 Task: Look for space in Guelmim, Morocco from 21st June, 2023 to 29th June, 2023 for 4 adults in price range Rs.7000 to Rs.12000. Place can be entire place with 2 bedrooms having 2 beds and 2 bathrooms. Property type can be house, flat, guest house. Booking option can be shelf check-in. Required host language is English.
Action: Mouse moved to (548, 67)
Screenshot: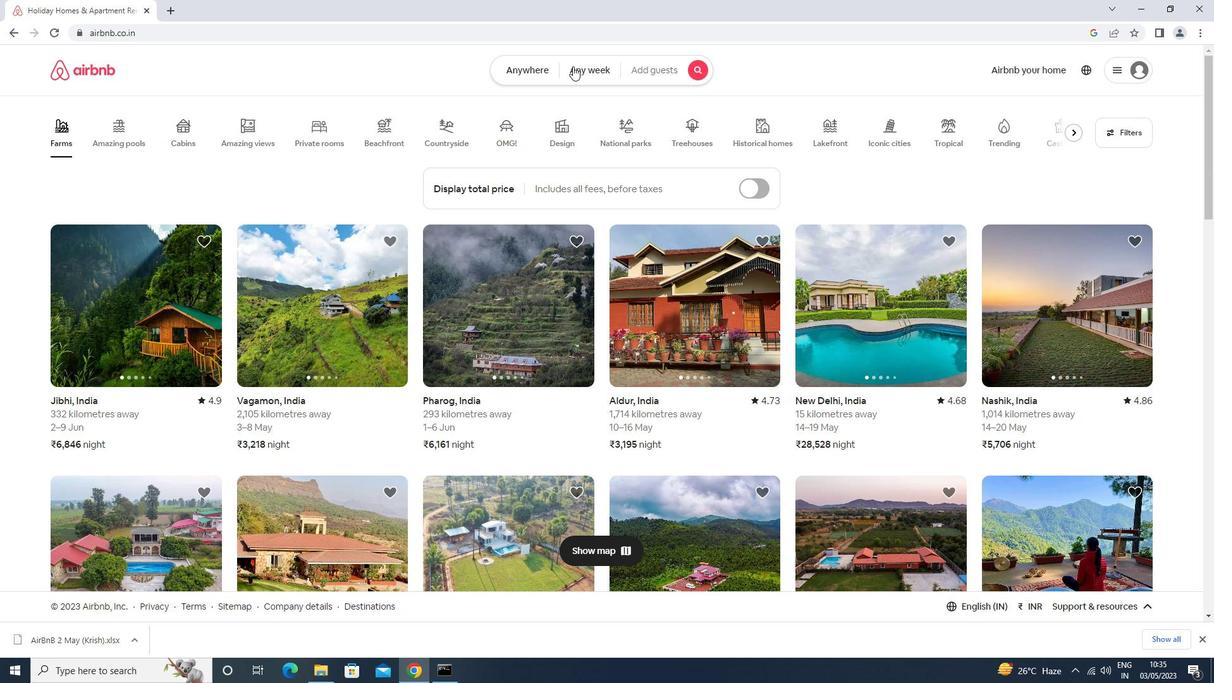 
Action: Mouse pressed left at (548, 67)
Screenshot: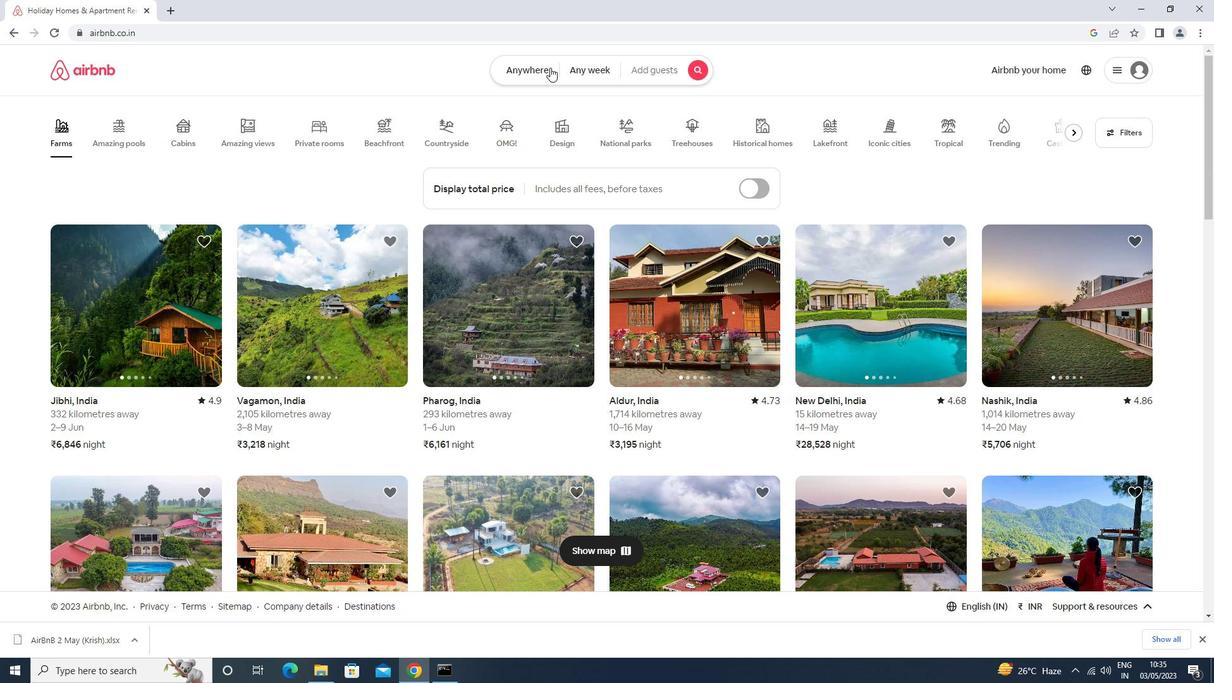
Action: Mouse moved to (518, 120)
Screenshot: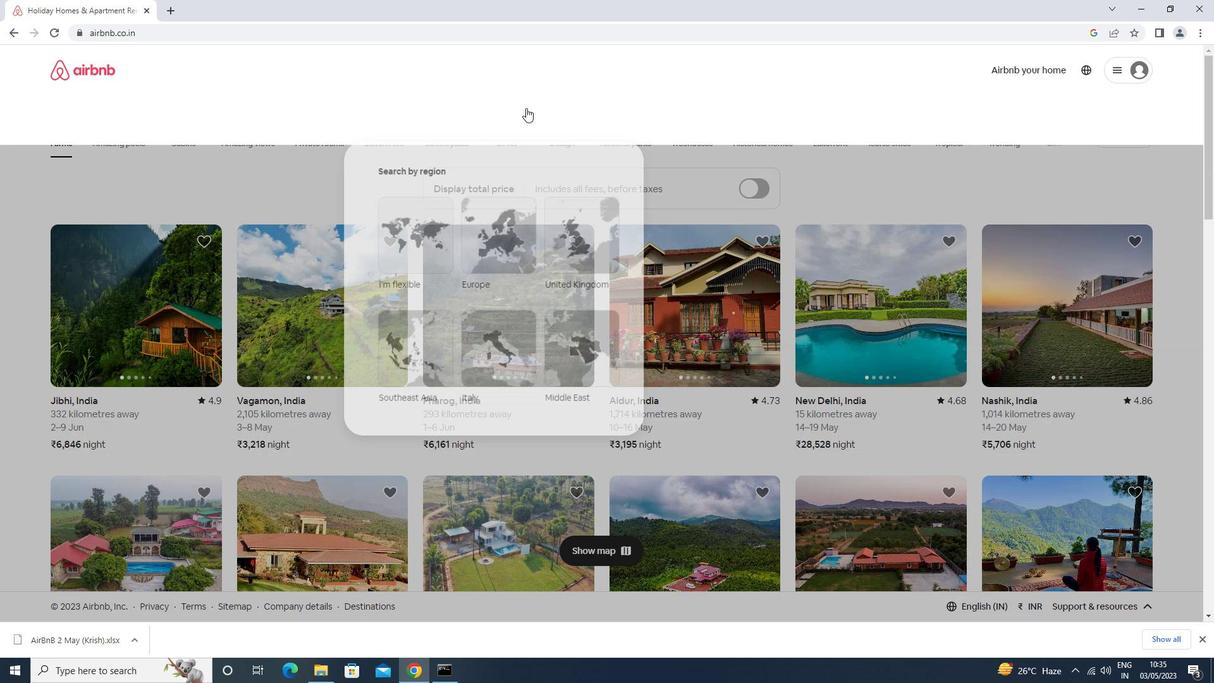 
Action: Mouse pressed left at (518, 120)
Screenshot: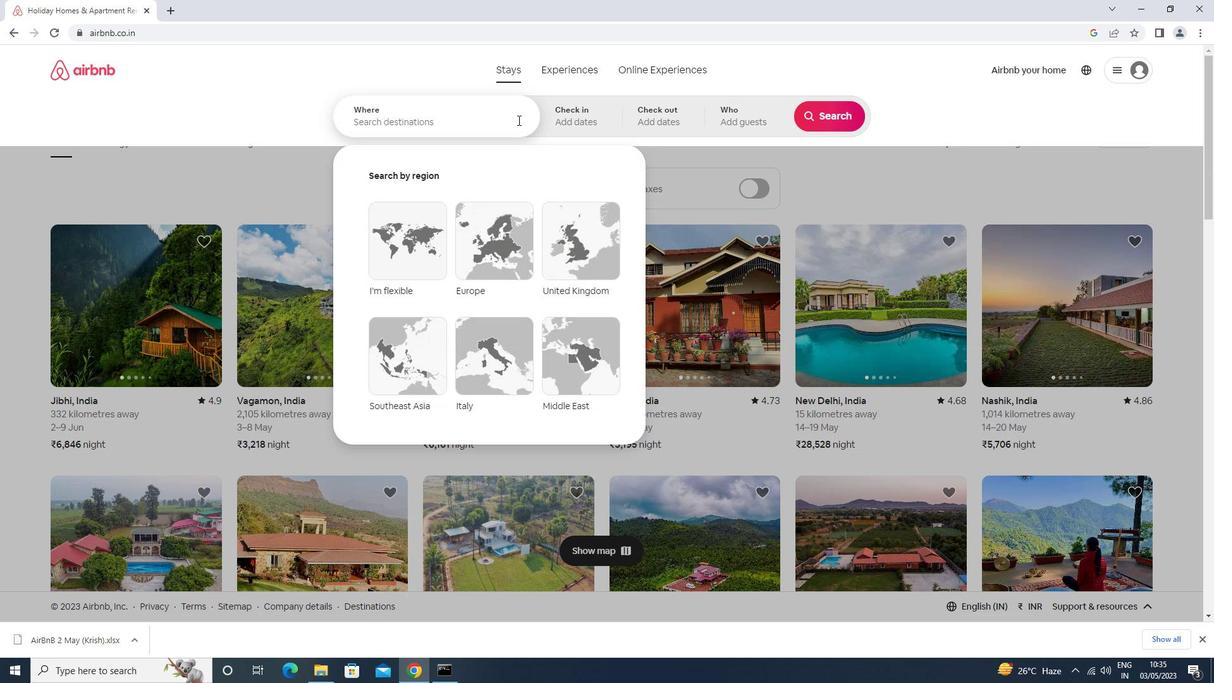
Action: Key pressed guelmim<Key.down><Key.enter>
Screenshot: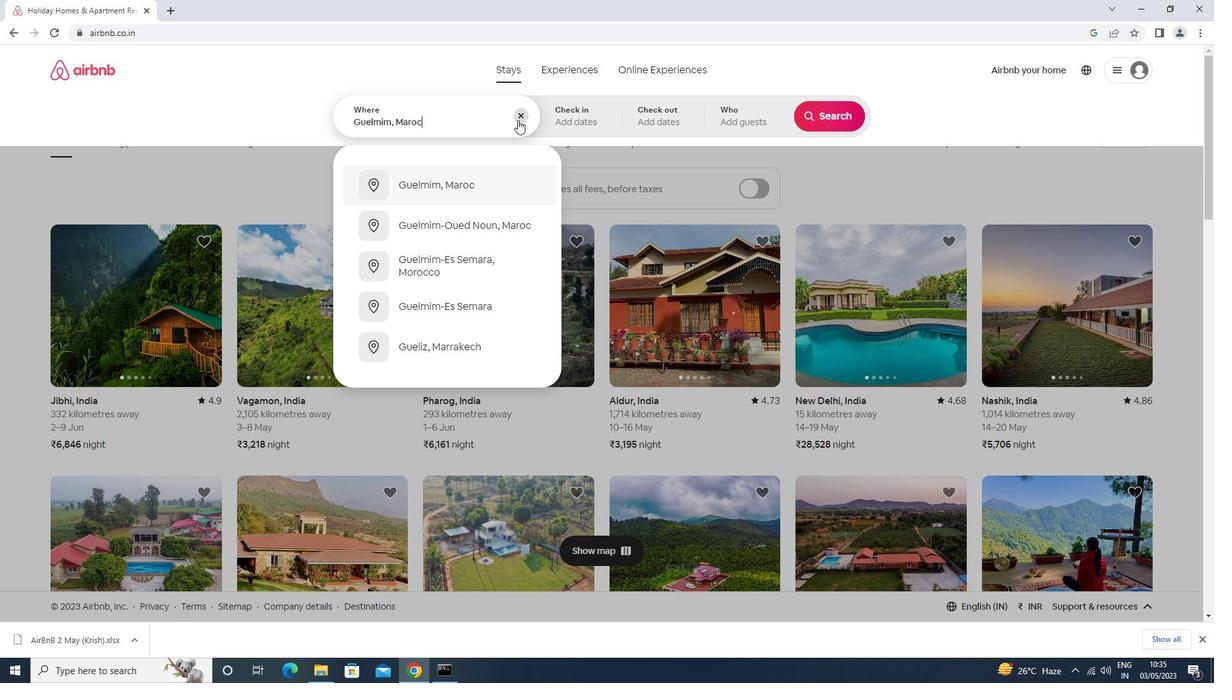 
Action: Mouse moved to (719, 361)
Screenshot: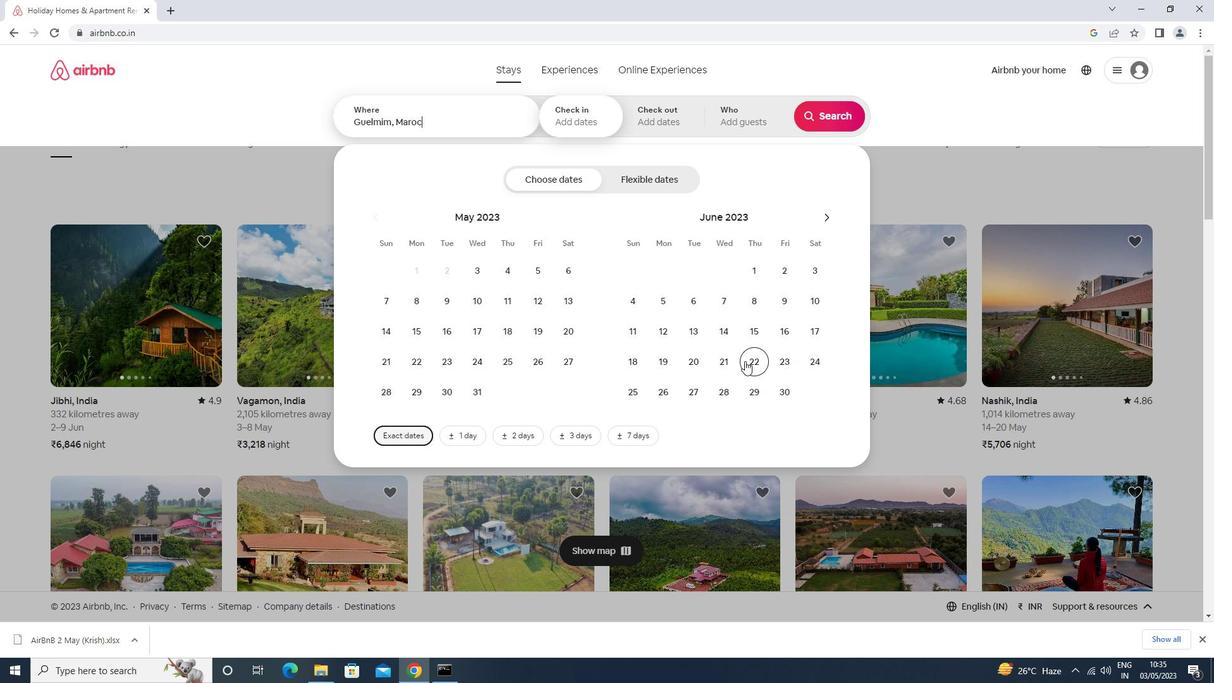 
Action: Mouse pressed left at (719, 361)
Screenshot: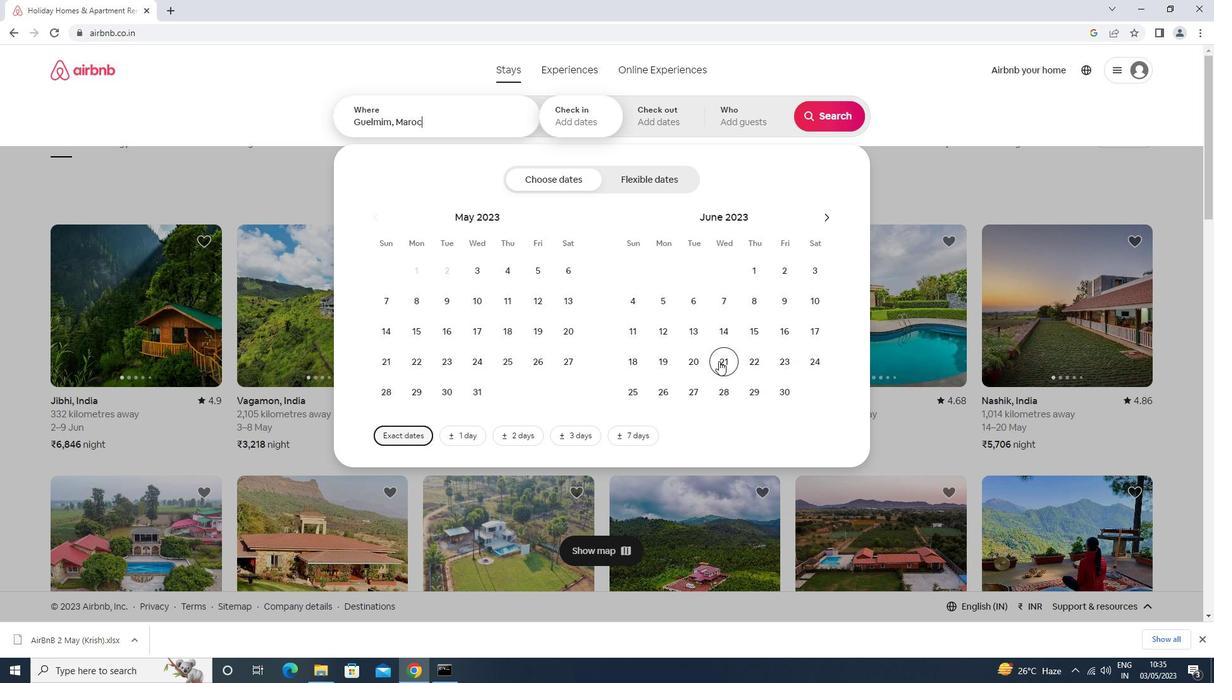 
Action: Mouse moved to (755, 395)
Screenshot: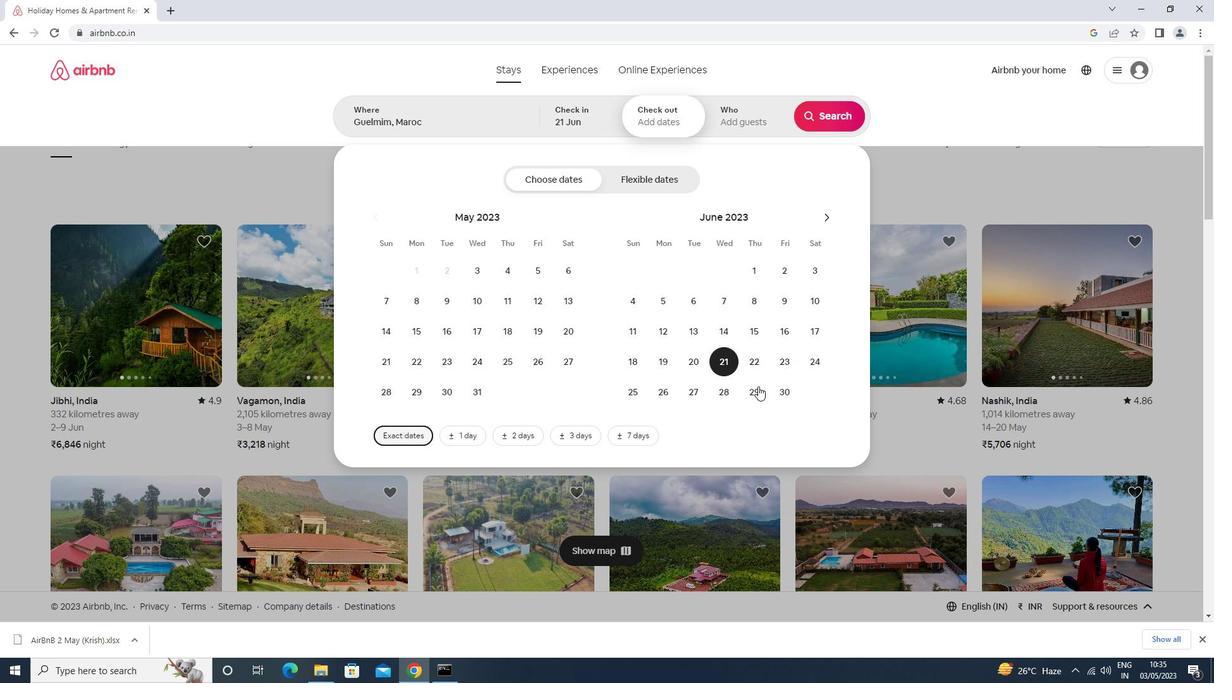 
Action: Mouse pressed left at (755, 395)
Screenshot: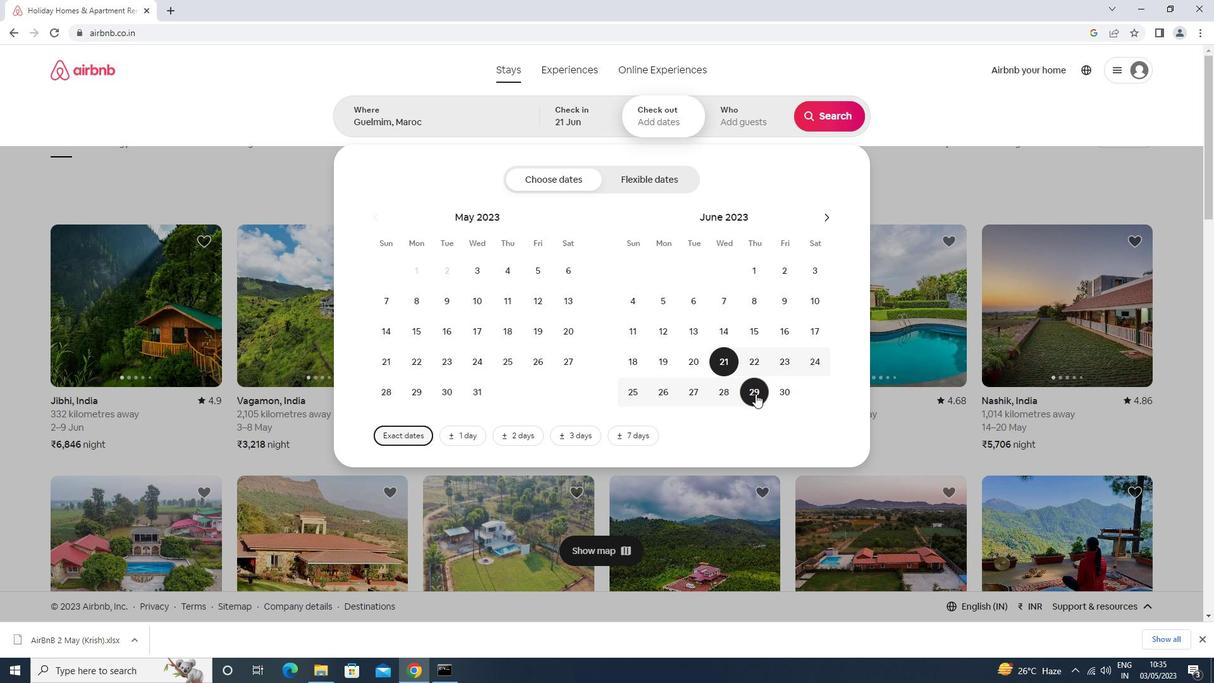 
Action: Mouse moved to (720, 130)
Screenshot: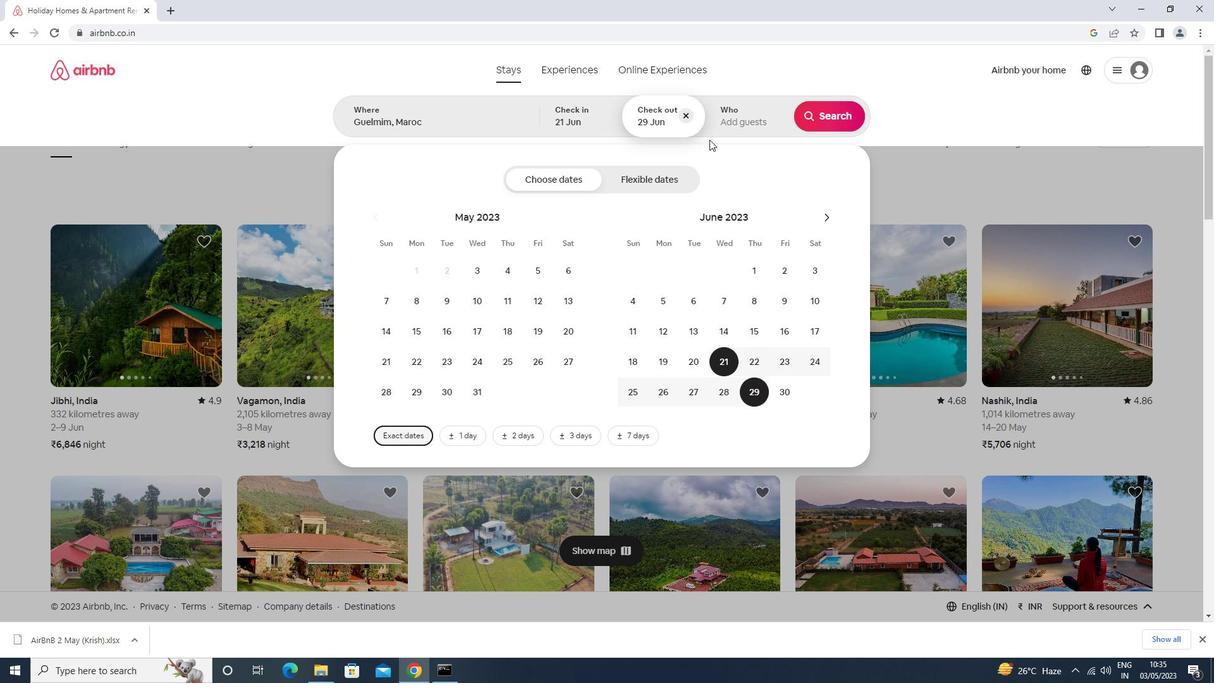 
Action: Mouse pressed left at (720, 130)
Screenshot: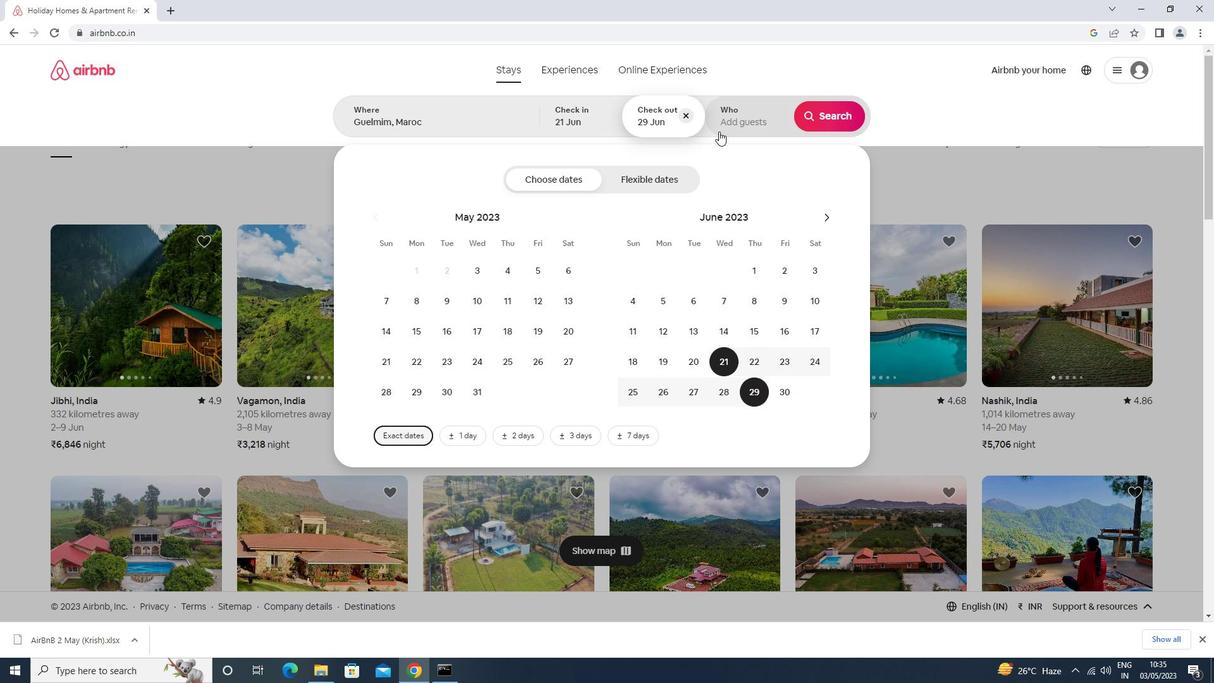 
Action: Mouse moved to (835, 188)
Screenshot: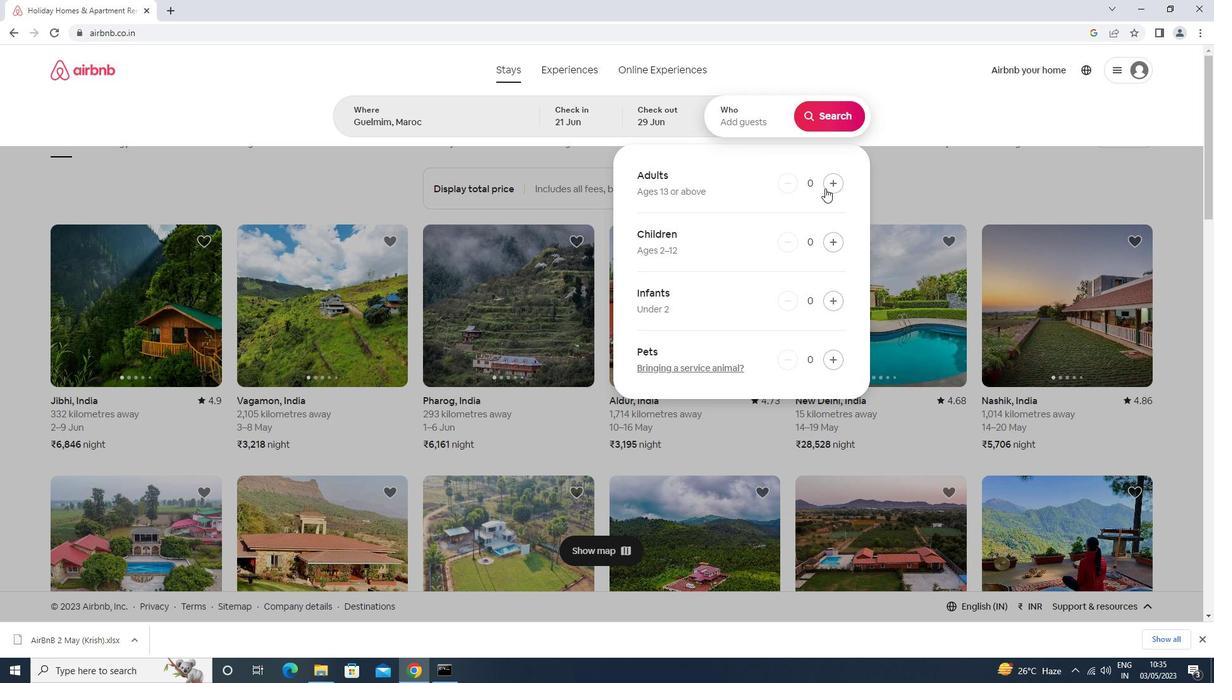 
Action: Mouse pressed left at (835, 188)
Screenshot: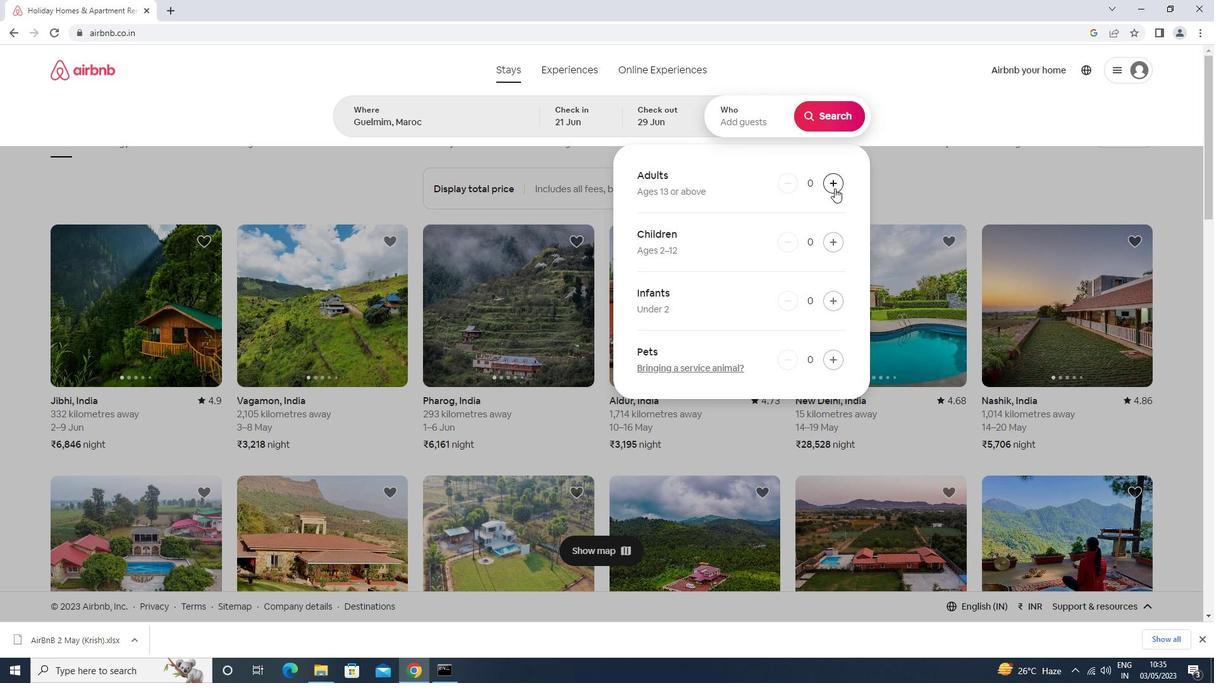 
Action: Mouse pressed left at (835, 188)
Screenshot: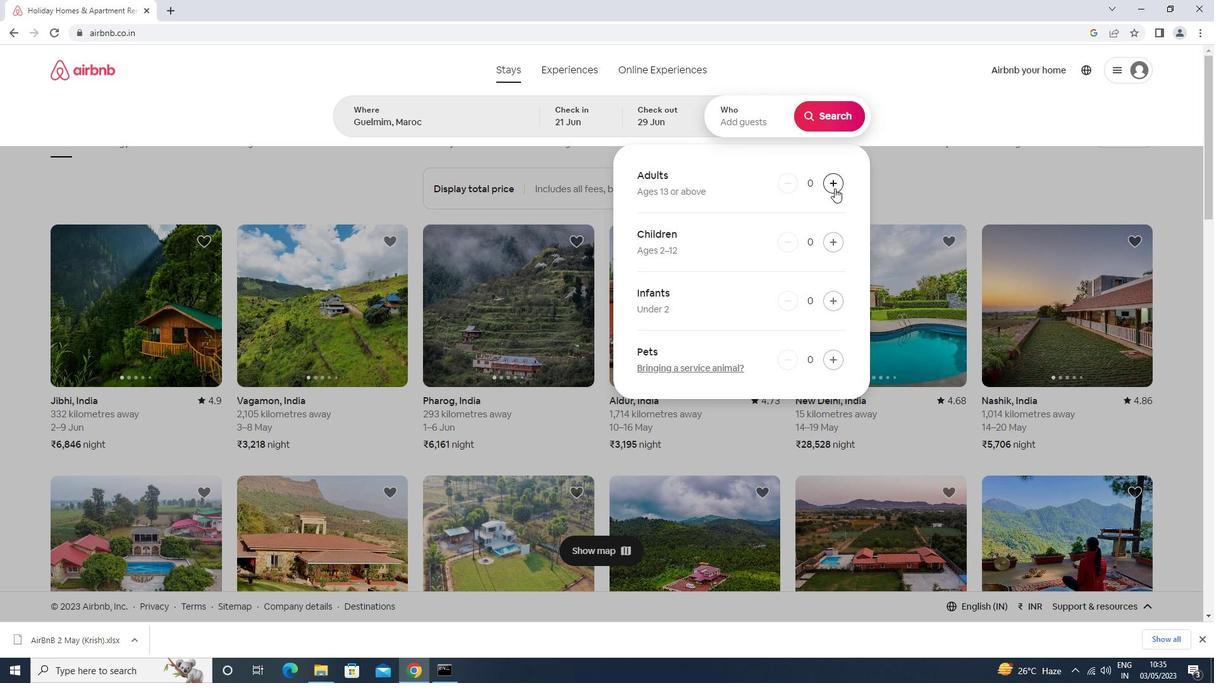 
Action: Mouse pressed left at (835, 188)
Screenshot: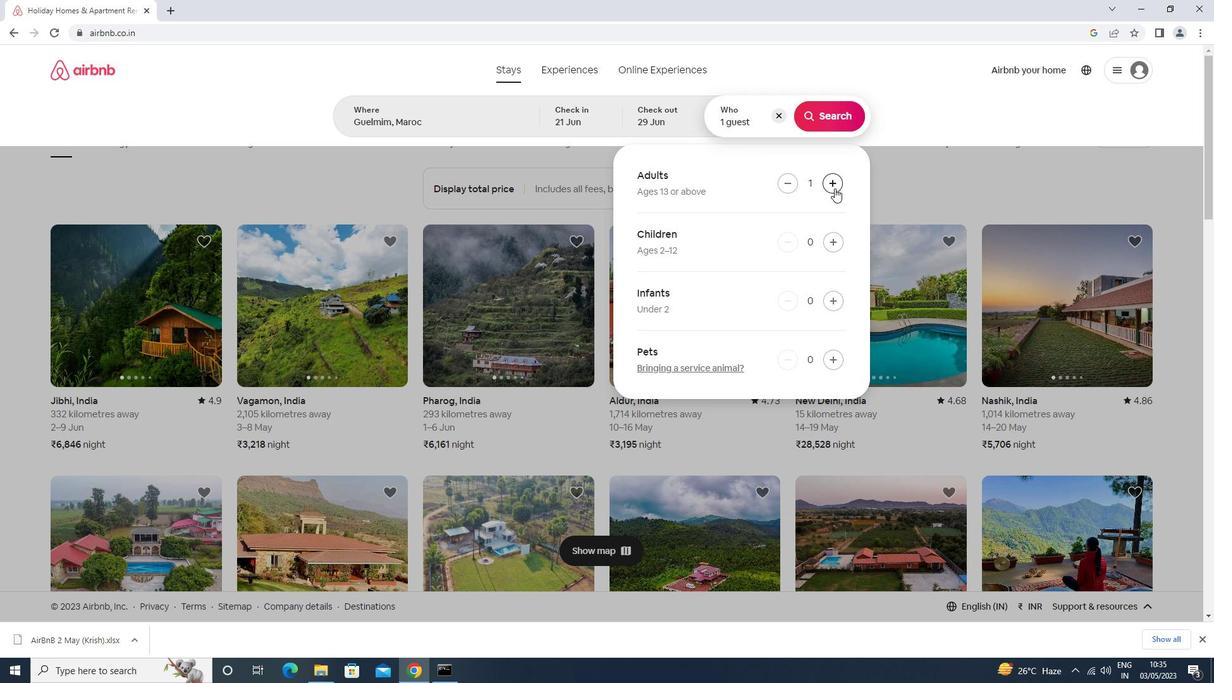 
Action: Mouse moved to (835, 188)
Screenshot: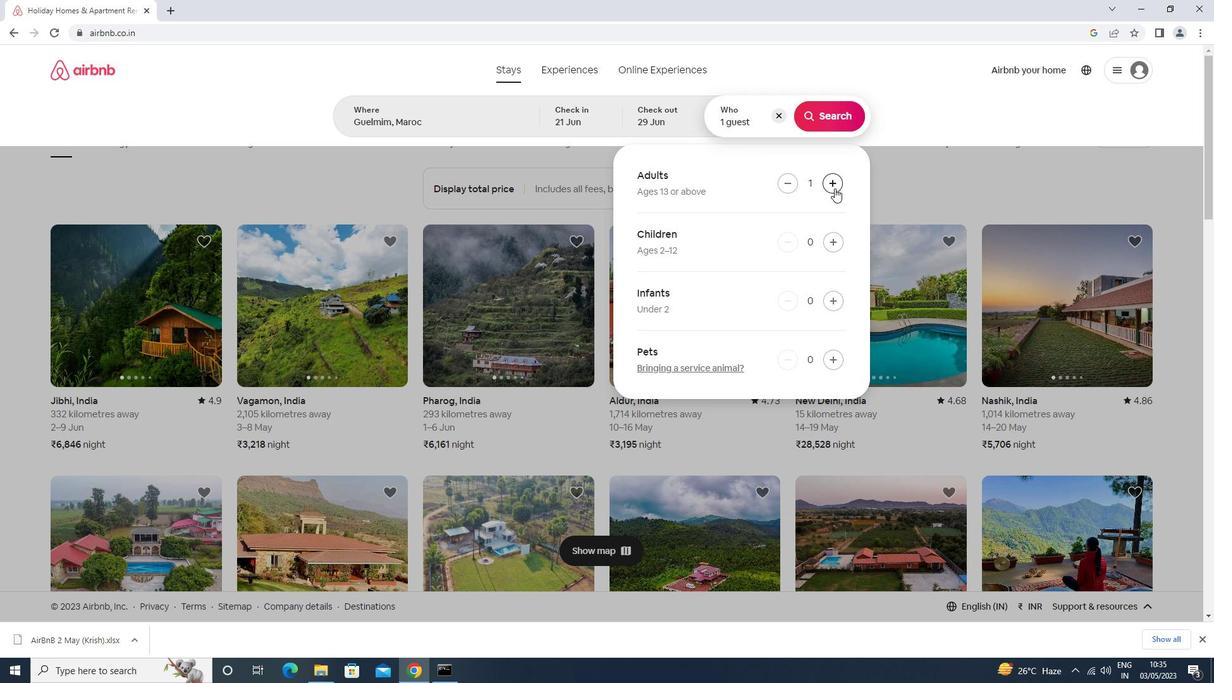 
Action: Mouse pressed left at (835, 188)
Screenshot: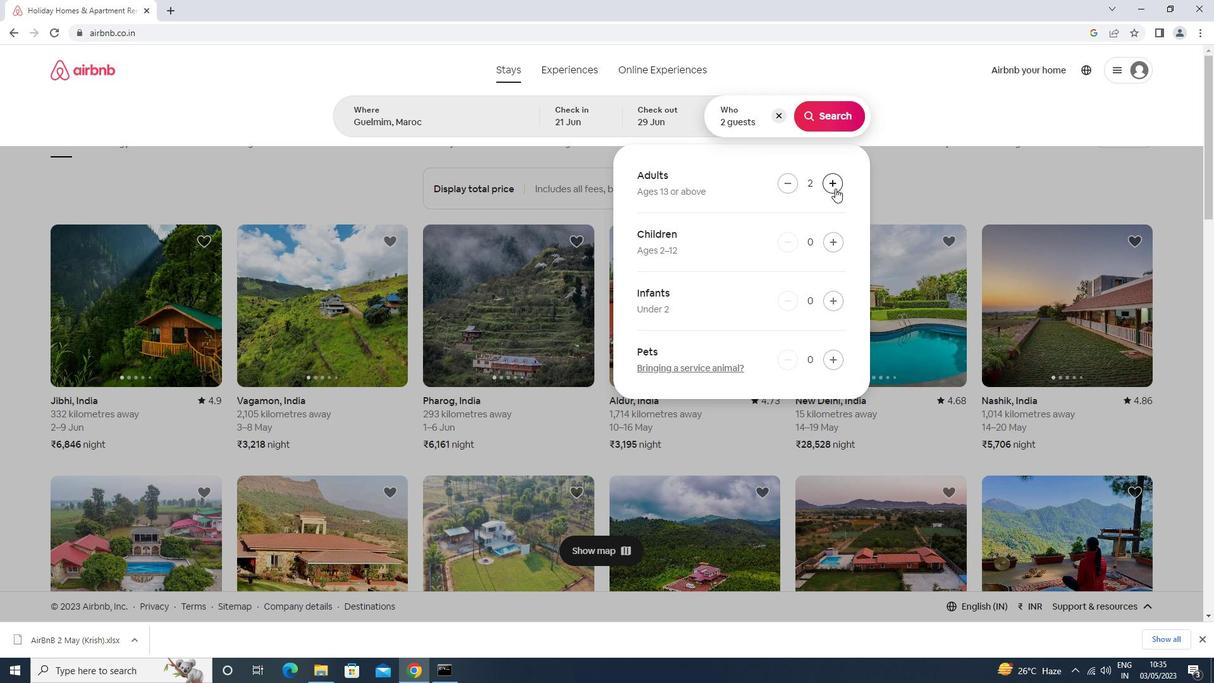 
Action: Mouse moved to (821, 115)
Screenshot: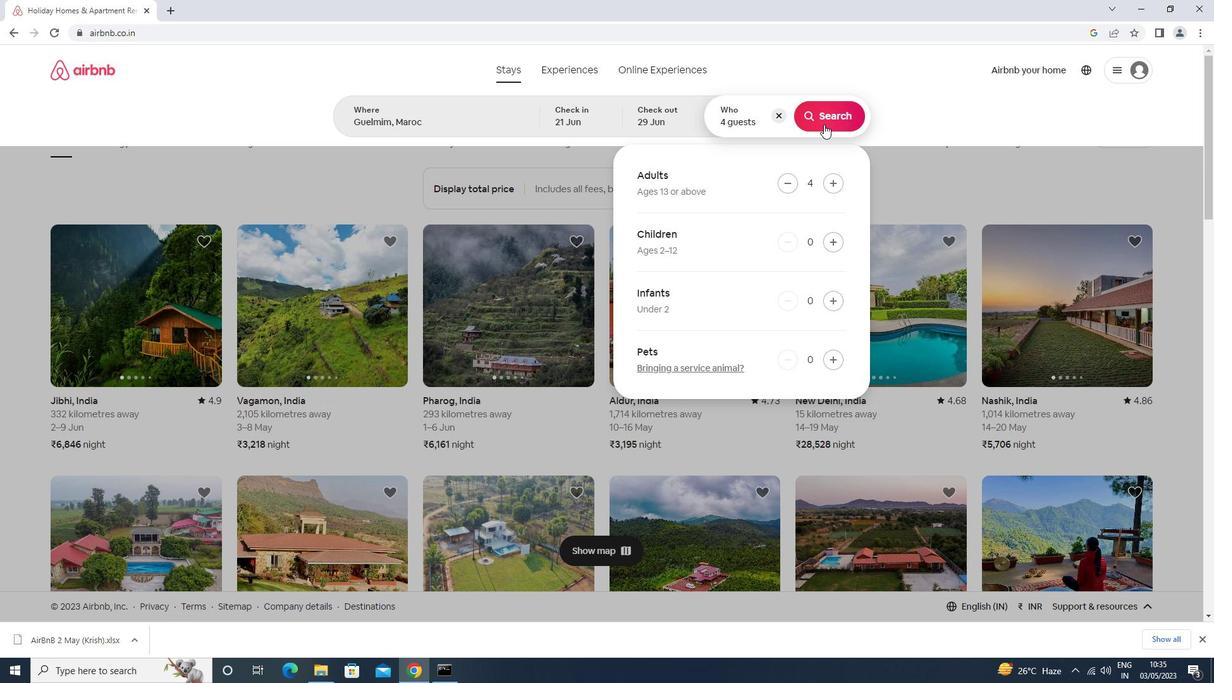 
Action: Mouse pressed left at (821, 115)
Screenshot: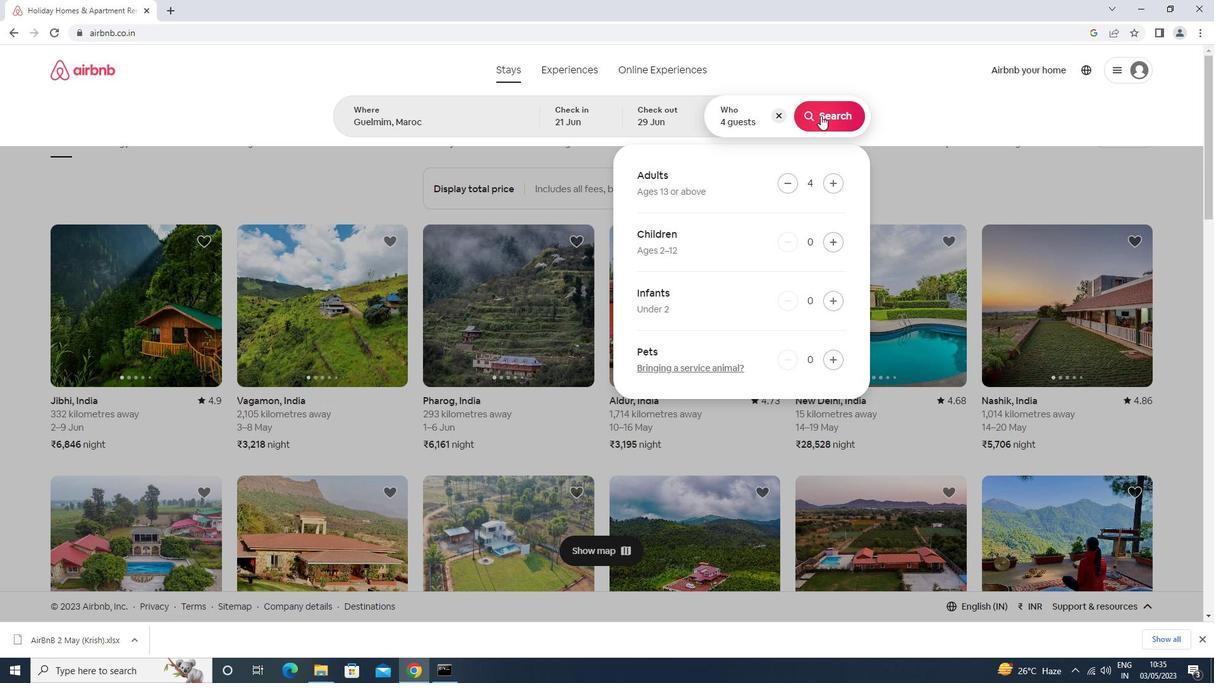 
Action: Mouse moved to (1162, 125)
Screenshot: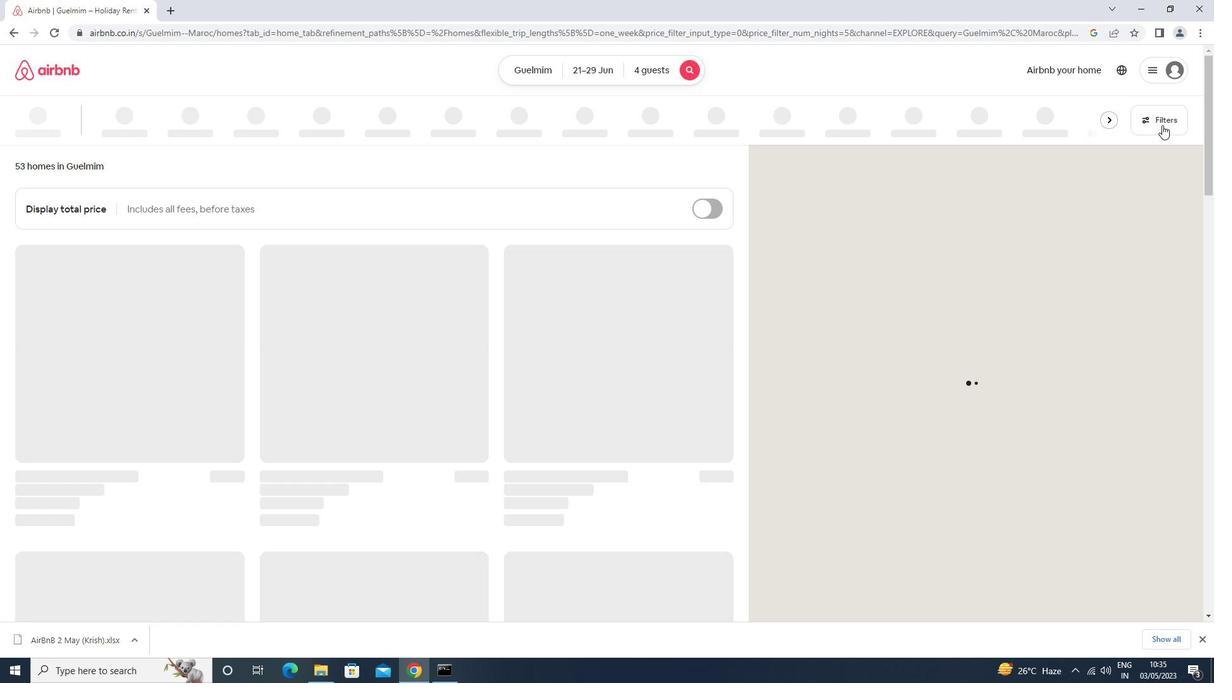 
Action: Mouse pressed left at (1162, 125)
Screenshot: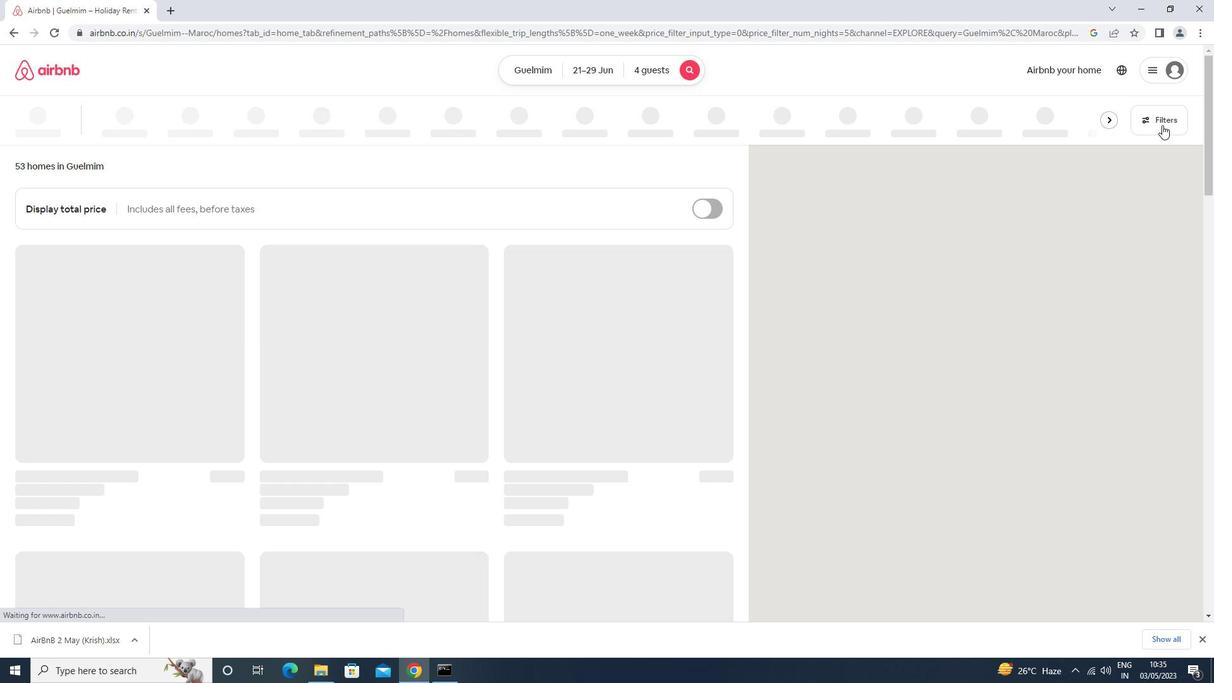 
Action: Mouse moved to (487, 277)
Screenshot: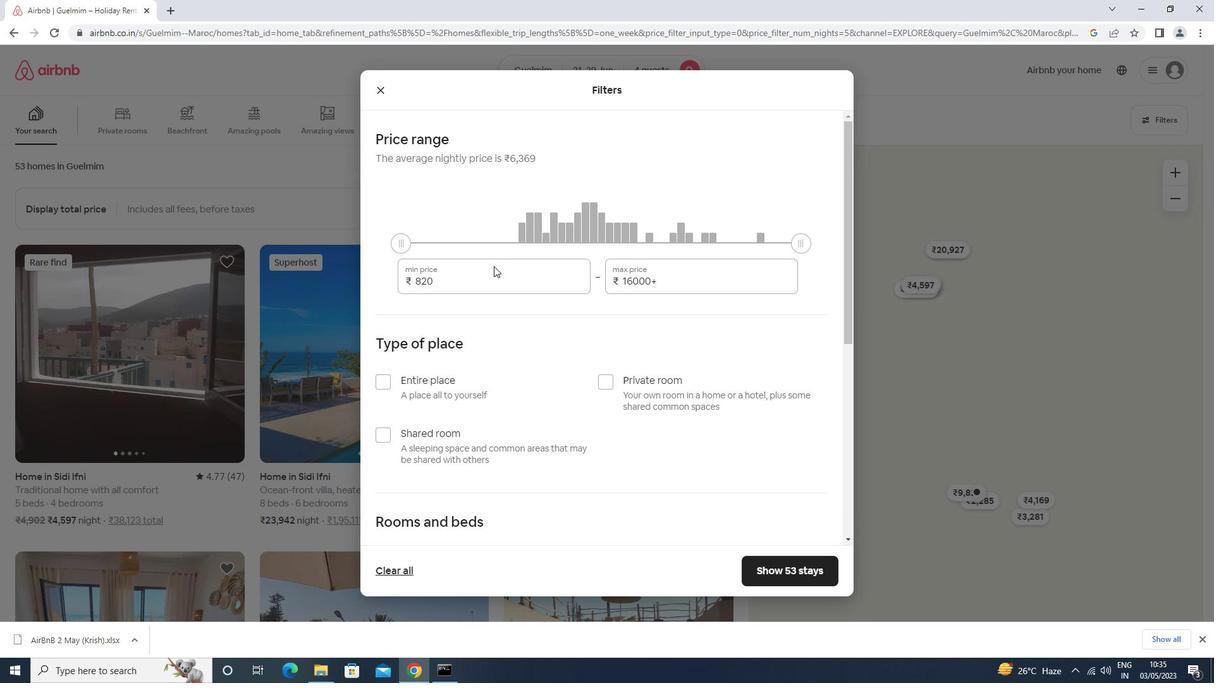 
Action: Mouse pressed left at (487, 277)
Screenshot: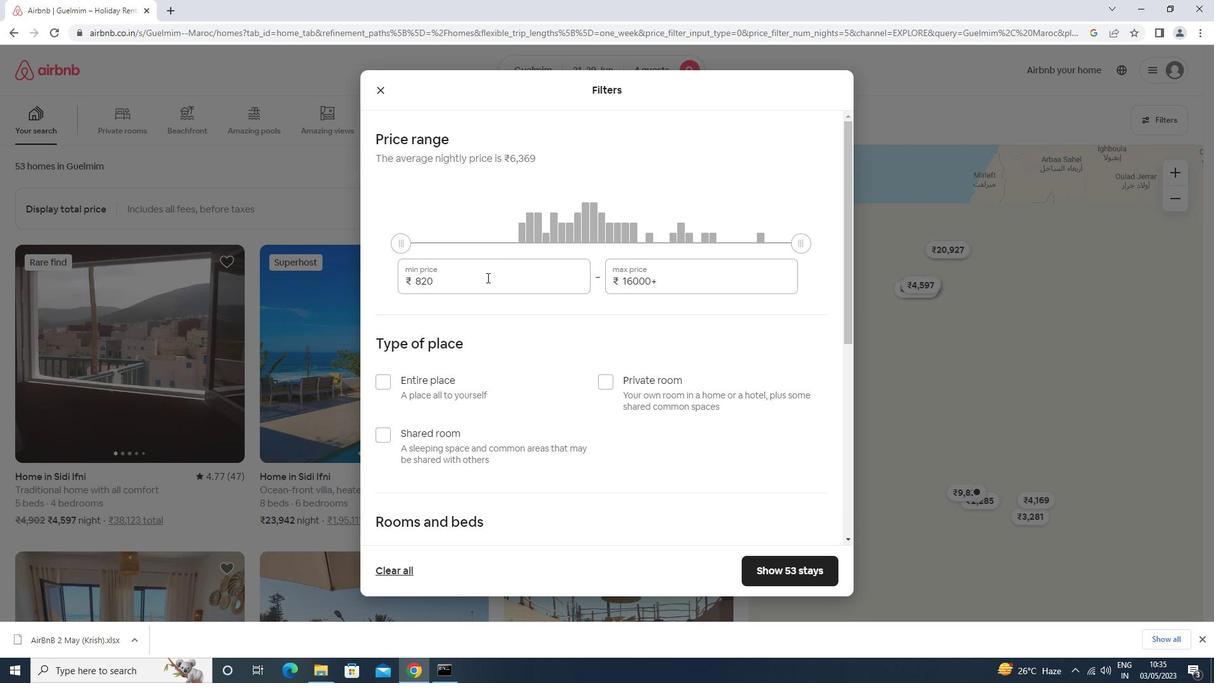 
Action: Key pressed <Key.backspace><Key.backspace><Key.backspace><Key.backspace><Key.backspace><Key.backspace><Key.backspace><Key.backspace><Key.backspace><Key.backspace><Key.backspace><Key.backspace><Key.backspace><Key.backspace><Key.backspace><Key.backspace><Key.backspace>7000<Key.tab>12000<Key.backspace><Key.backspace><Key.backspace><Key.backspace><Key.backspace>2000
Screenshot: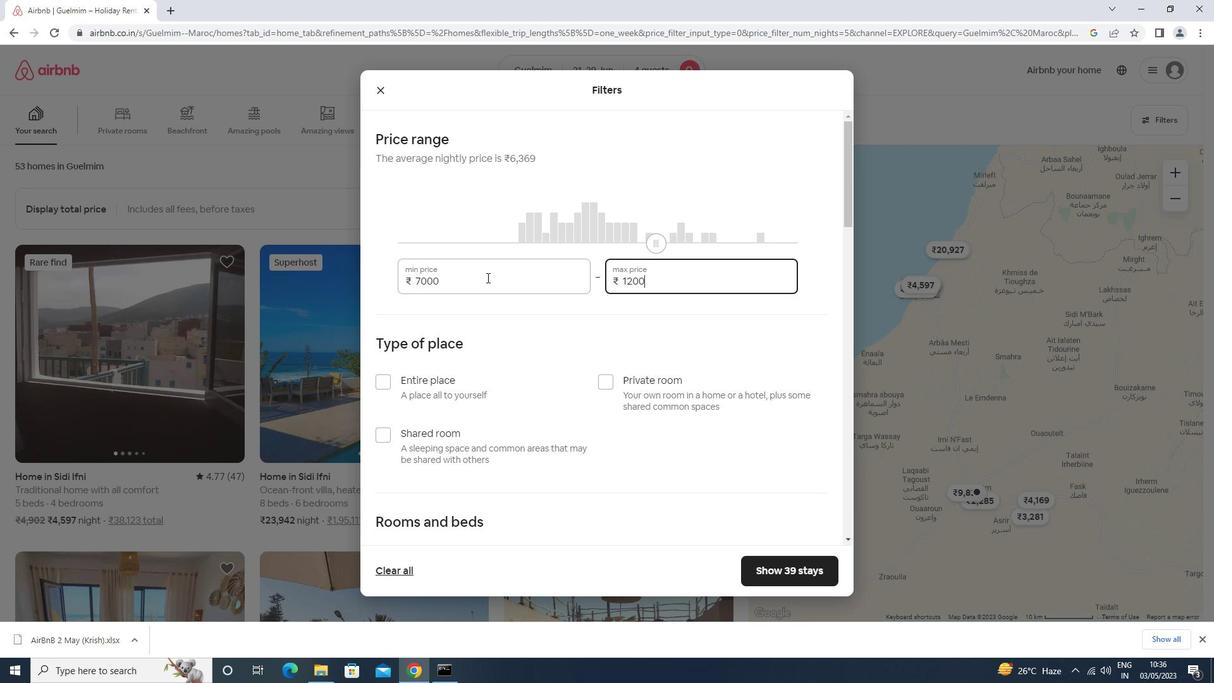 
Action: Mouse scrolled (487, 277) with delta (0, 0)
Screenshot: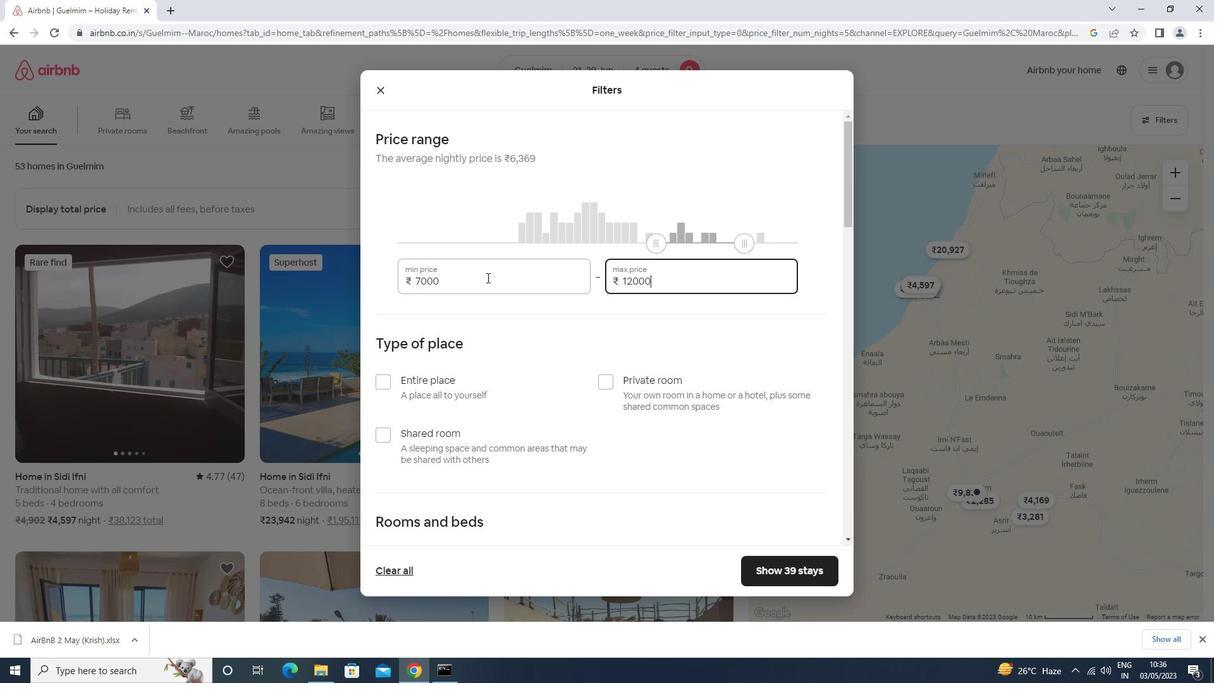 
Action: Mouse scrolled (487, 277) with delta (0, 0)
Screenshot: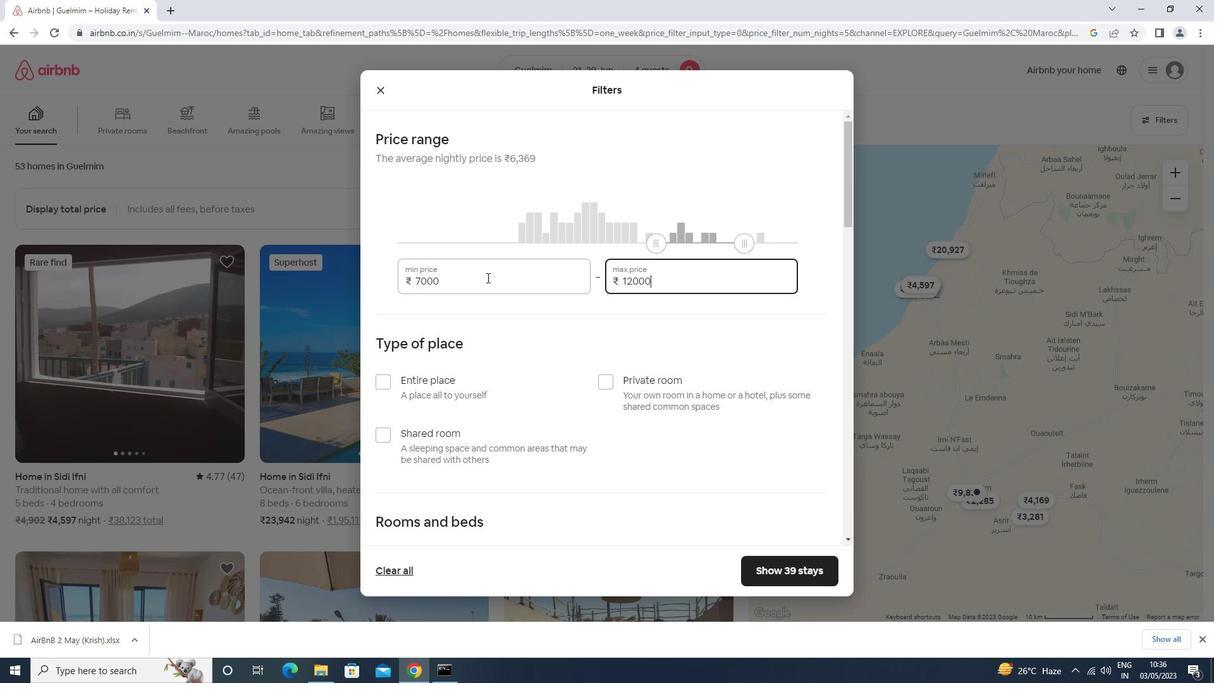 
Action: Mouse scrolled (487, 277) with delta (0, 0)
Screenshot: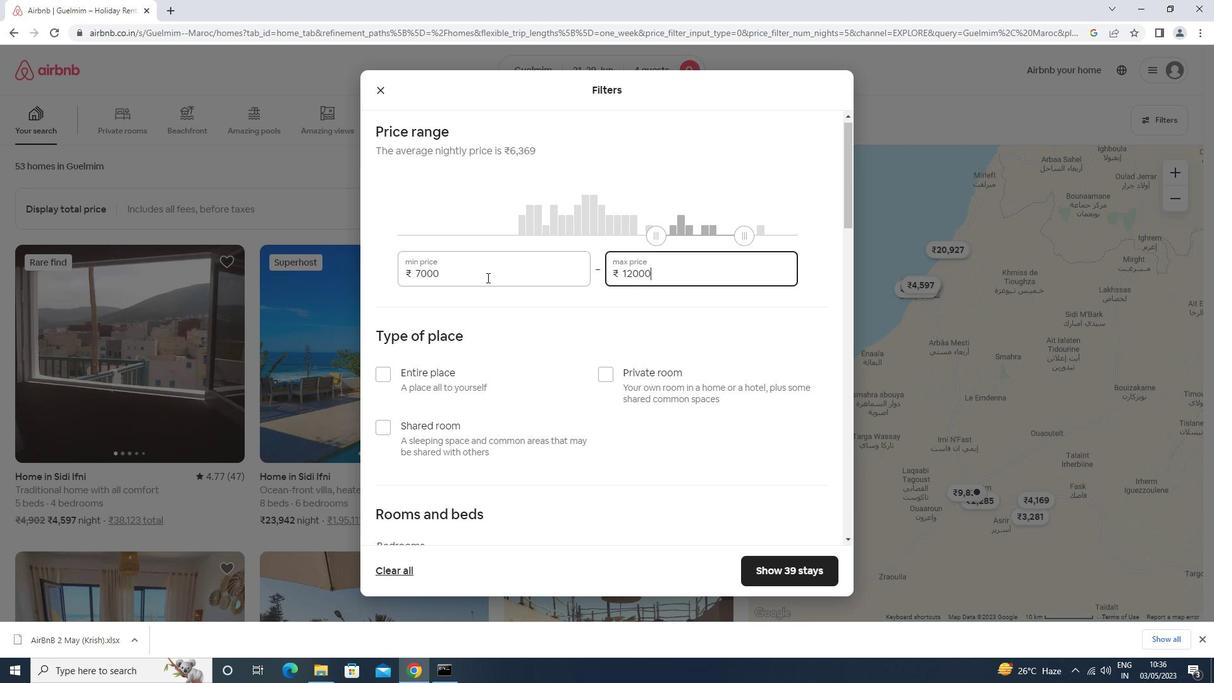
Action: Mouse moved to (429, 194)
Screenshot: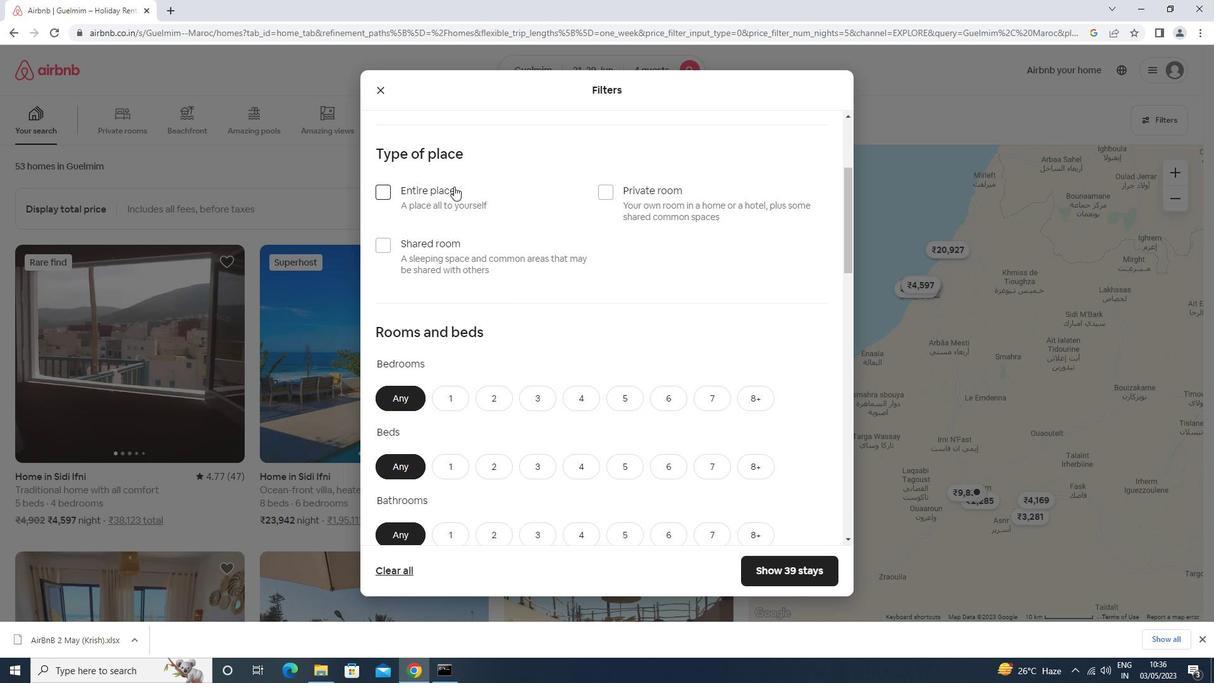 
Action: Mouse pressed left at (429, 194)
Screenshot: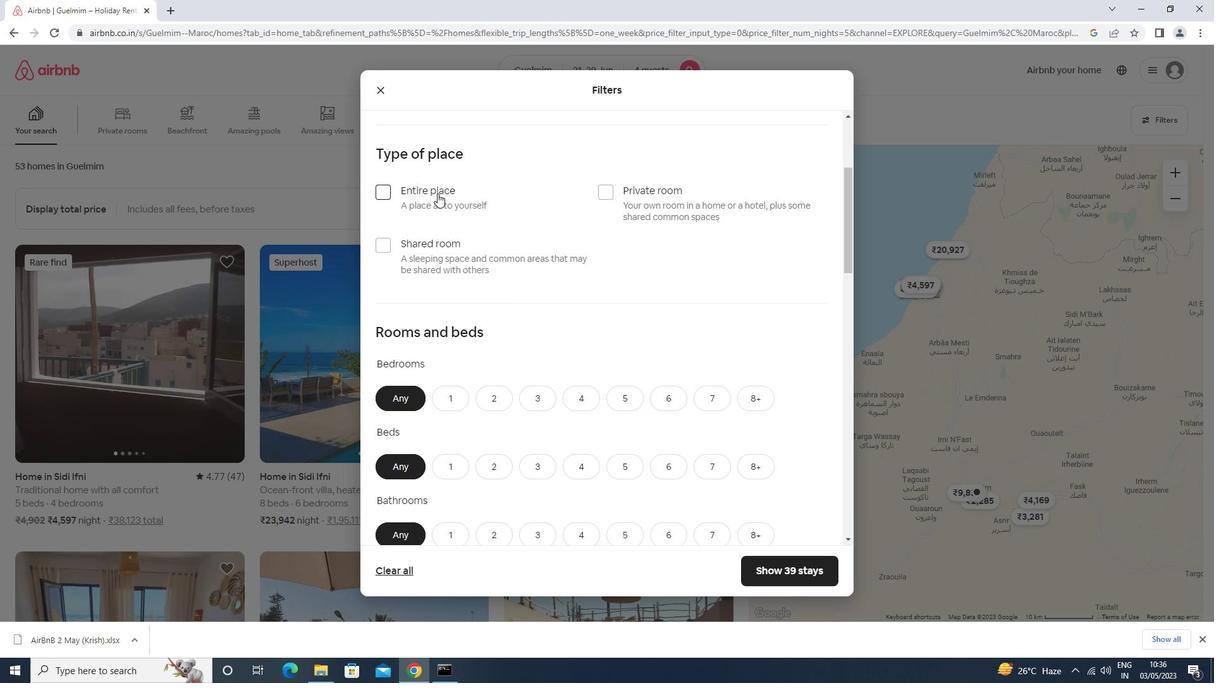 
Action: Mouse moved to (494, 391)
Screenshot: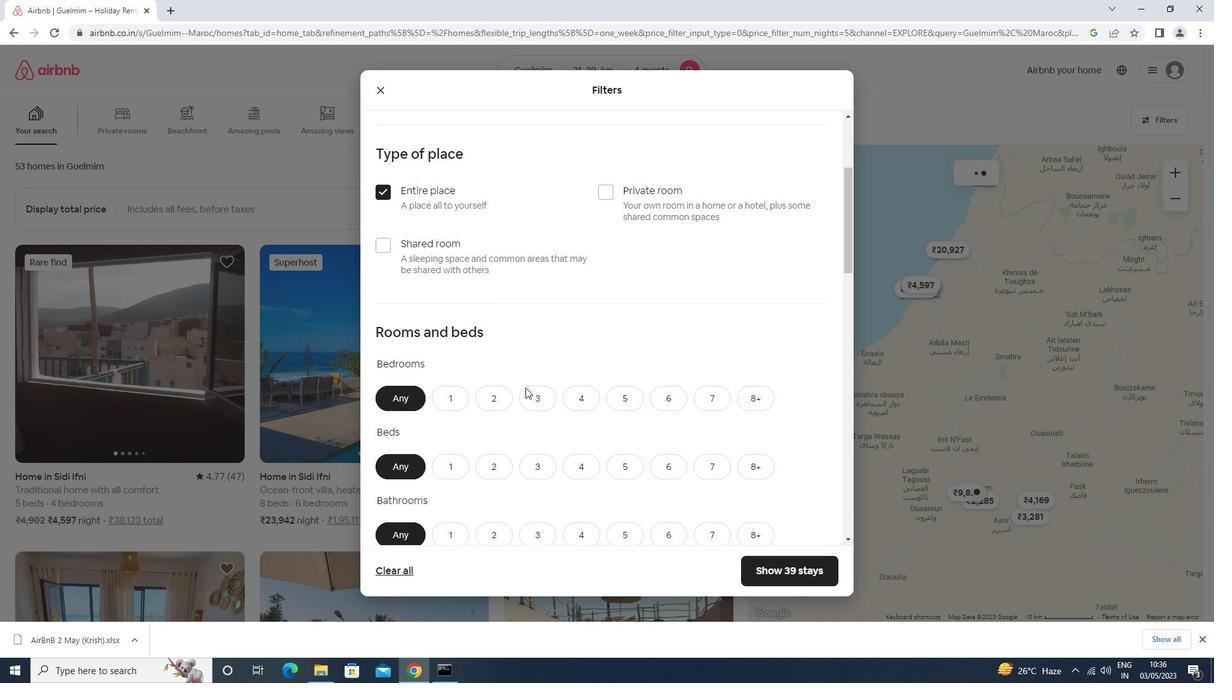 
Action: Mouse pressed left at (494, 391)
Screenshot: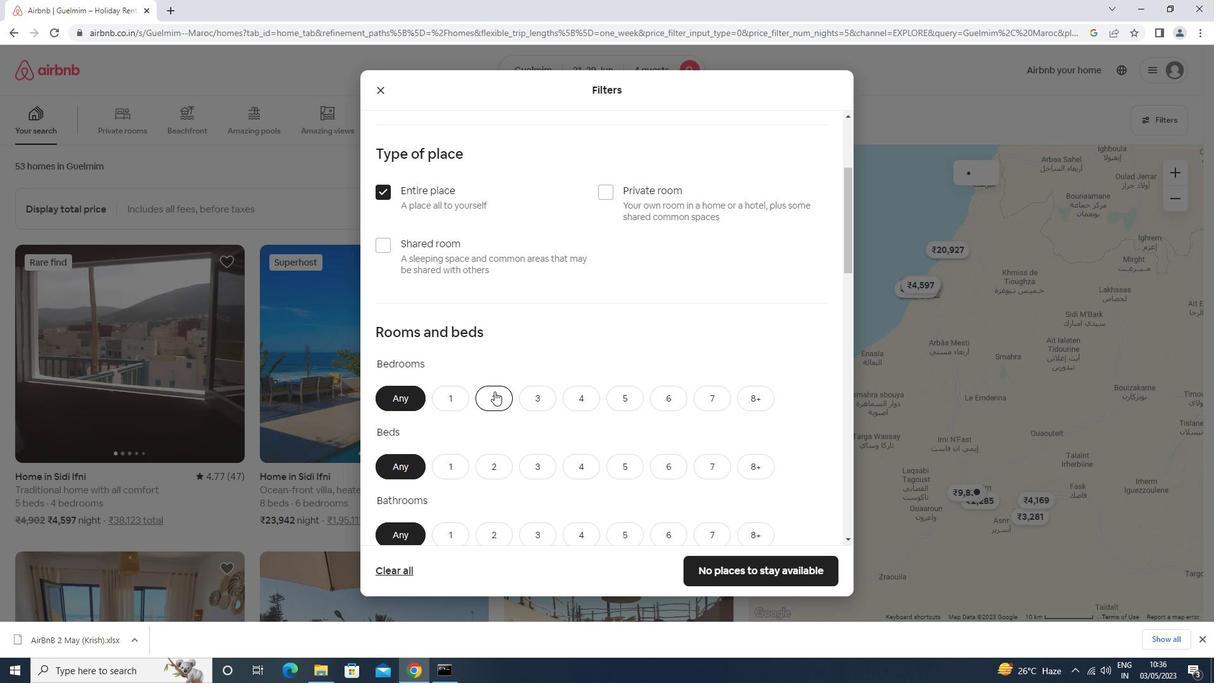 
Action: Mouse scrolled (494, 391) with delta (0, 0)
Screenshot: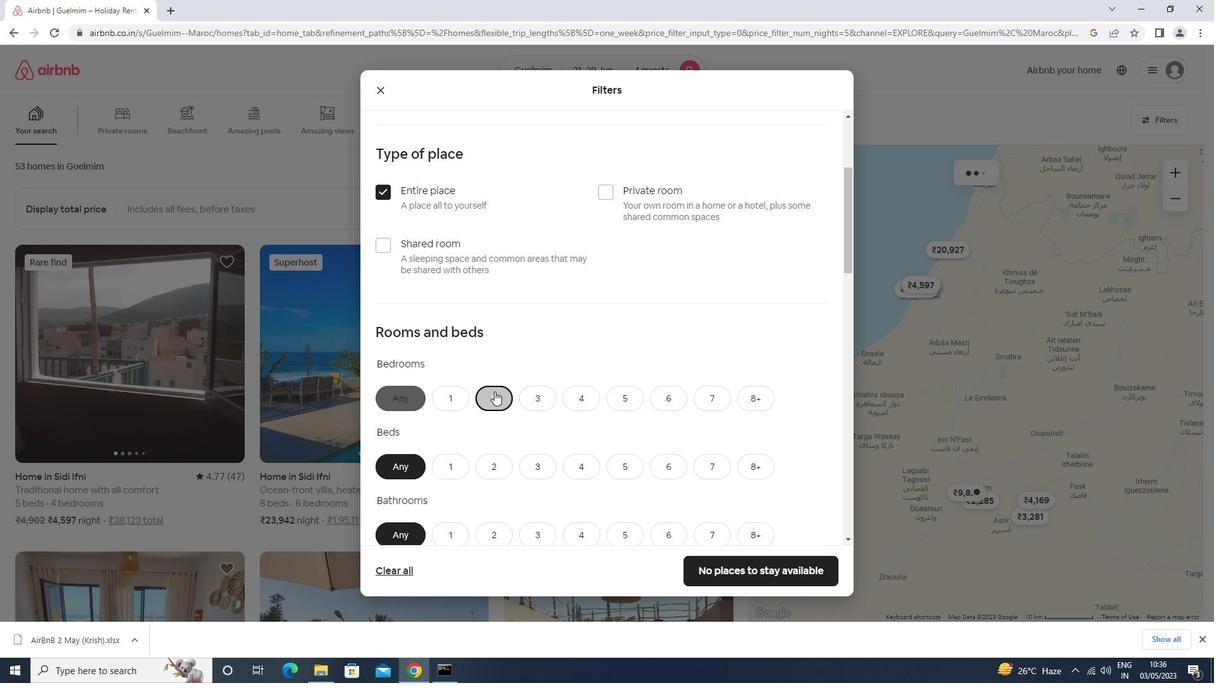 
Action: Mouse scrolled (494, 391) with delta (0, 0)
Screenshot: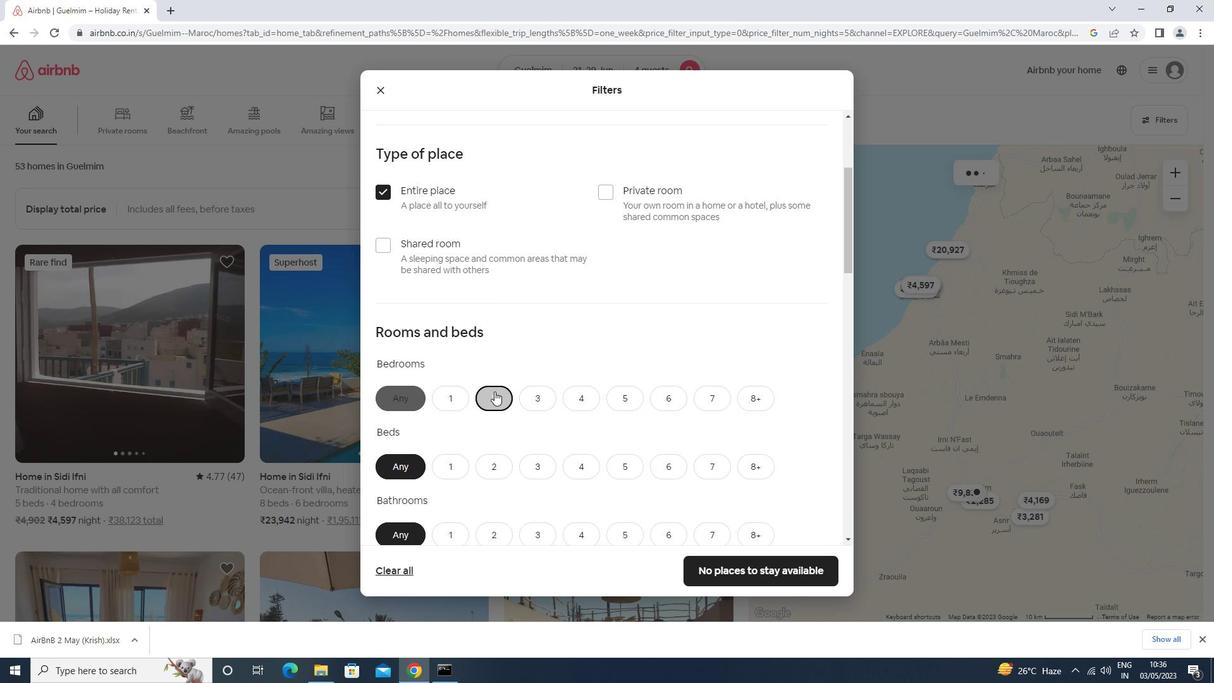 
Action: Mouse moved to (490, 337)
Screenshot: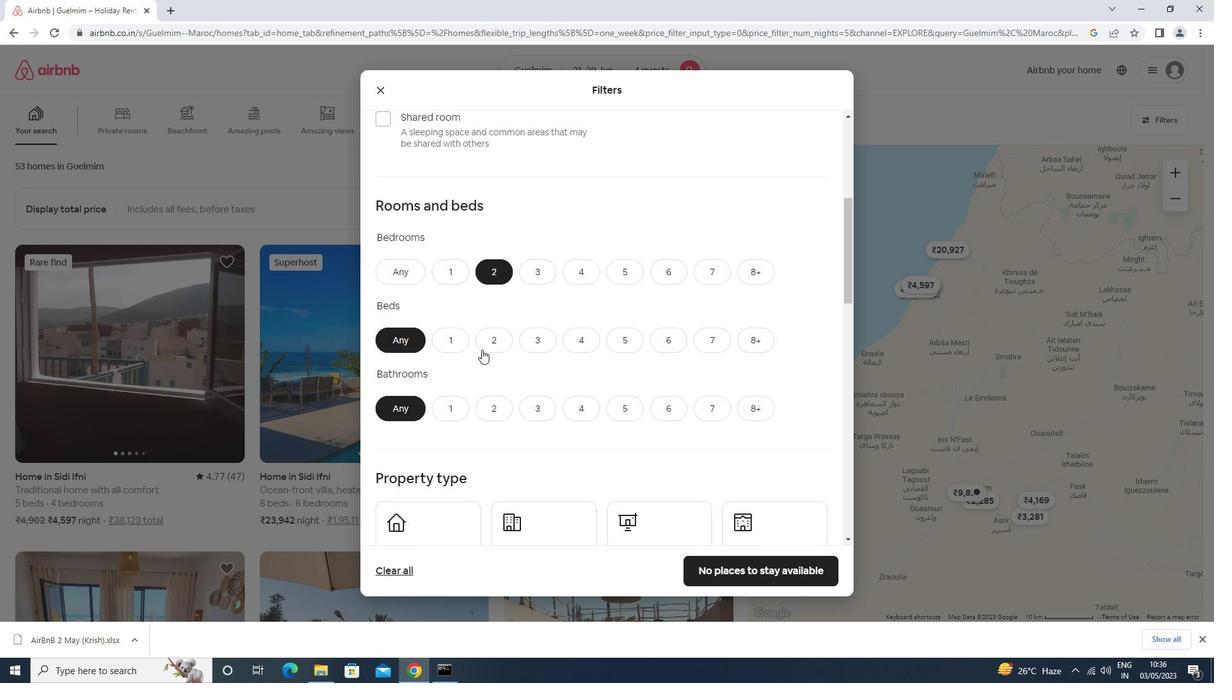 
Action: Mouse pressed left at (490, 337)
Screenshot: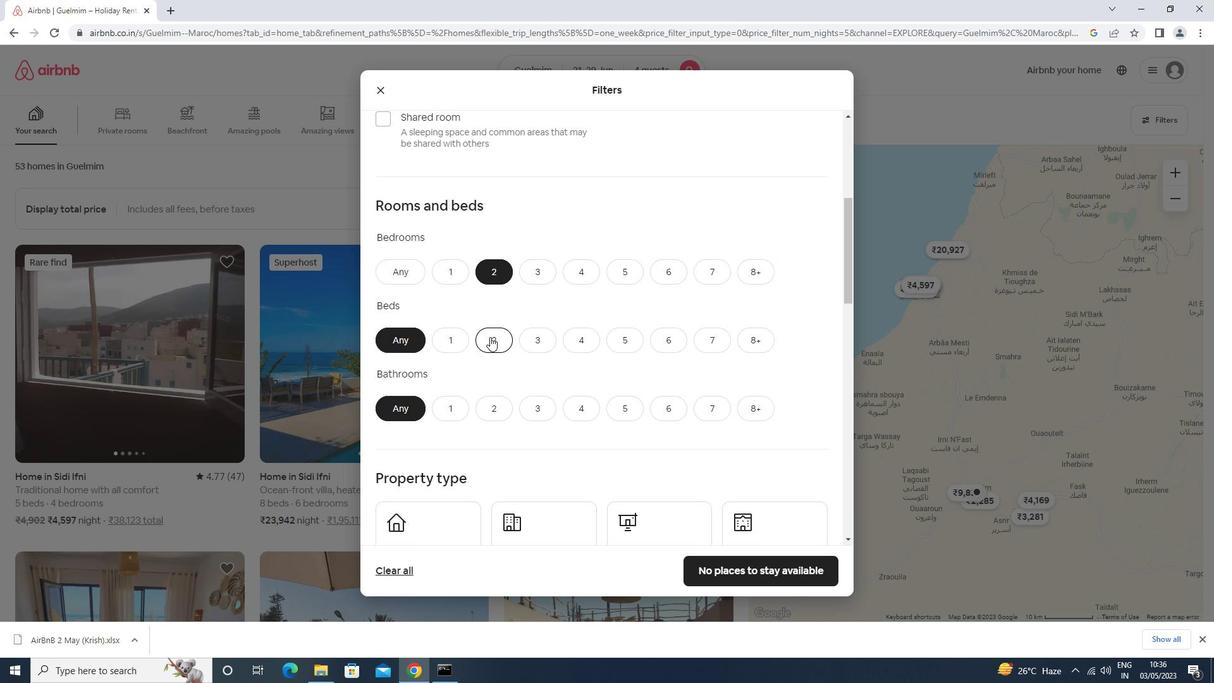 
Action: Mouse moved to (490, 337)
Screenshot: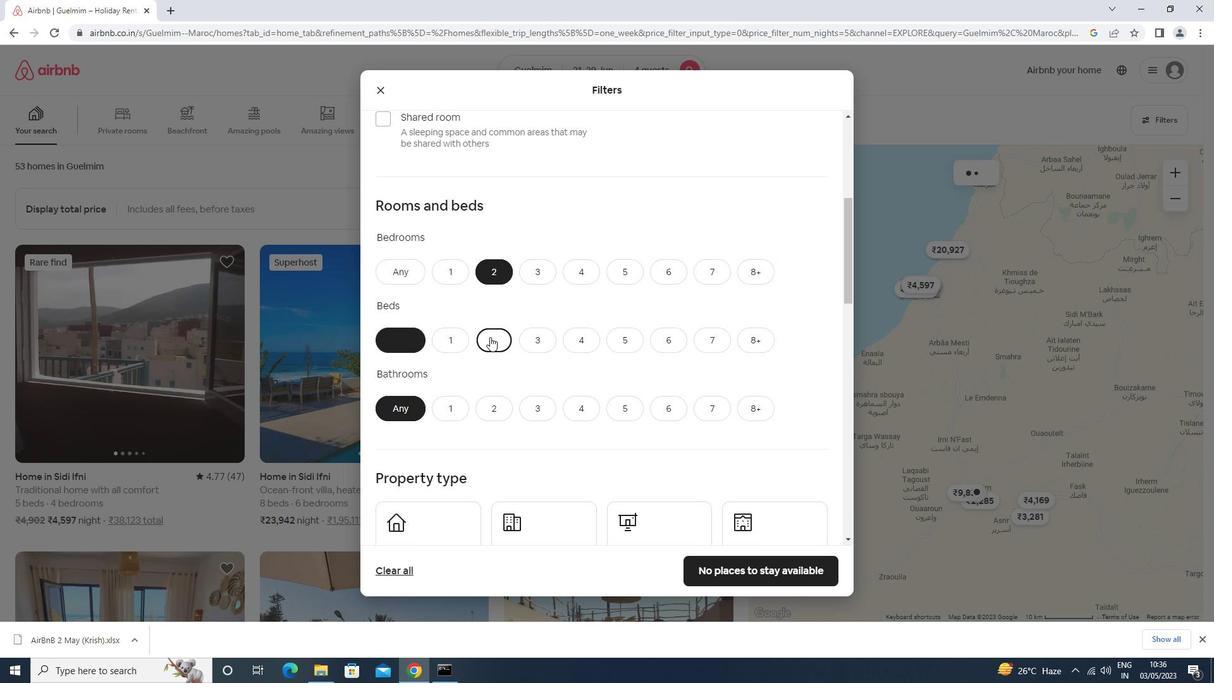 
Action: Mouse scrolled (490, 337) with delta (0, 0)
Screenshot: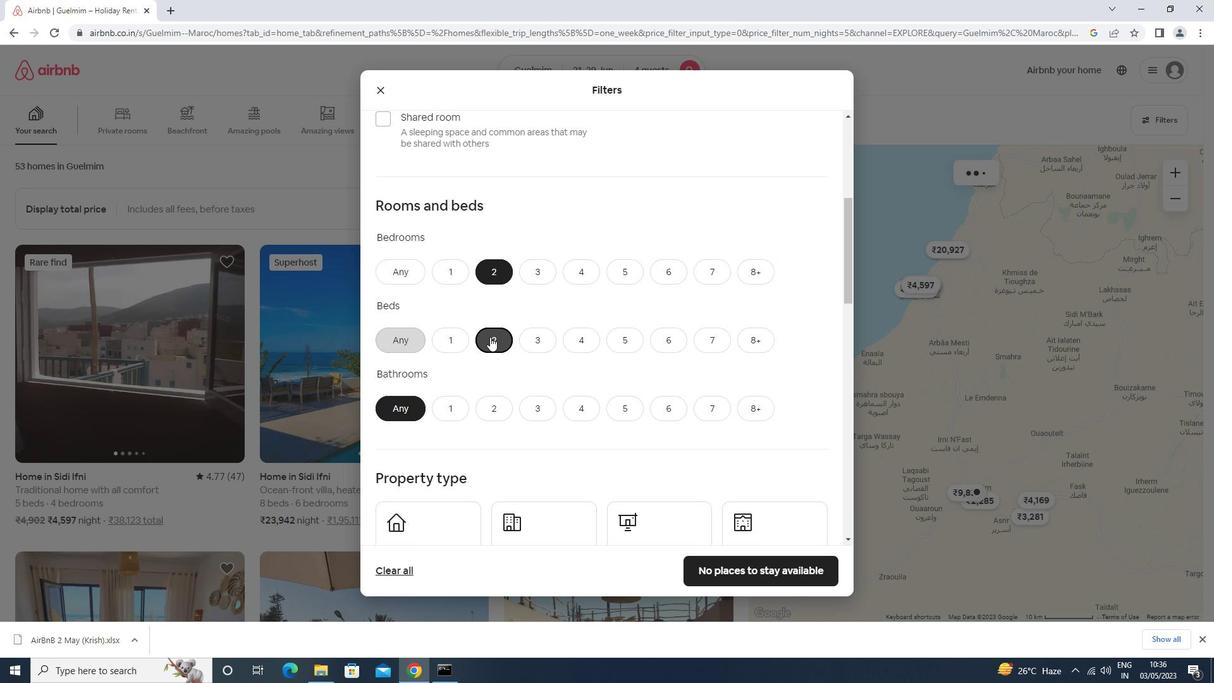 
Action: Mouse moved to (492, 339)
Screenshot: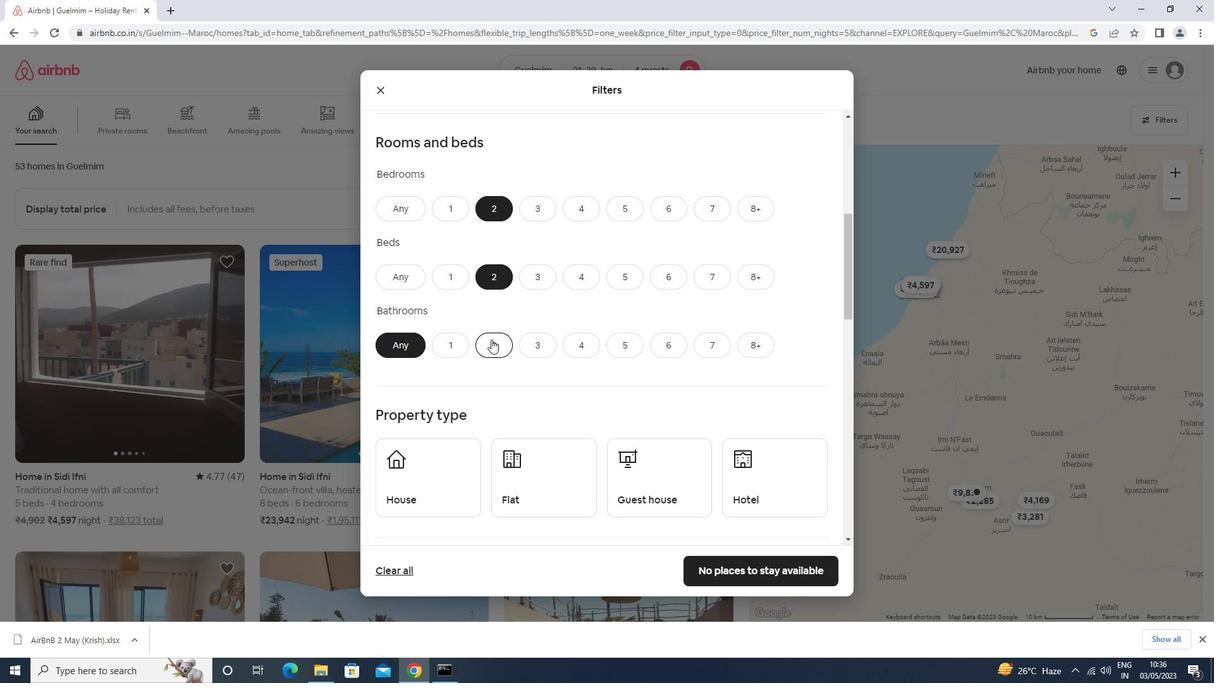 
Action: Mouse pressed left at (492, 339)
Screenshot: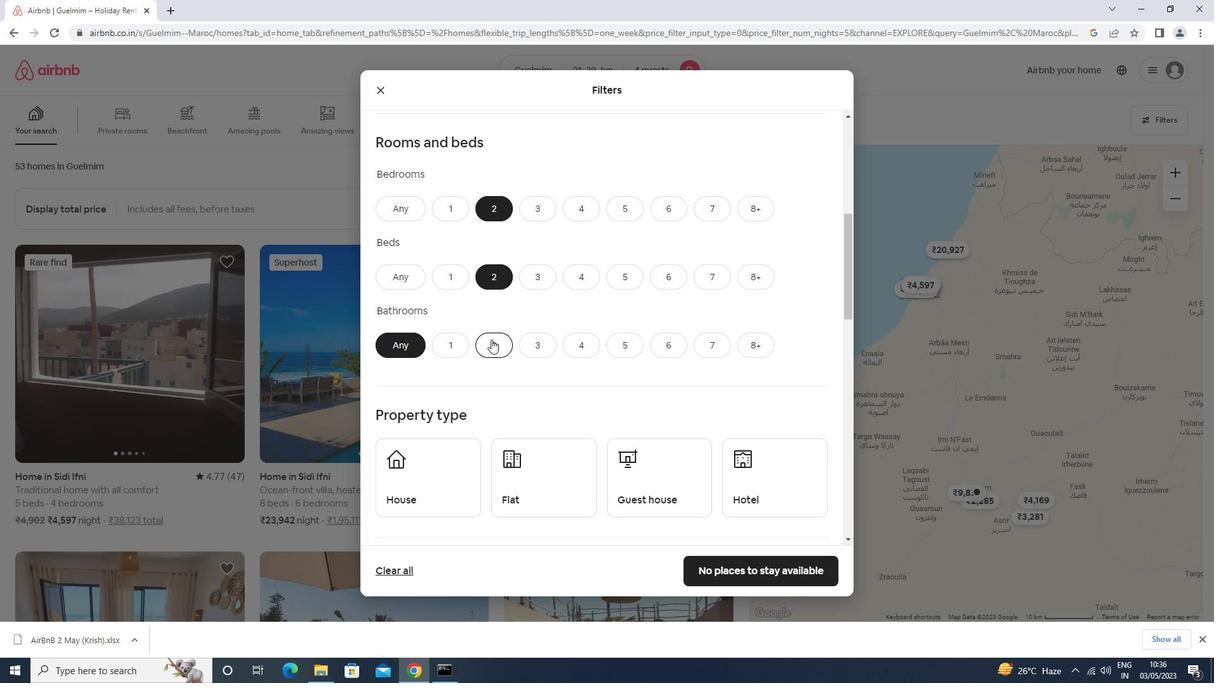 
Action: Mouse moved to (492, 339)
Screenshot: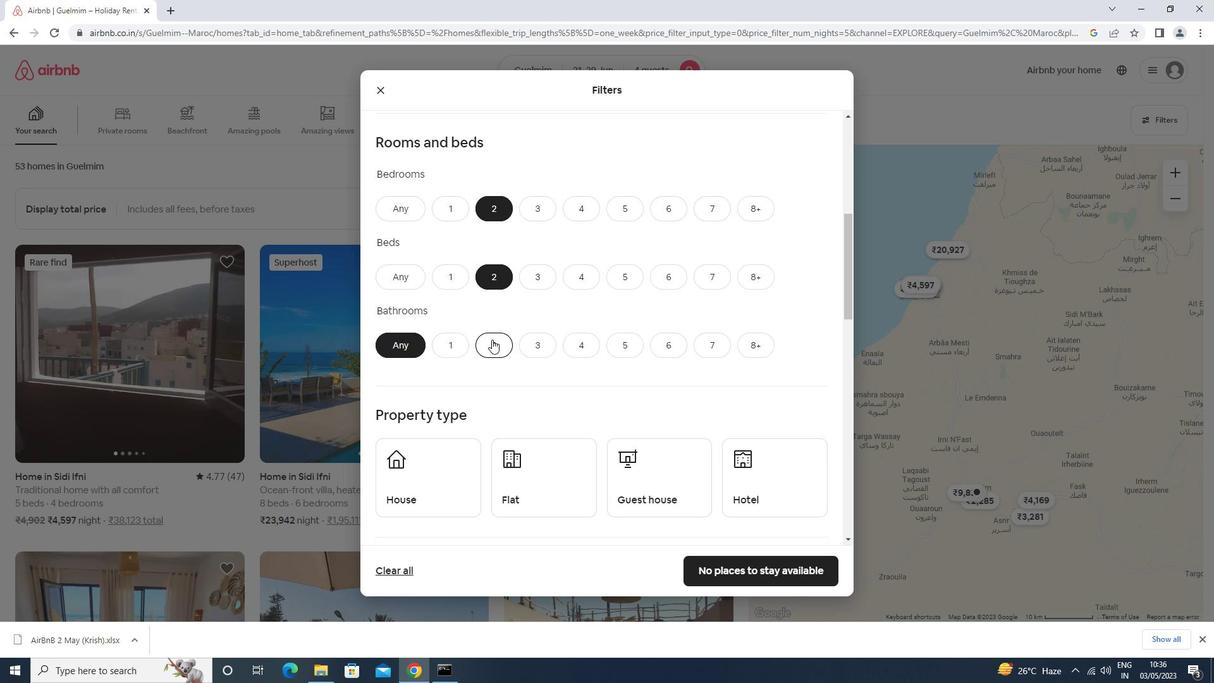 
Action: Mouse scrolled (492, 339) with delta (0, 0)
Screenshot: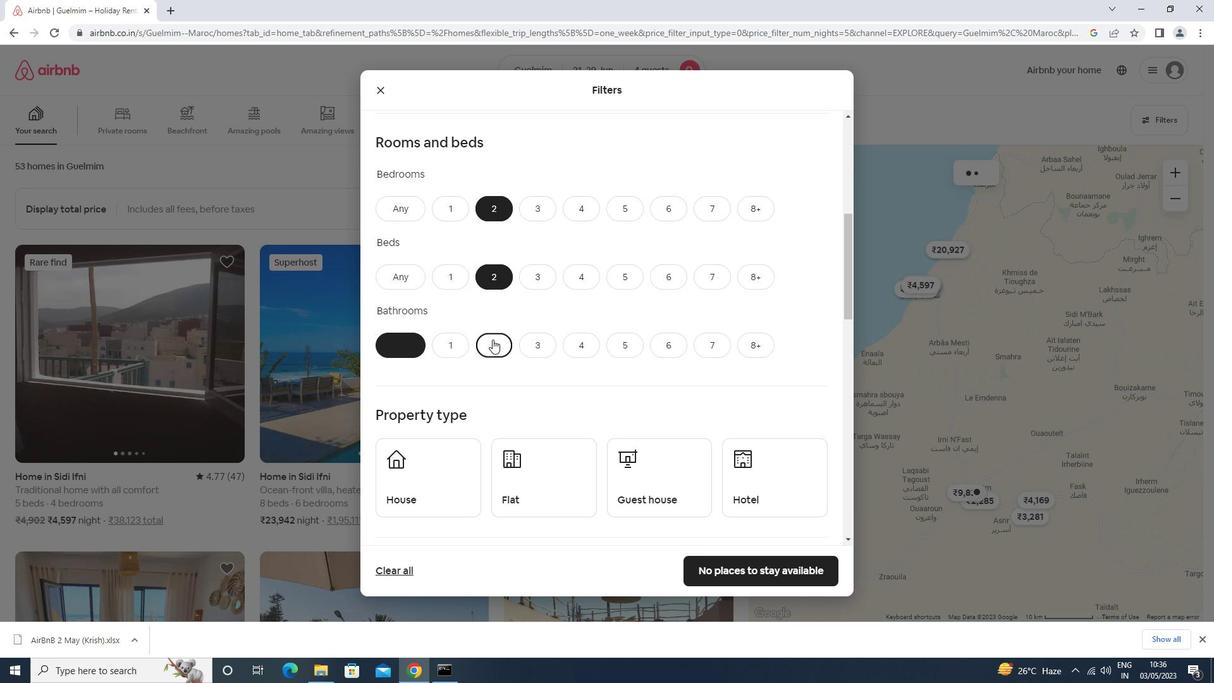 
Action: Mouse scrolled (492, 339) with delta (0, 0)
Screenshot: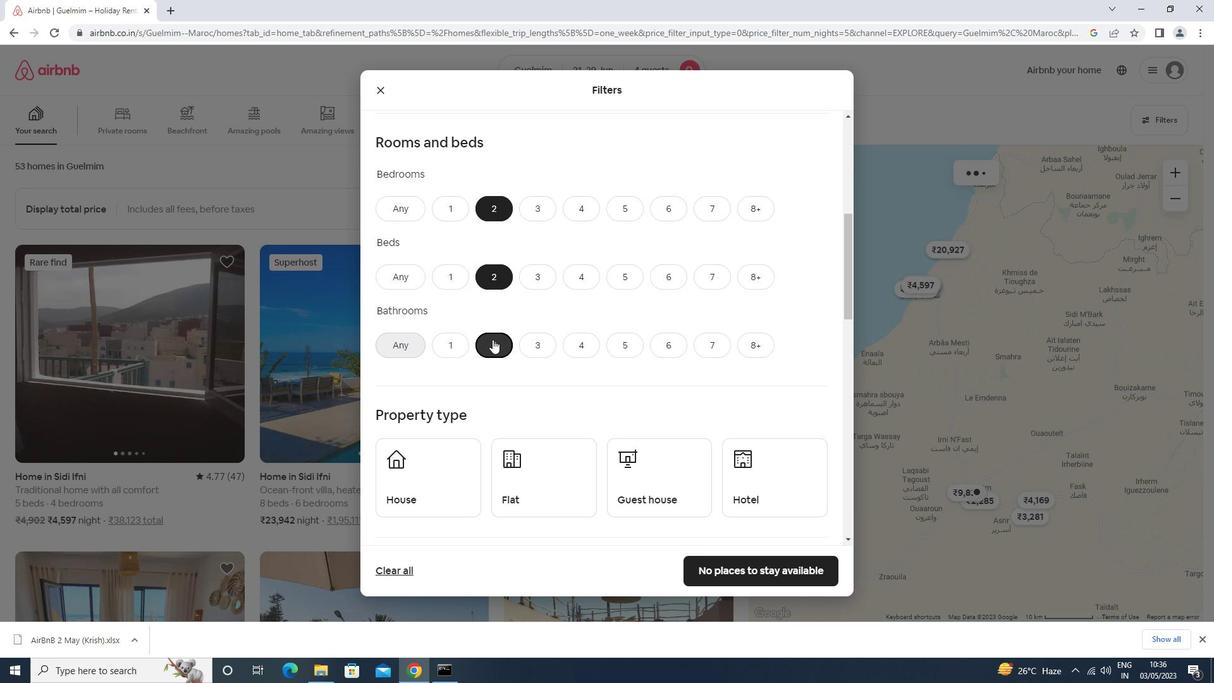
Action: Mouse moved to (437, 335)
Screenshot: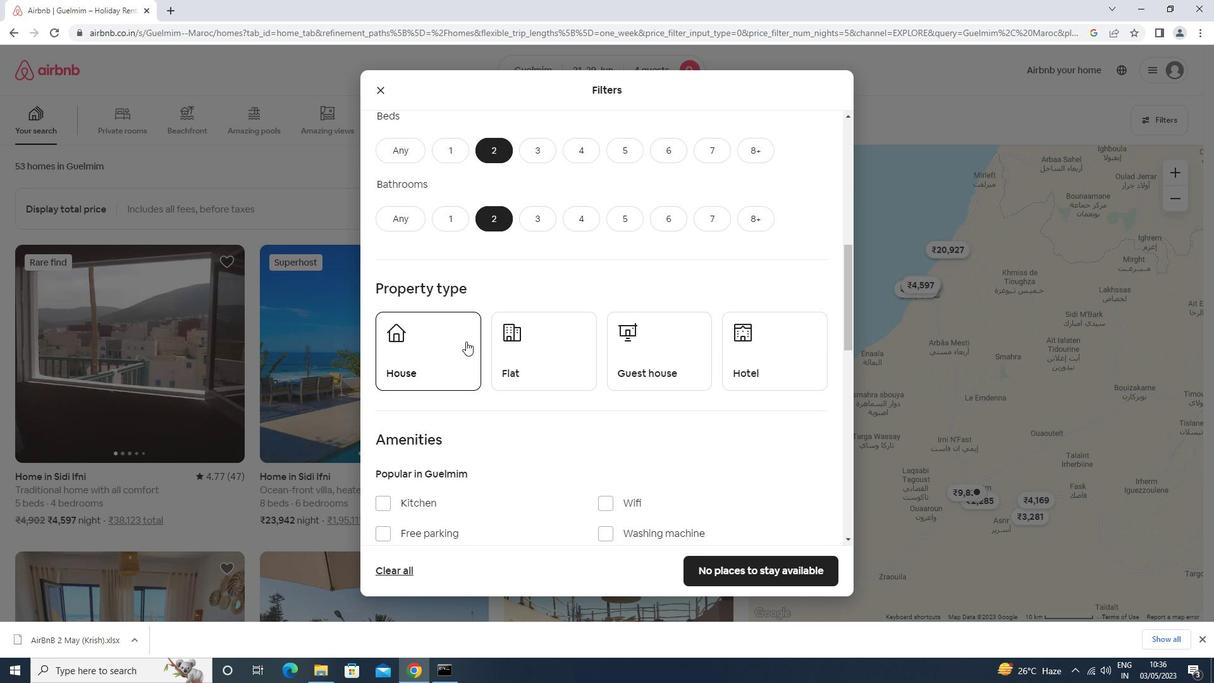 
Action: Mouse pressed left at (437, 335)
Screenshot: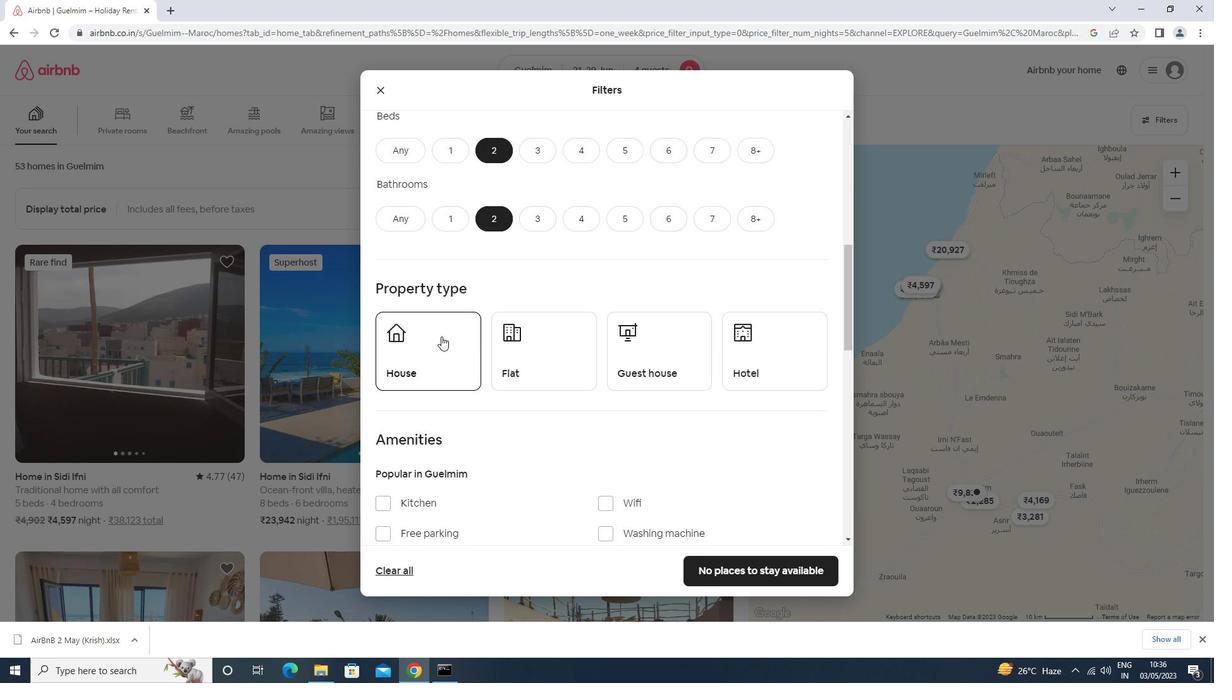 
Action: Mouse moved to (512, 337)
Screenshot: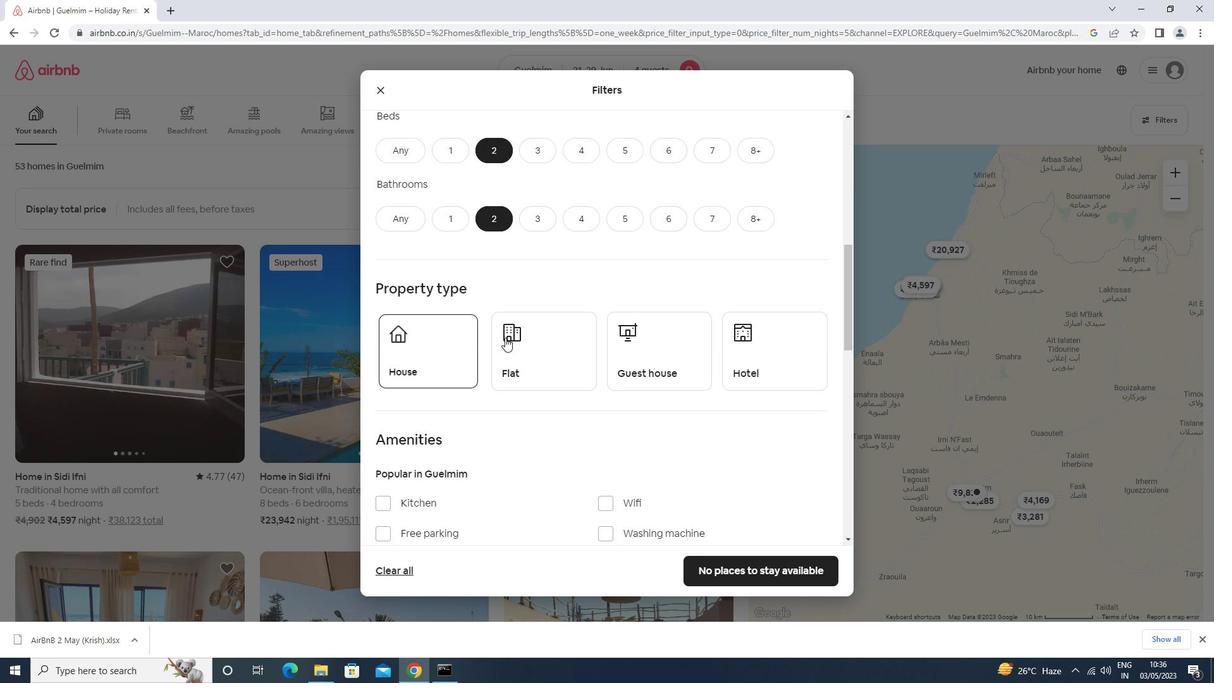 
Action: Mouse pressed left at (512, 337)
Screenshot: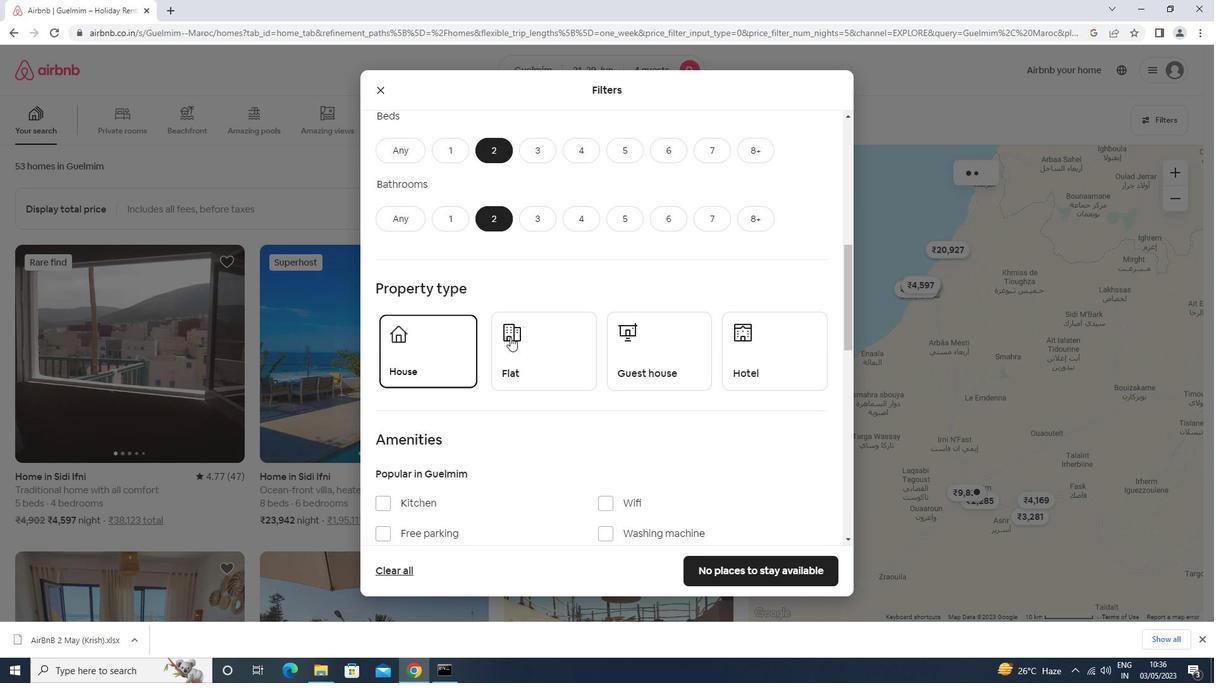 
Action: Mouse moved to (646, 373)
Screenshot: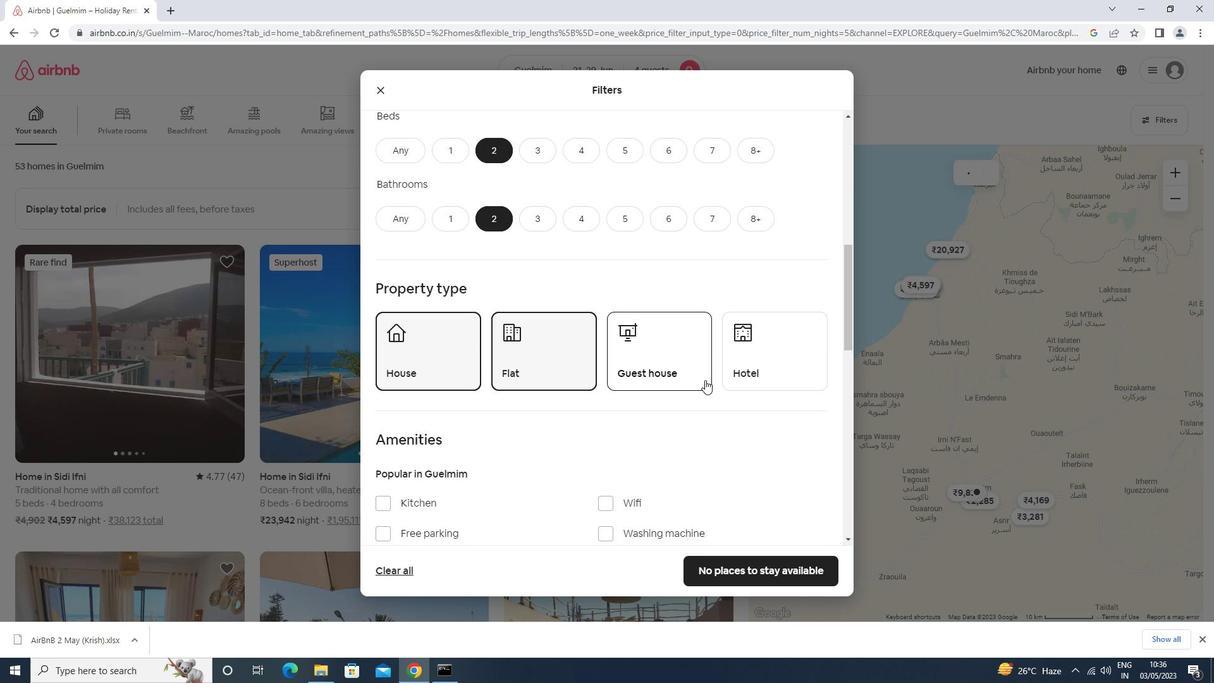 
Action: Mouse pressed left at (646, 373)
Screenshot: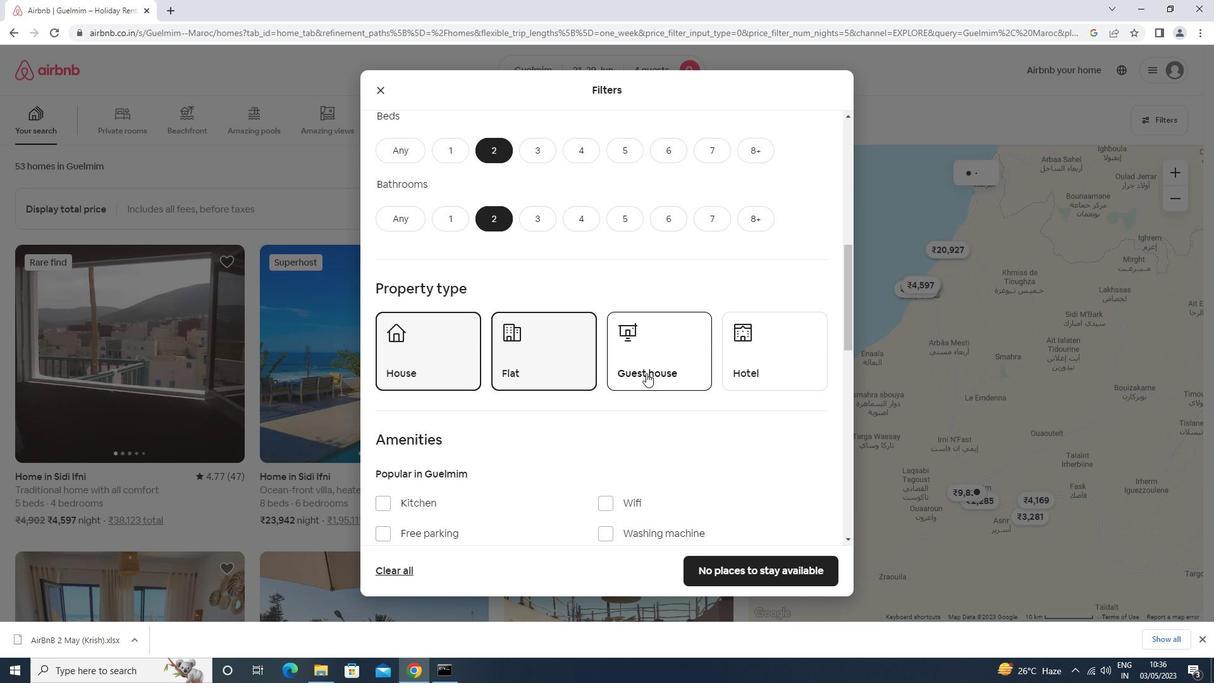 
Action: Mouse moved to (645, 372)
Screenshot: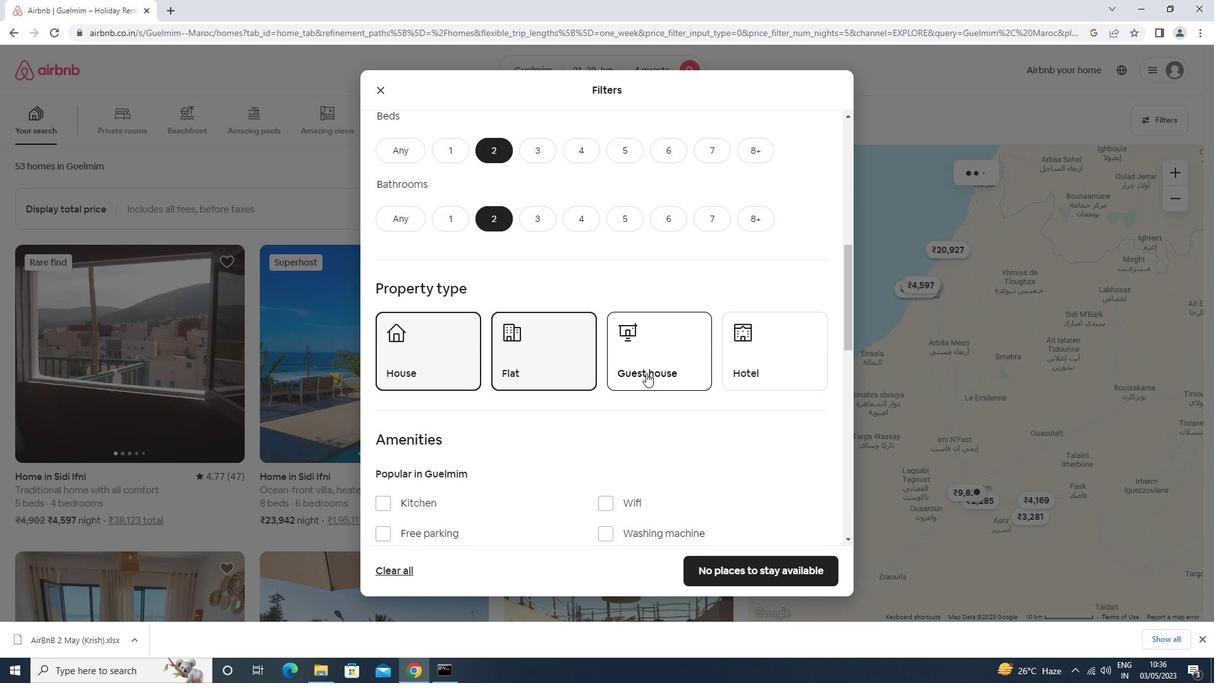 
Action: Mouse scrolled (645, 372) with delta (0, 0)
Screenshot: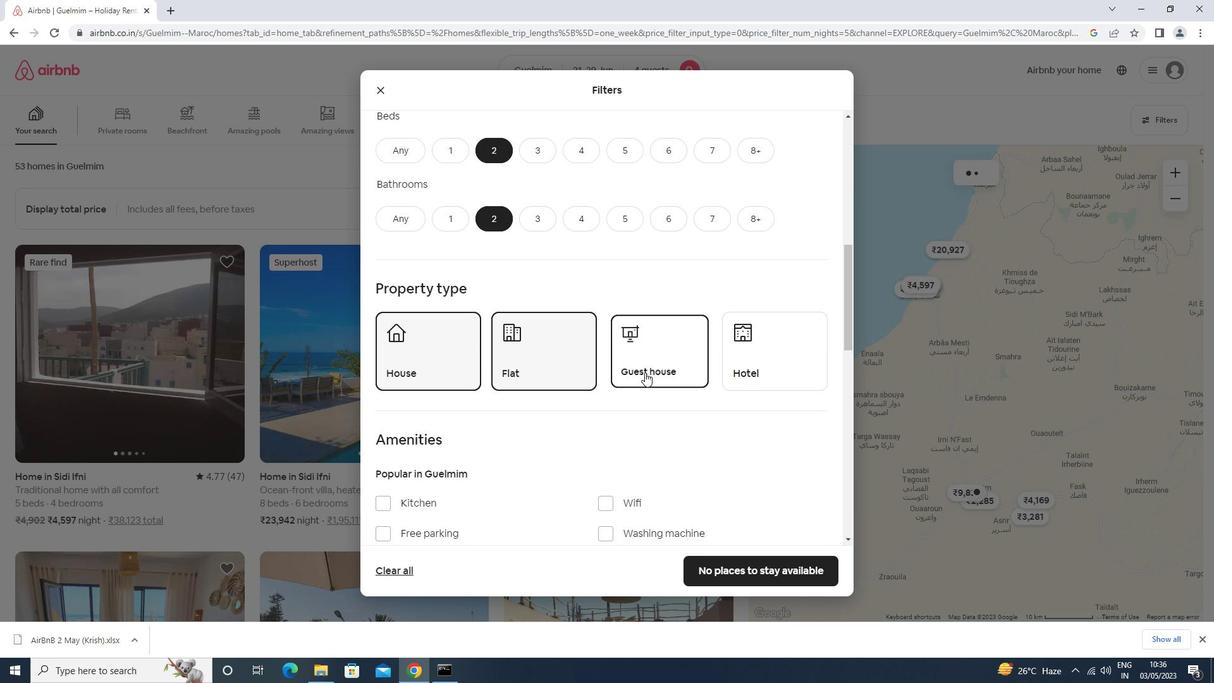 
Action: Mouse moved to (644, 372)
Screenshot: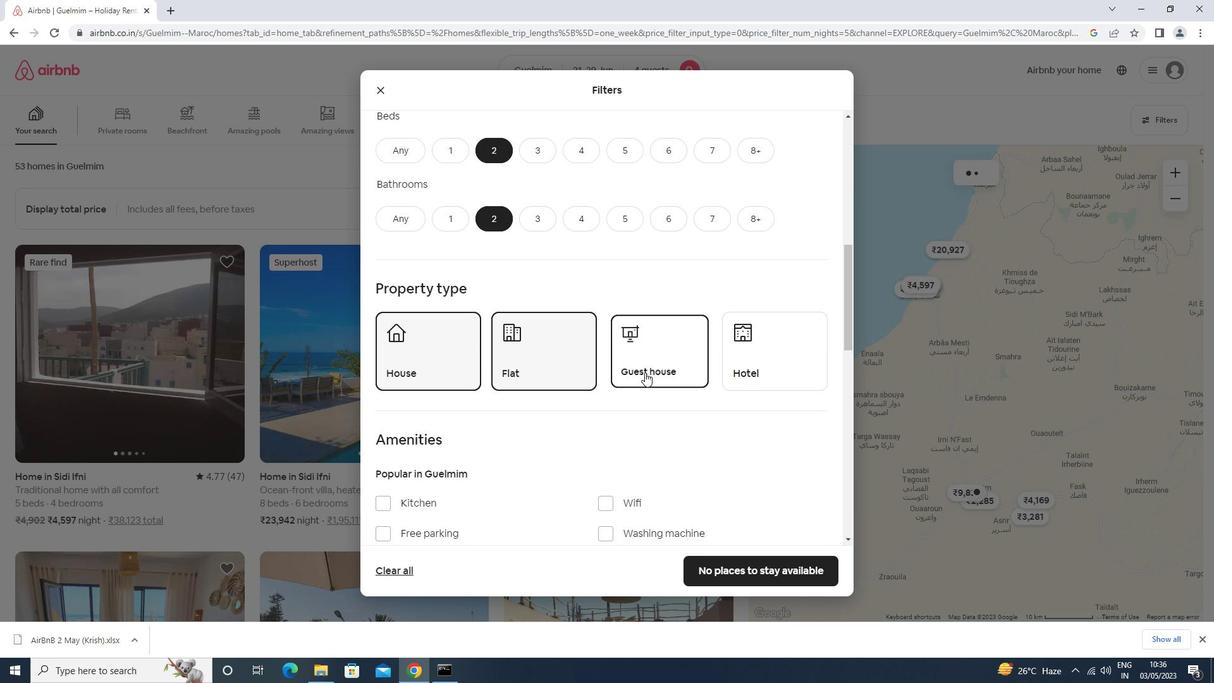 
Action: Mouse scrolled (644, 372) with delta (0, 0)
Screenshot: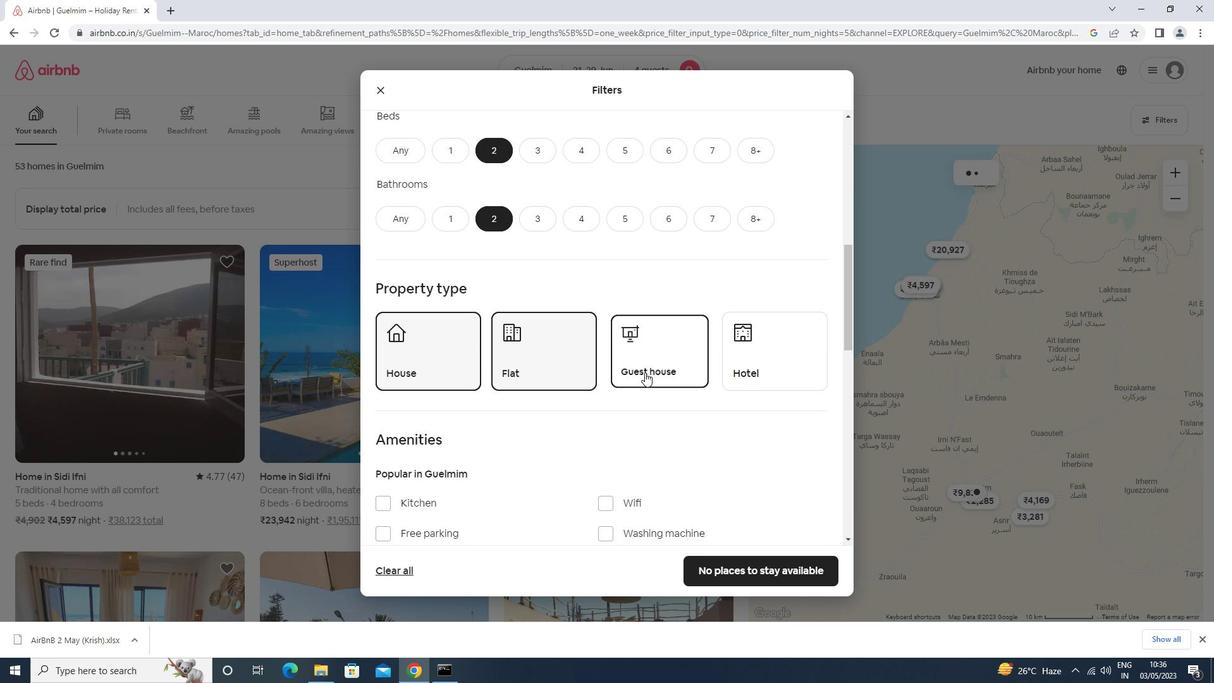 
Action: Mouse moved to (644, 372)
Screenshot: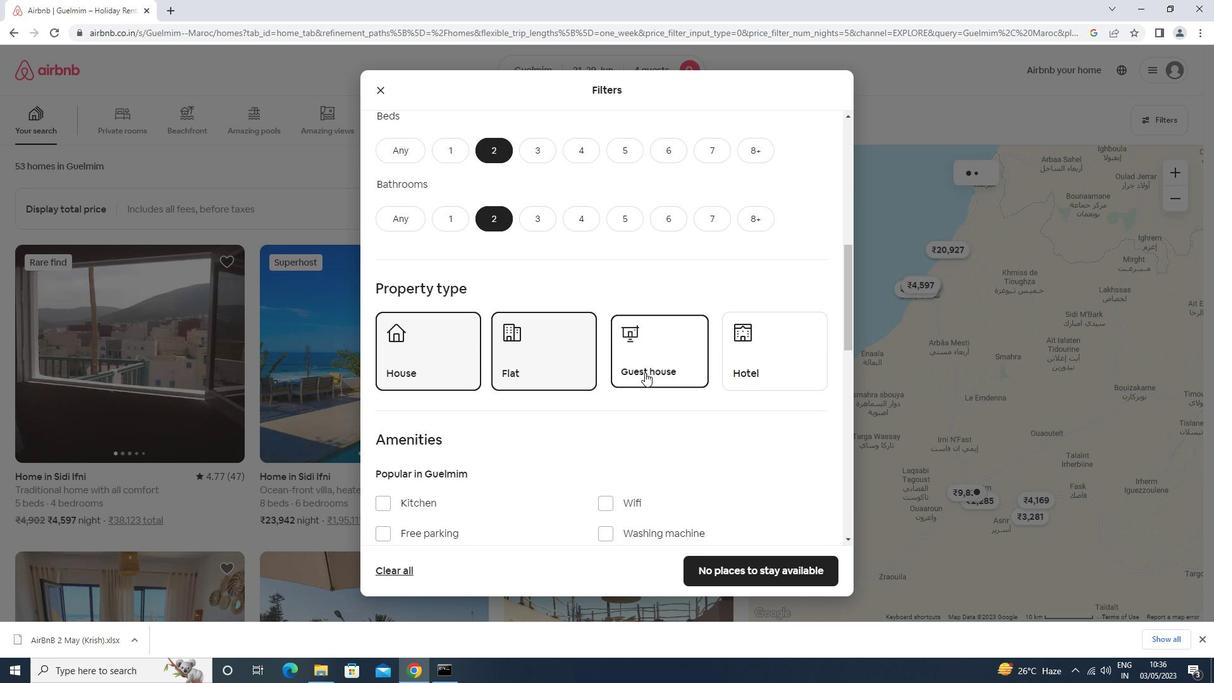 
Action: Mouse scrolled (644, 372) with delta (0, 0)
Screenshot: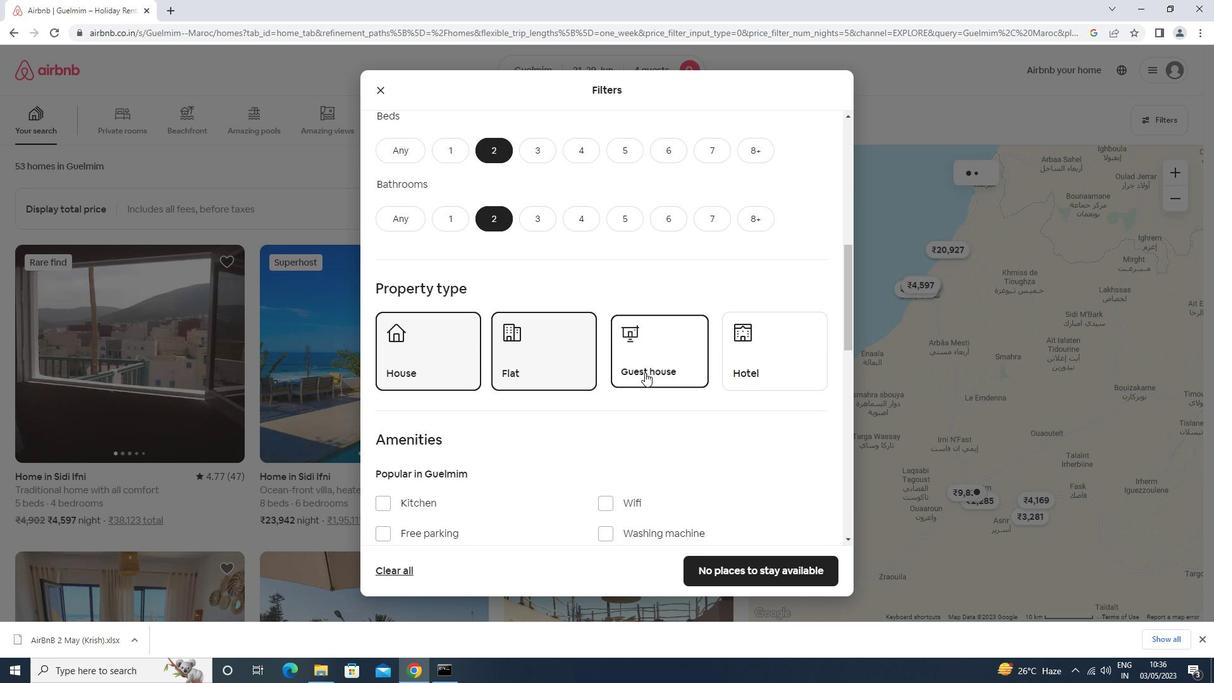 
Action: Mouse moved to (643, 372)
Screenshot: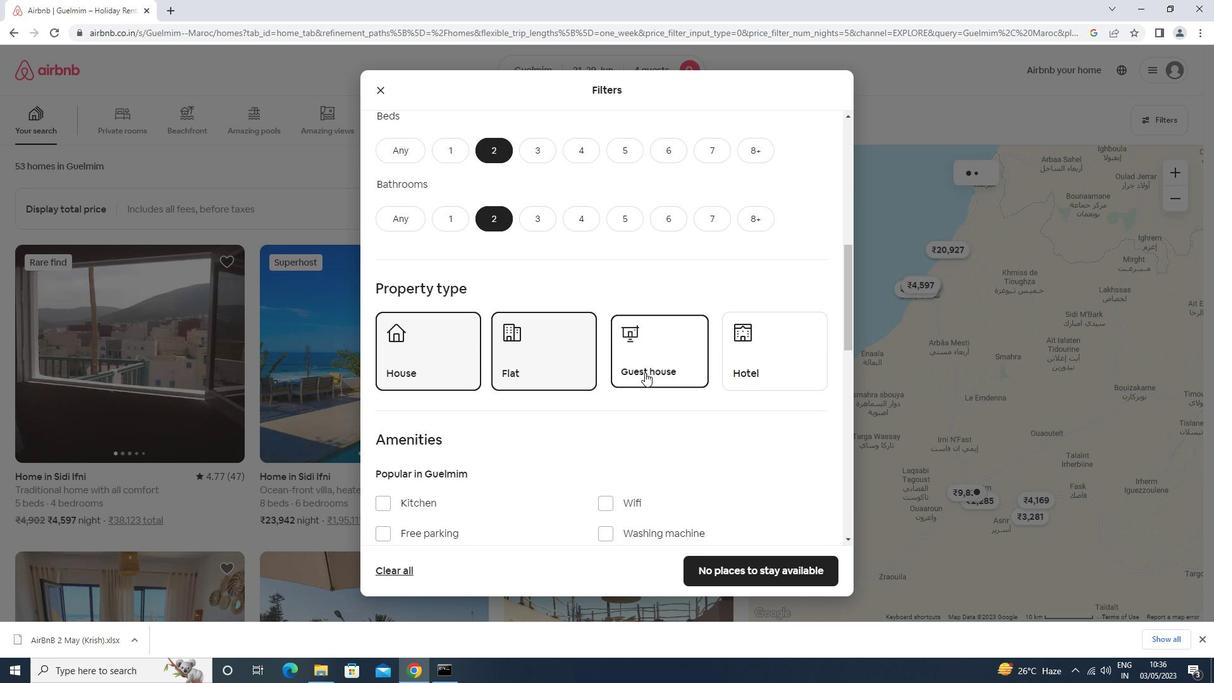 
Action: Mouse scrolled (643, 372) with delta (0, 0)
Screenshot: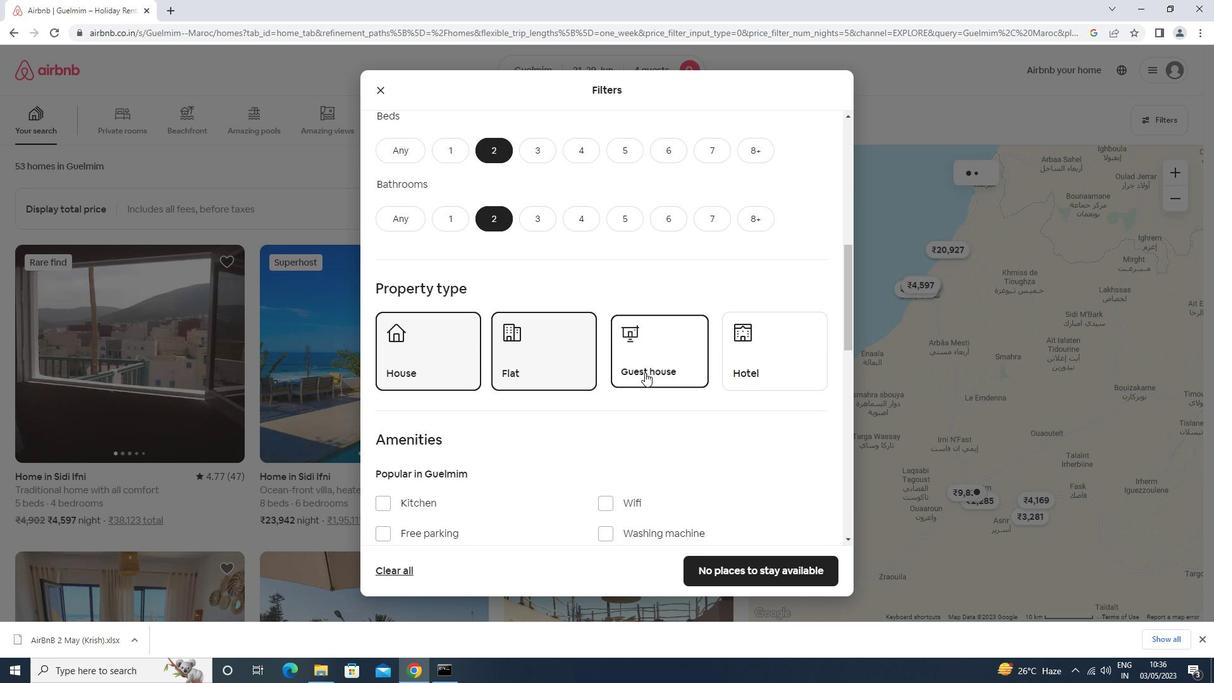
Action: Mouse scrolled (643, 372) with delta (0, 0)
Screenshot: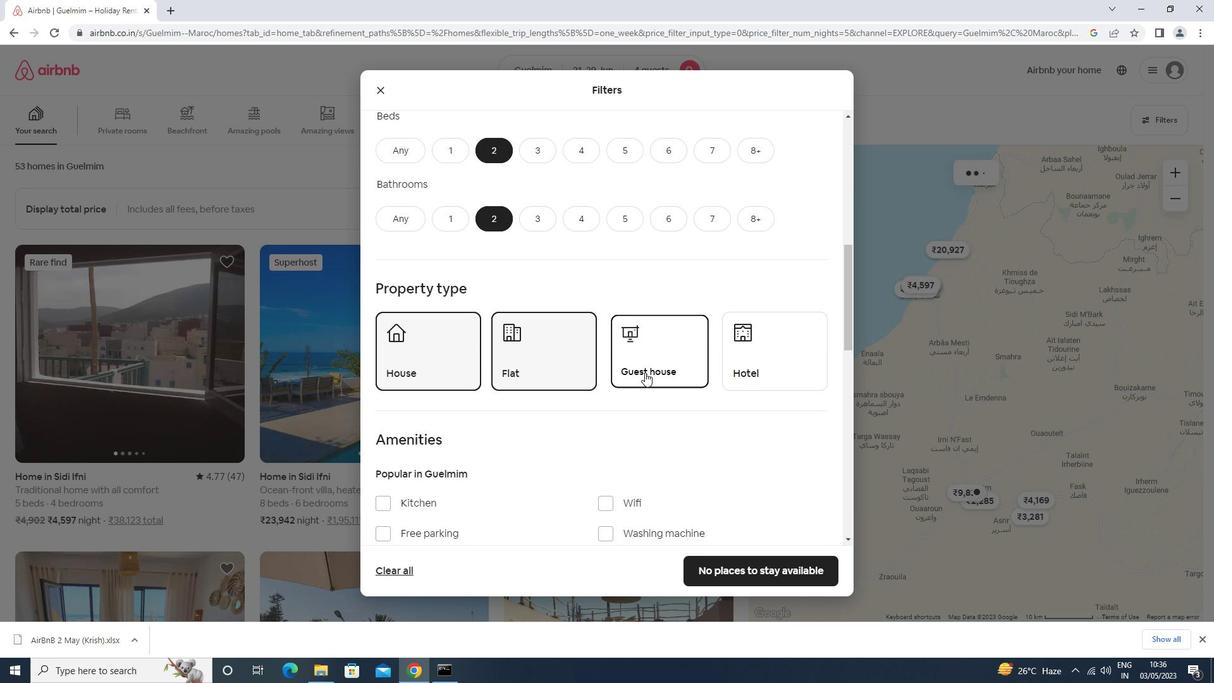 
Action: Mouse scrolled (643, 372) with delta (0, 0)
Screenshot: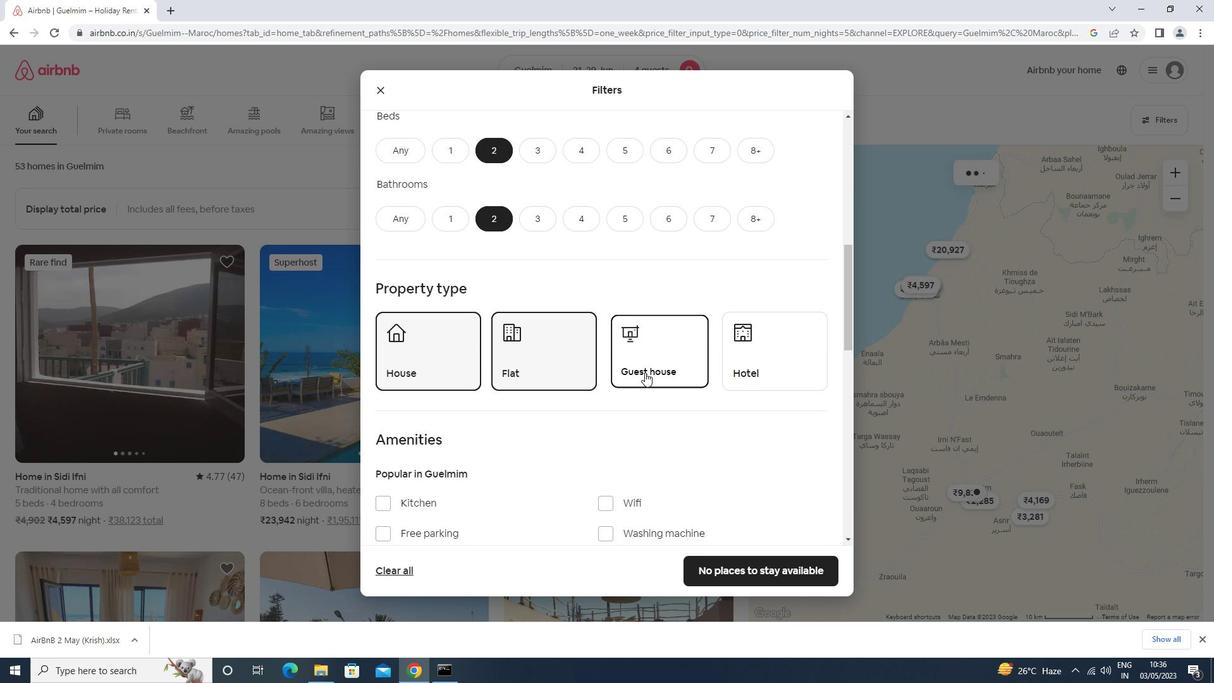 
Action: Mouse moved to (790, 352)
Screenshot: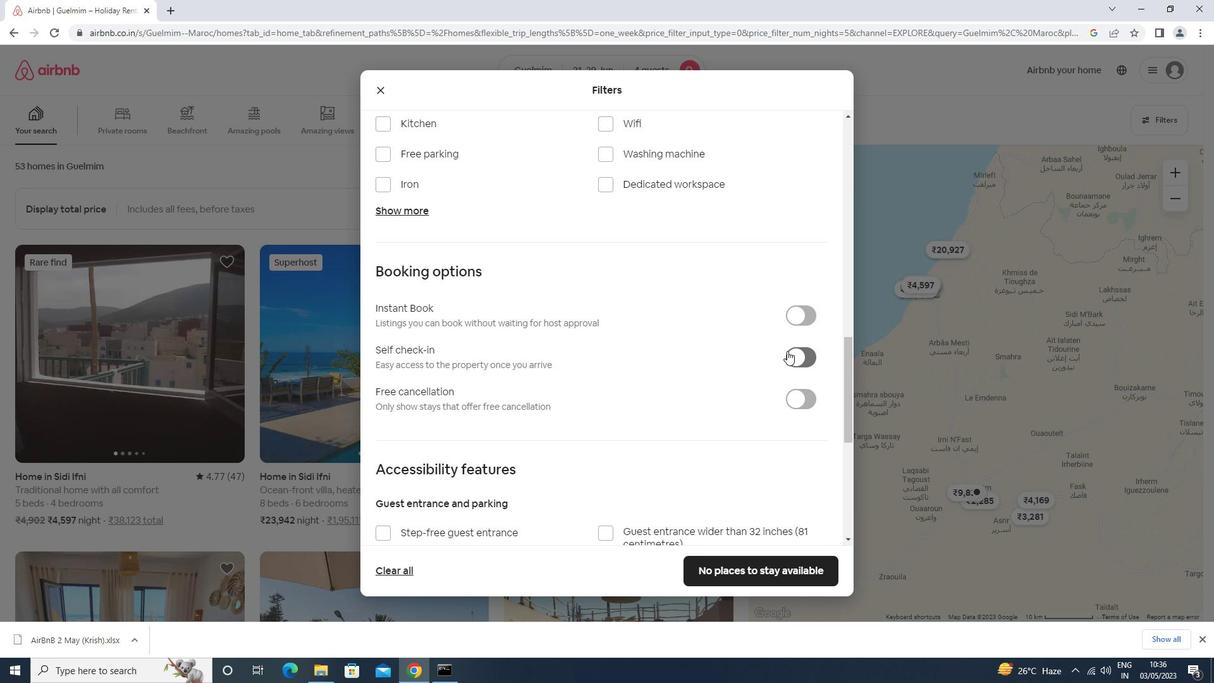 
Action: Mouse pressed left at (790, 352)
Screenshot: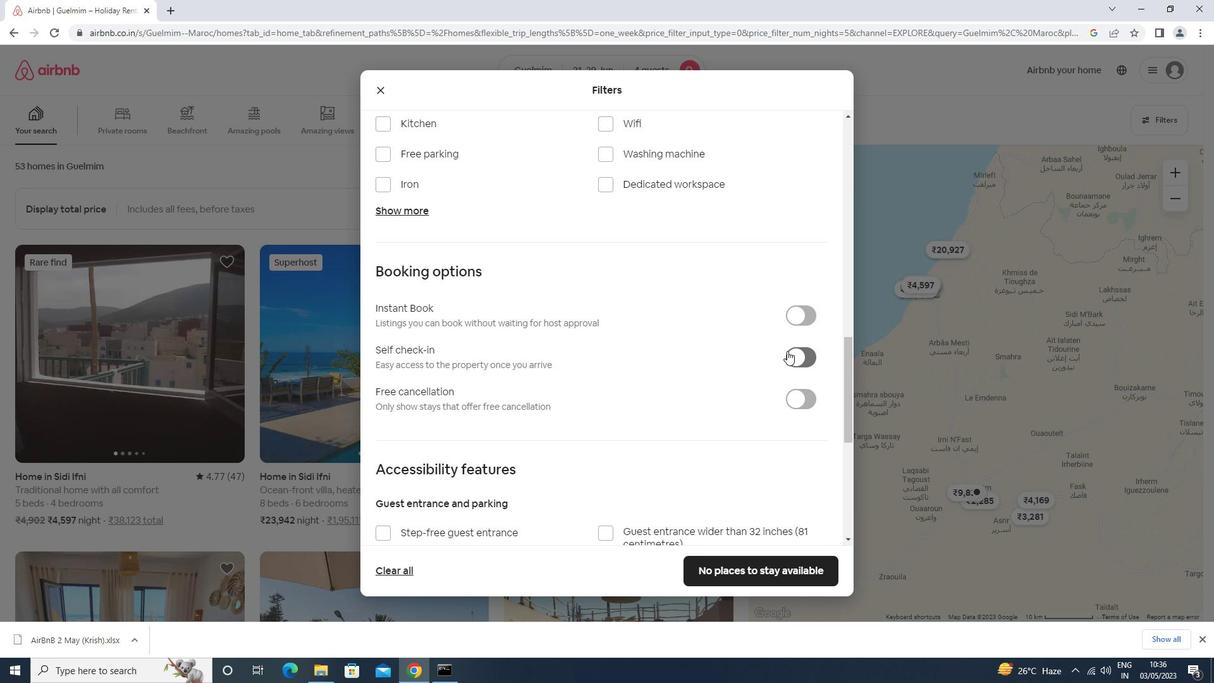 
Action: Mouse moved to (785, 366)
Screenshot: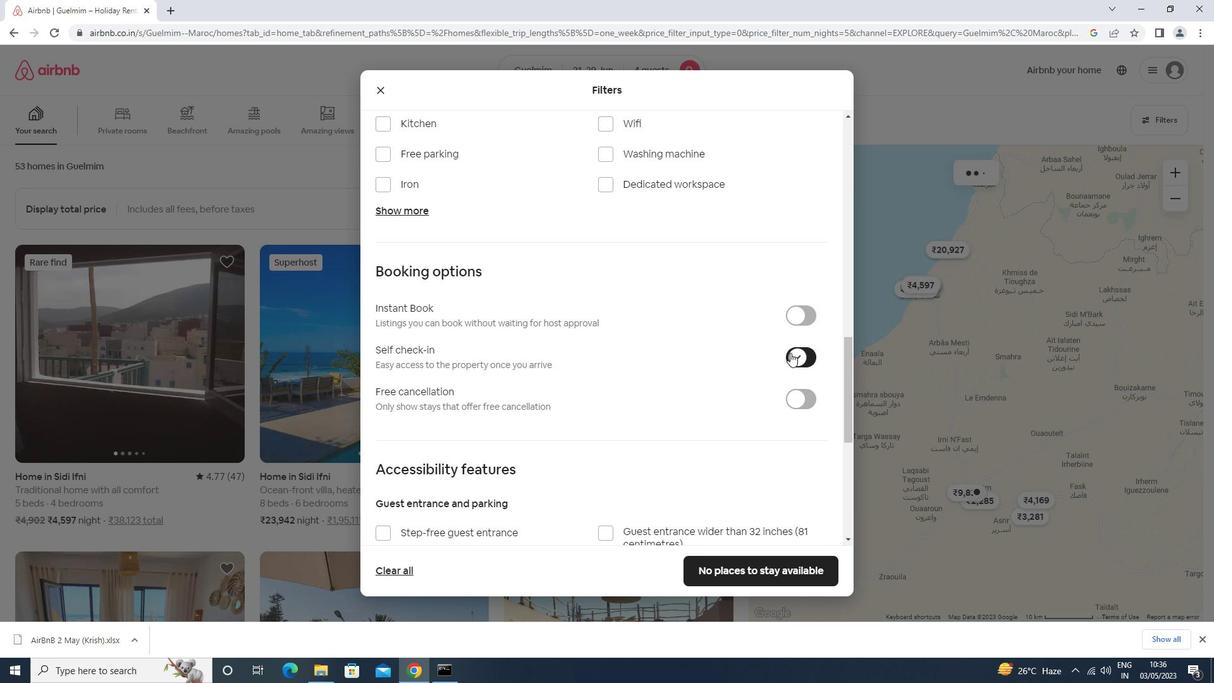 
Action: Mouse scrolled (785, 365) with delta (0, 0)
Screenshot: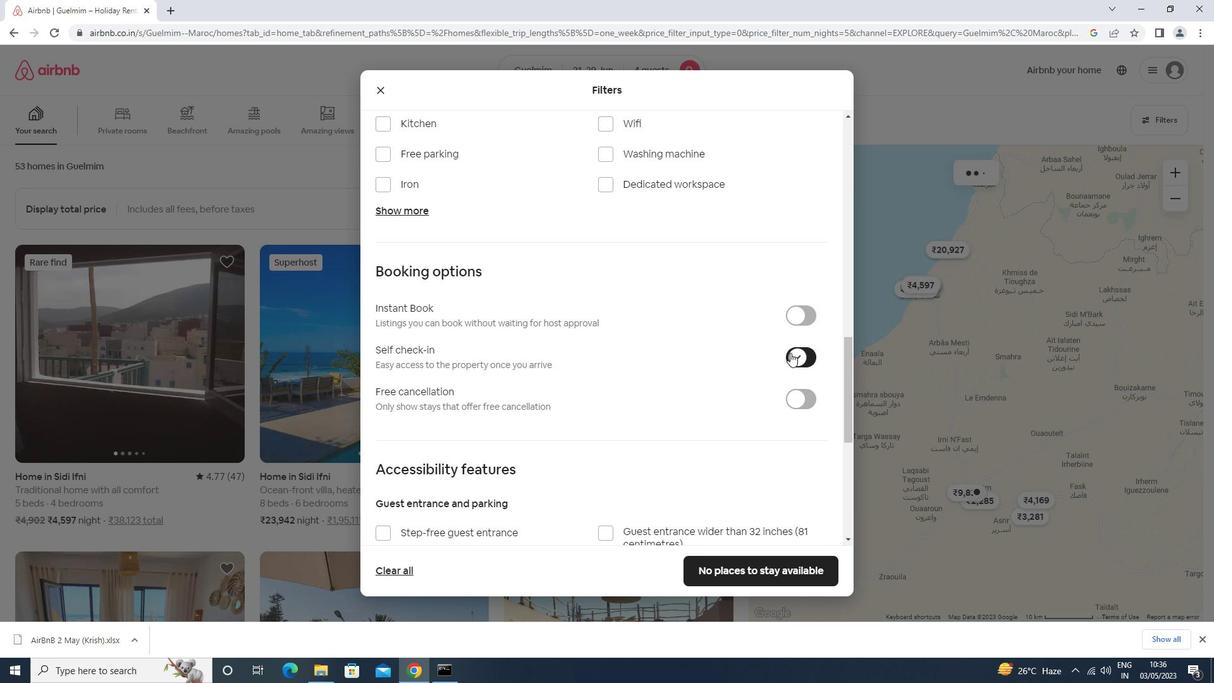 
Action: Mouse moved to (781, 372)
Screenshot: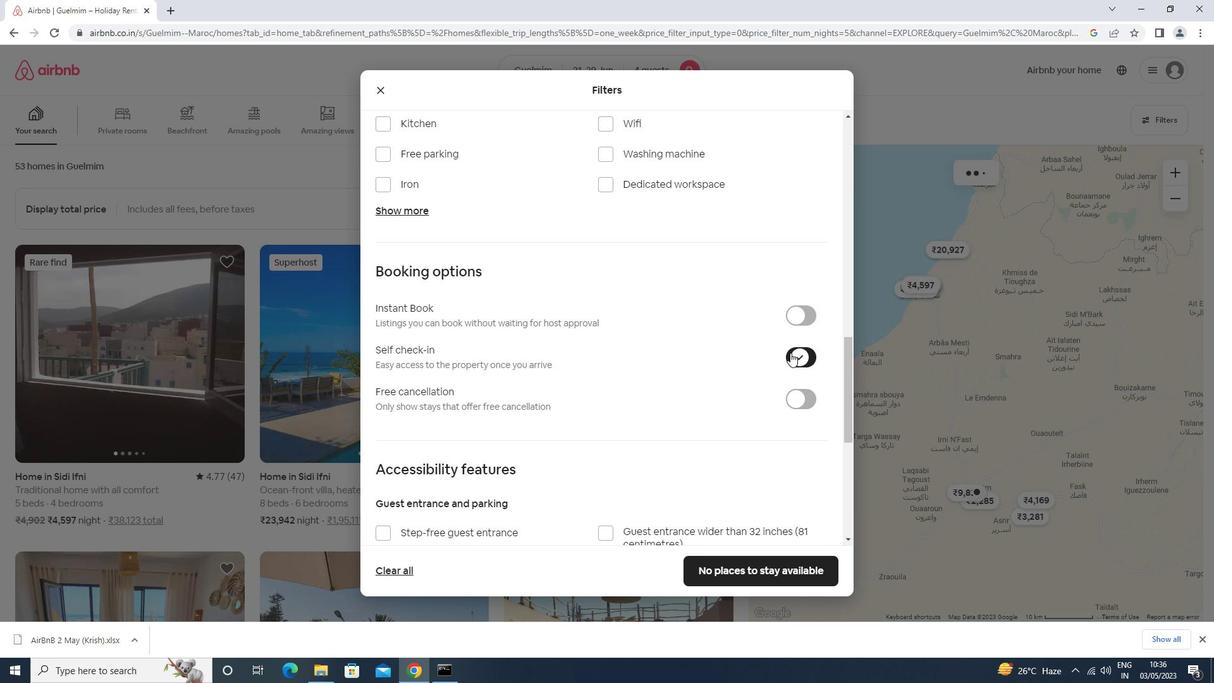 
Action: Mouse pressed middle at (781, 372)
Screenshot: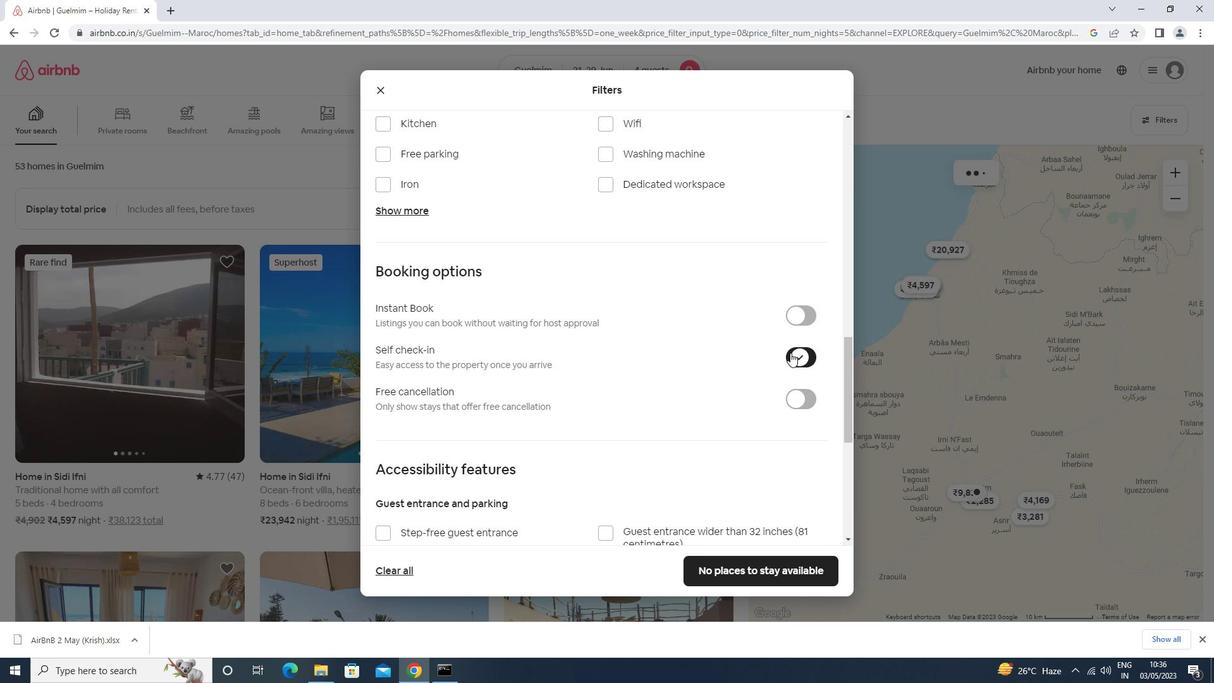 
Action: Mouse scrolled (781, 371) with delta (0, 0)
Screenshot: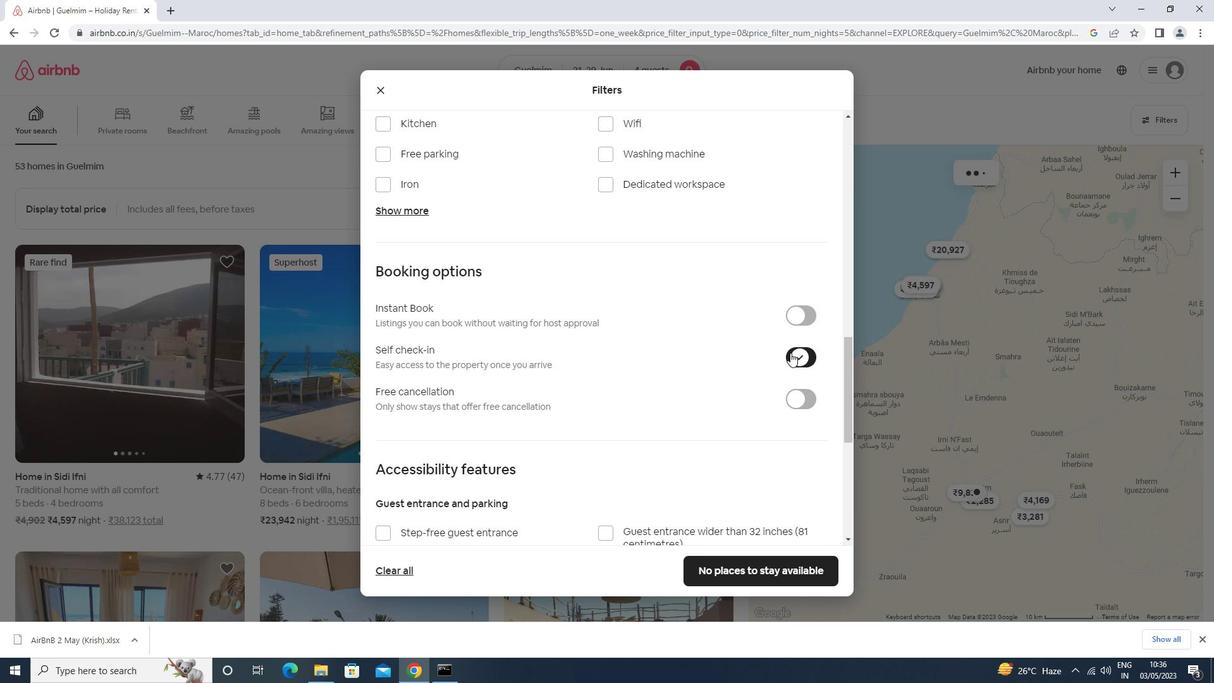 
Action: Mouse moved to (780, 373)
Screenshot: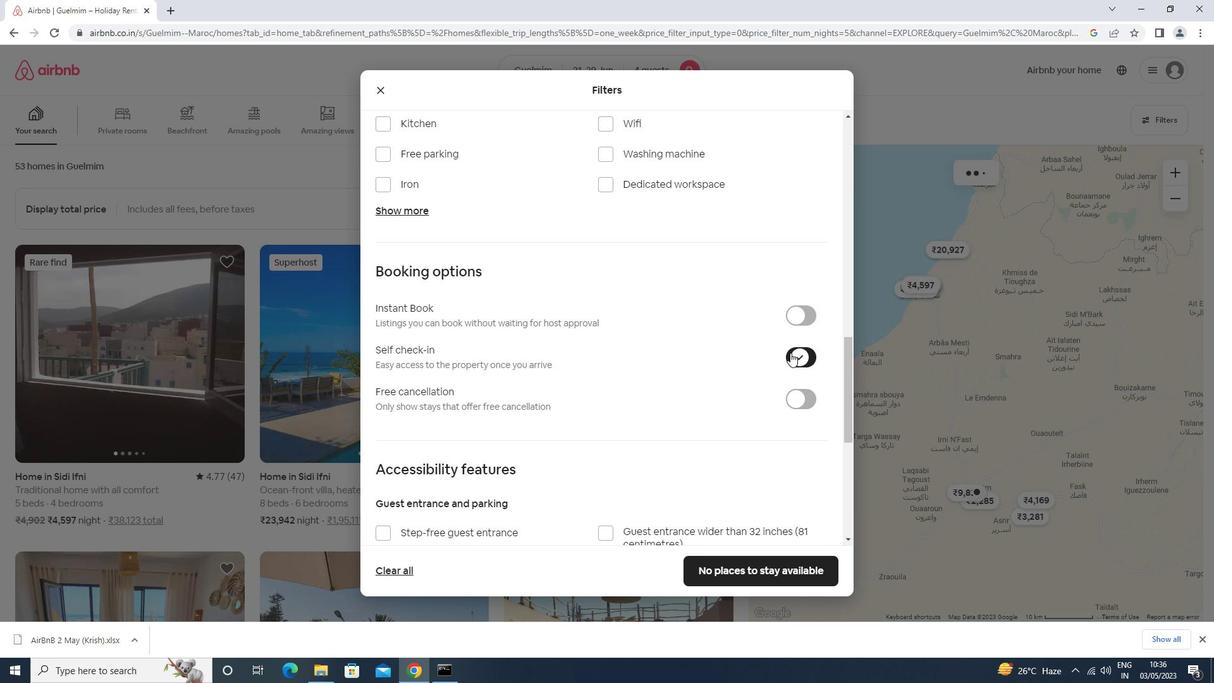
Action: Mouse scrolled (780, 372) with delta (0, 0)
Screenshot: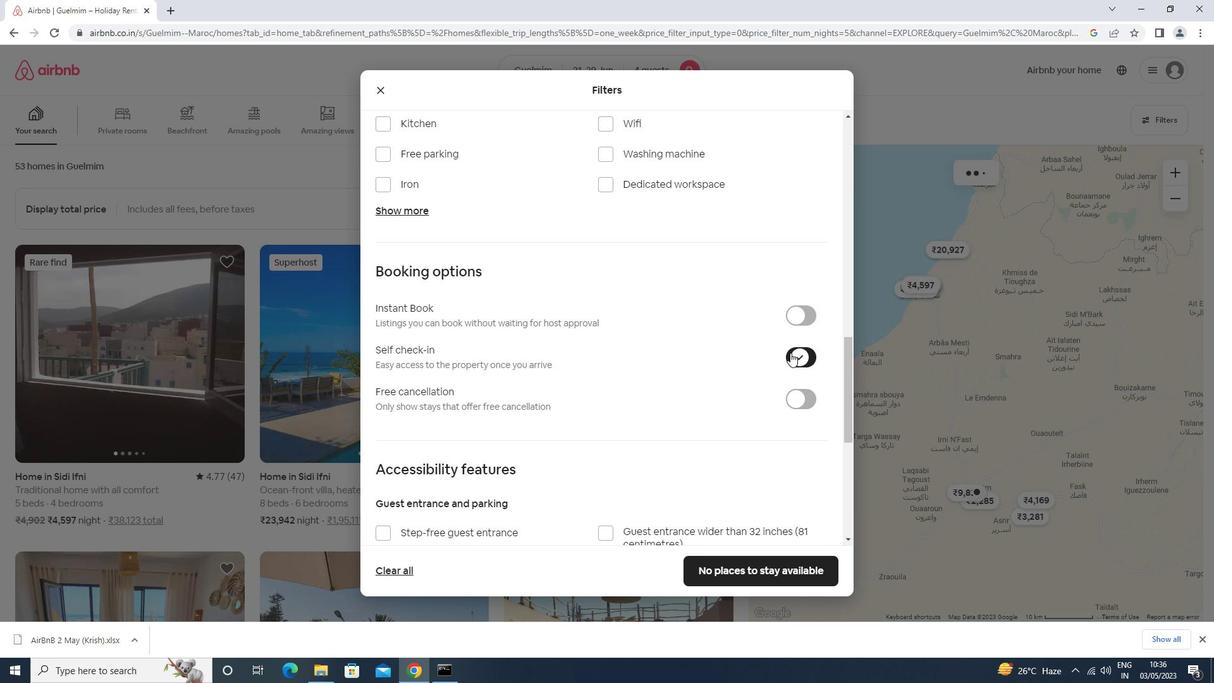 
Action: Mouse moved to (779, 373)
Screenshot: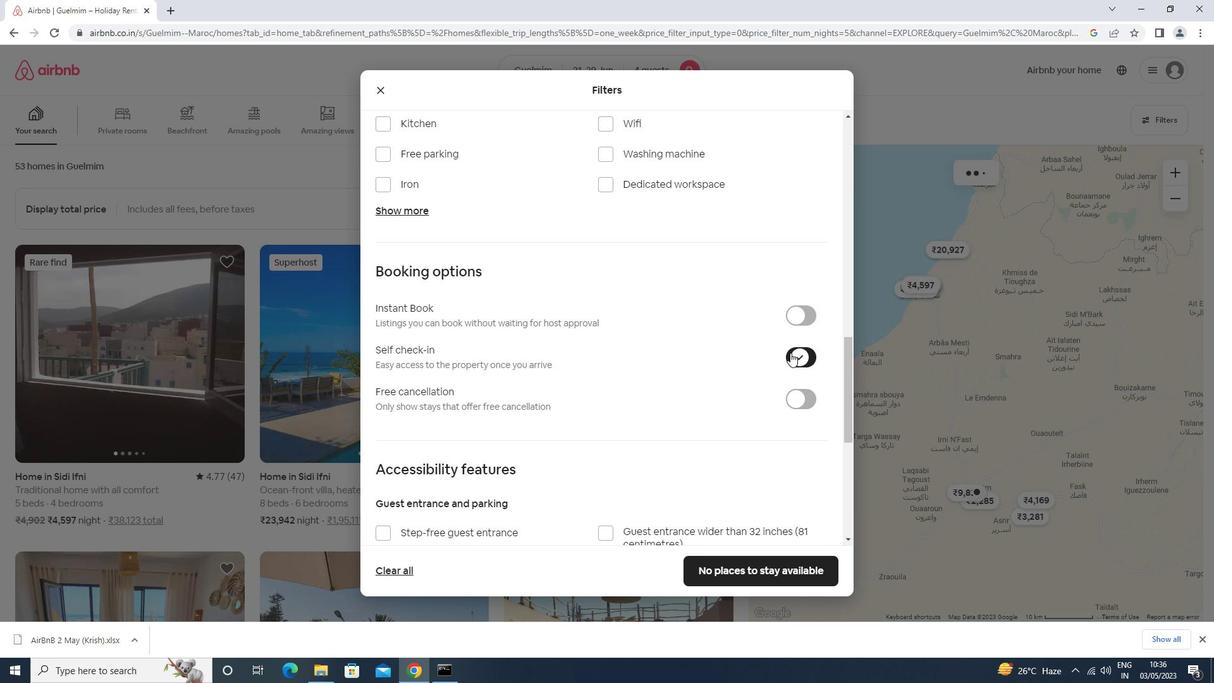 
Action: Mouse scrolled (779, 372) with delta (0, -1)
Screenshot: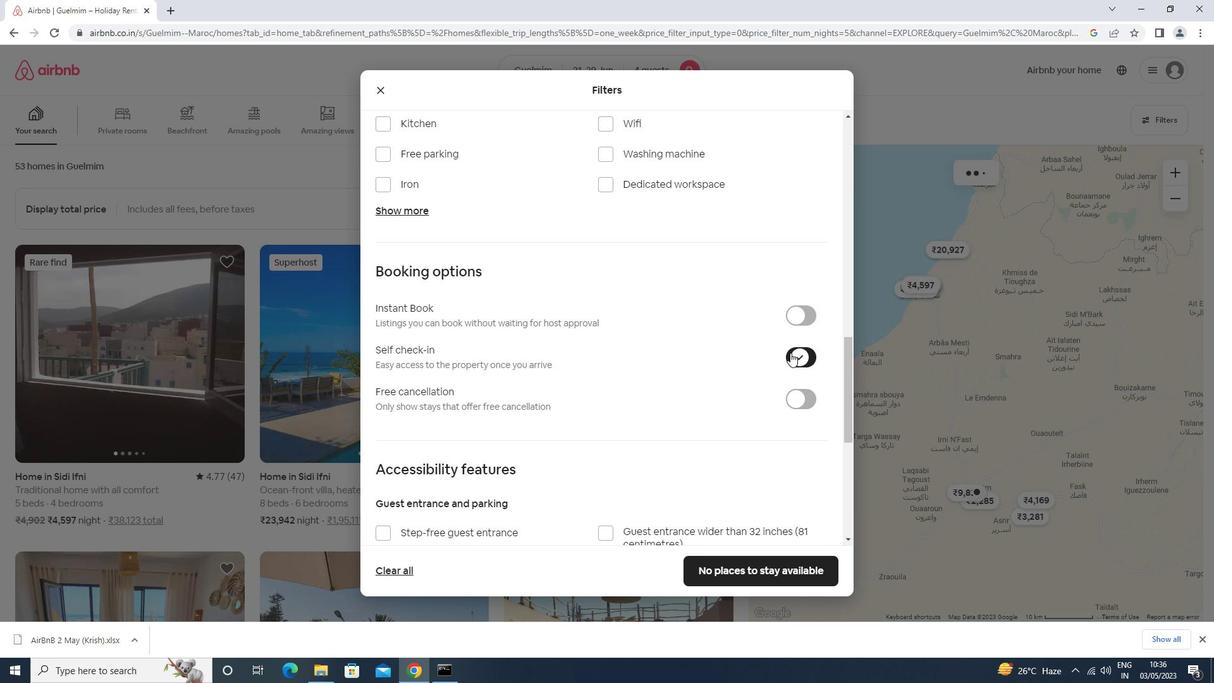 
Action: Mouse scrolled (779, 373) with delta (0, 0)
Screenshot: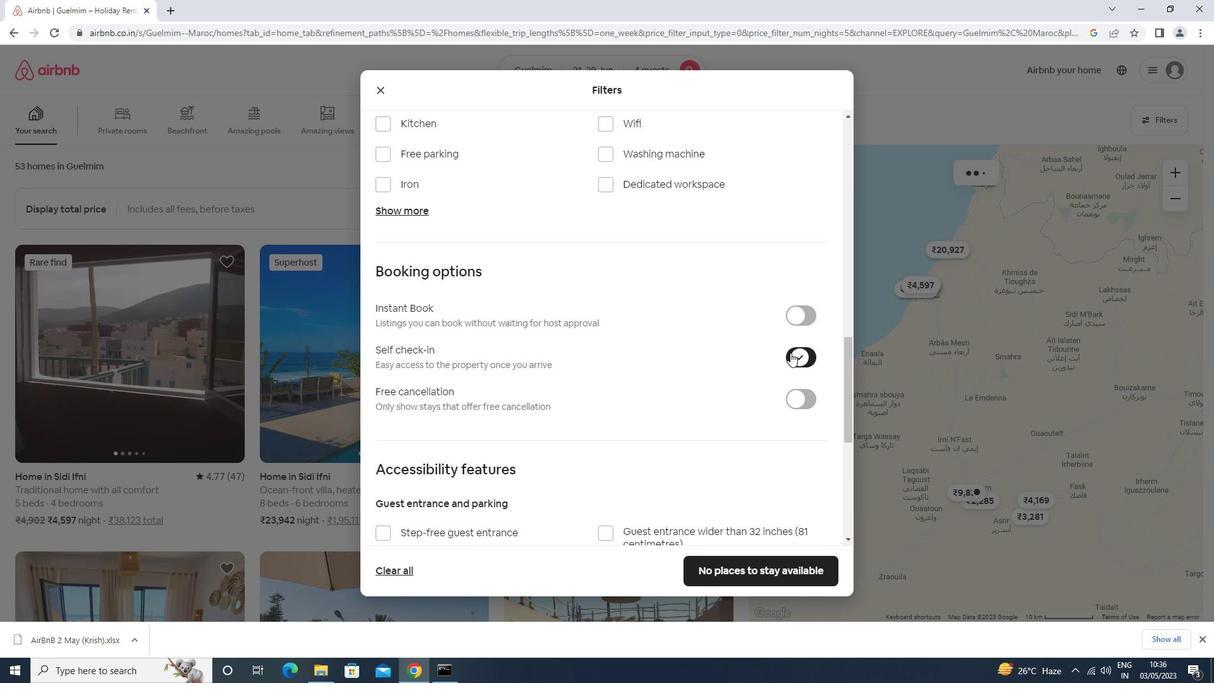 
Action: Mouse moved to (776, 376)
Screenshot: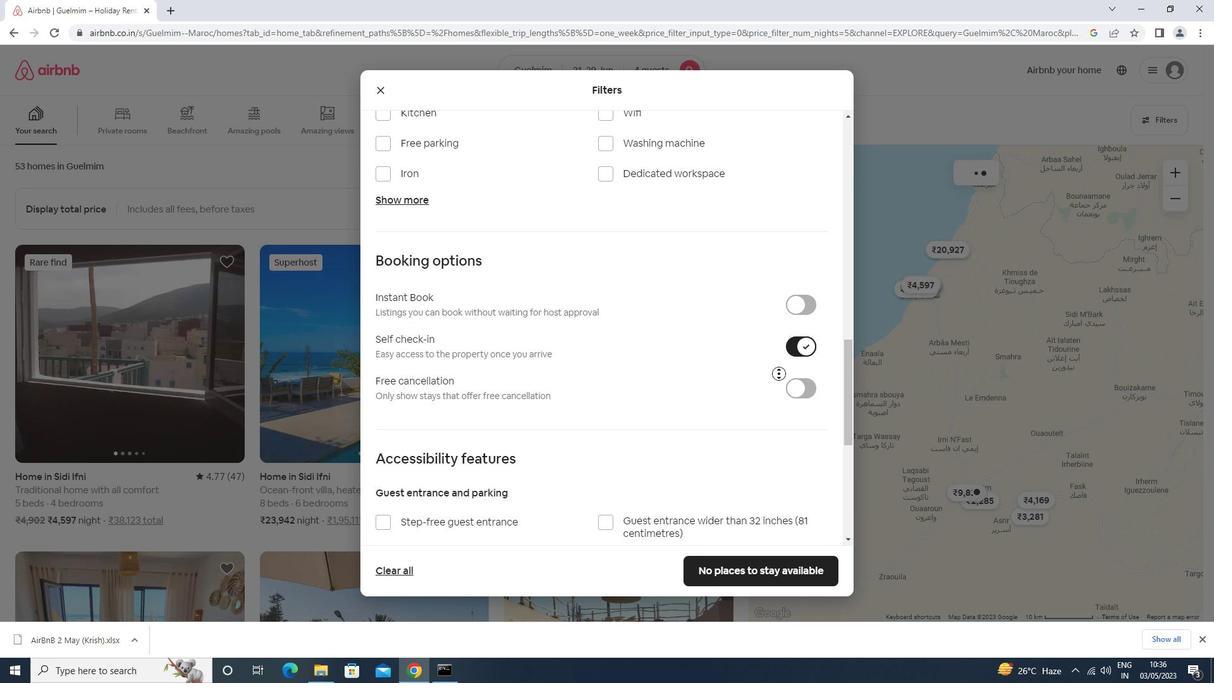 
Action: Mouse scrolled (776, 375) with delta (0, 0)
Screenshot: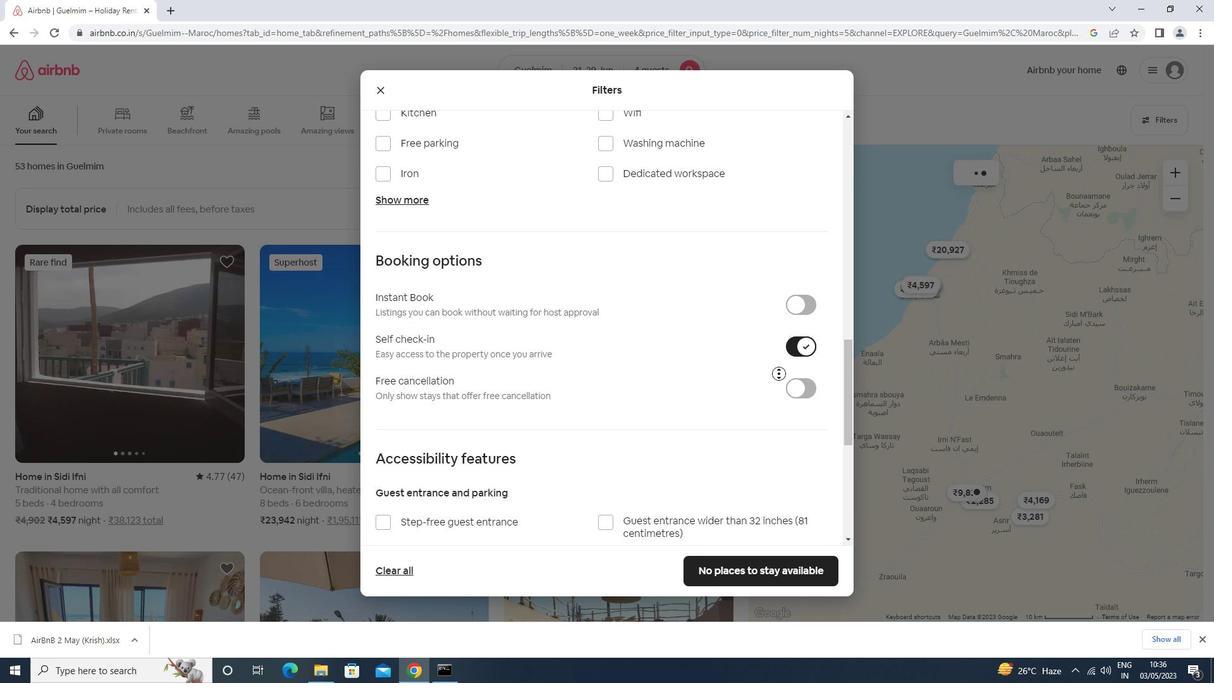 
Action: Mouse moved to (772, 379)
Screenshot: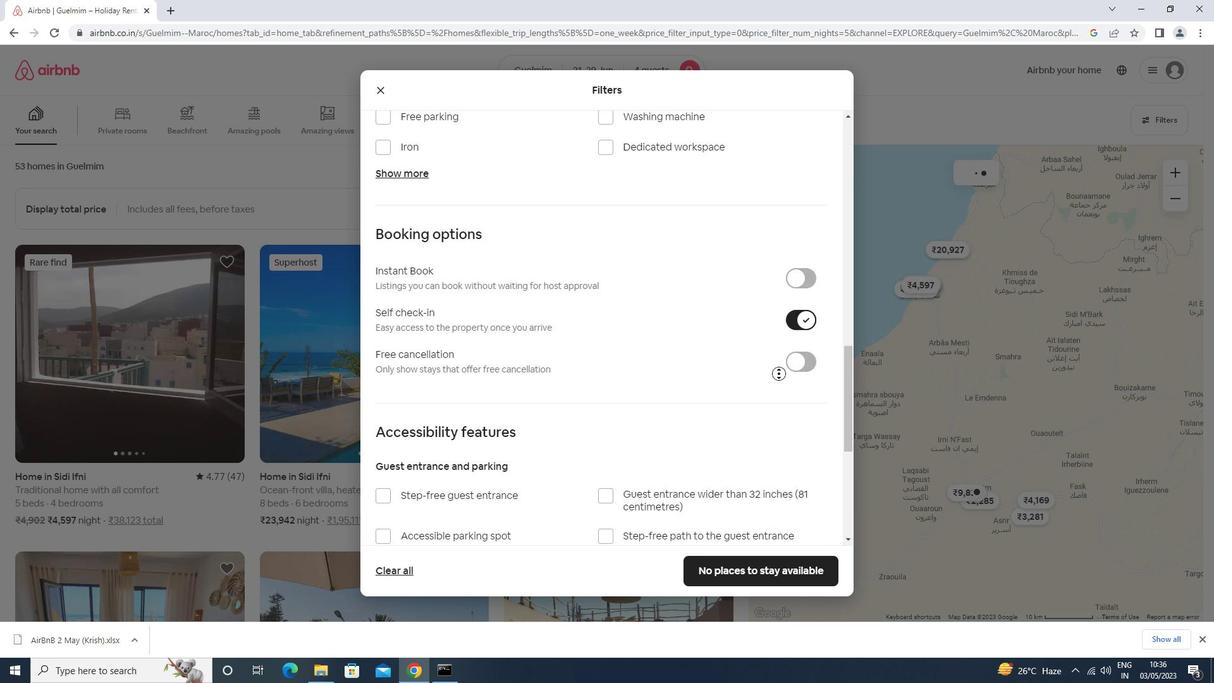 
Action: Mouse scrolled (772, 378) with delta (0, 0)
Screenshot: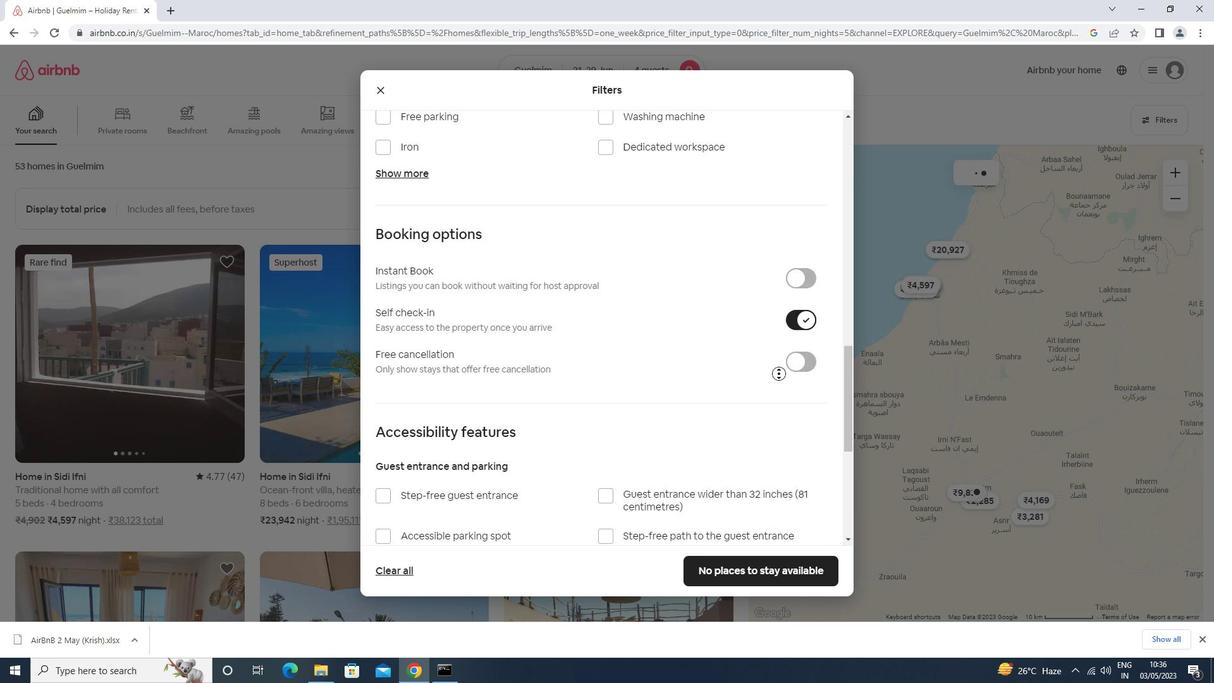 
Action: Mouse scrolled (772, 380) with delta (0, 0)
Screenshot: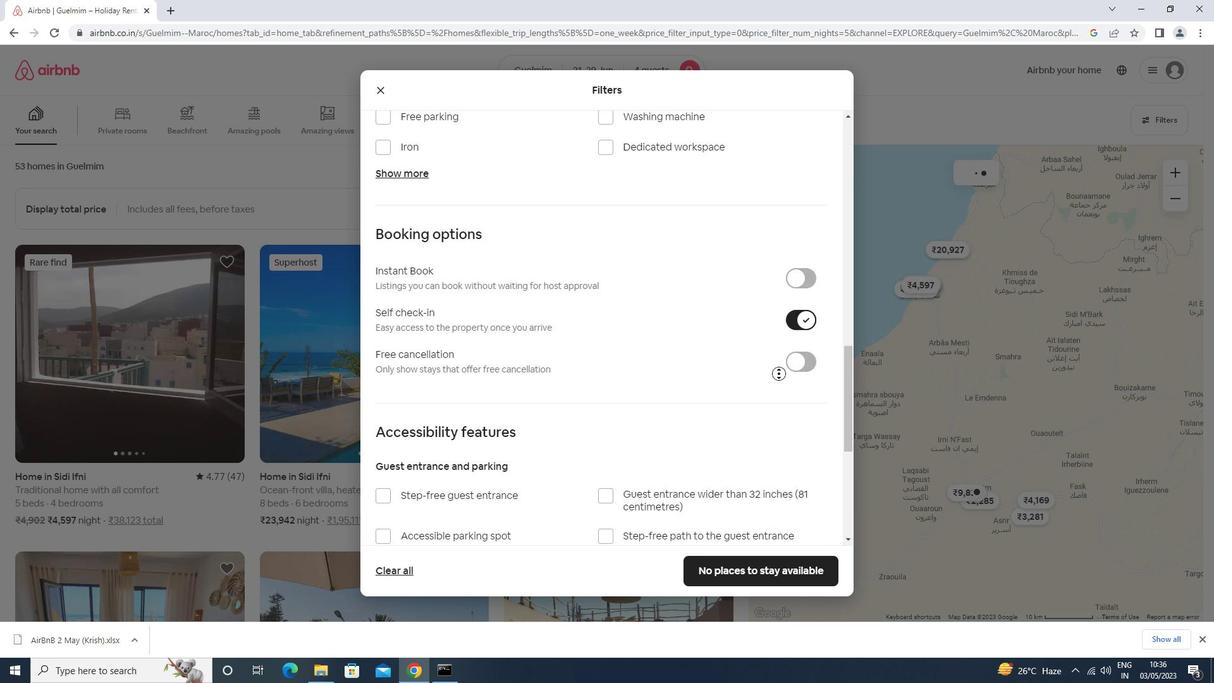 
Action: Mouse scrolled (772, 378) with delta (0, 0)
Screenshot: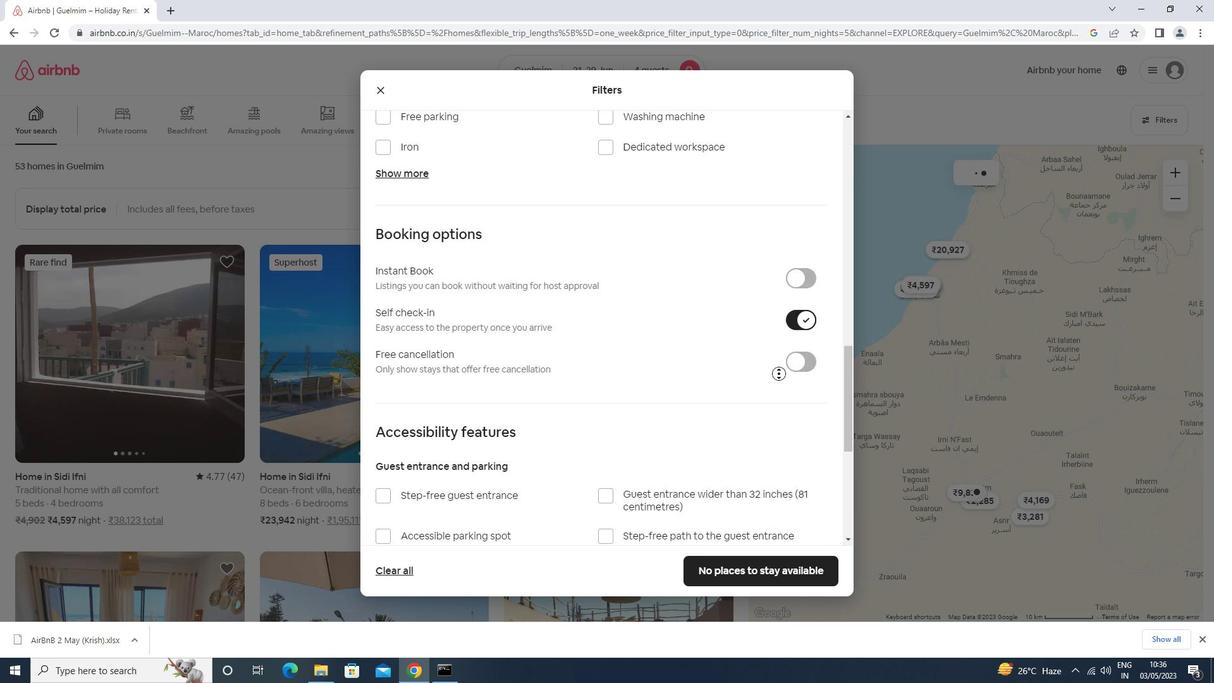 
Action: Mouse moved to (765, 386)
Screenshot: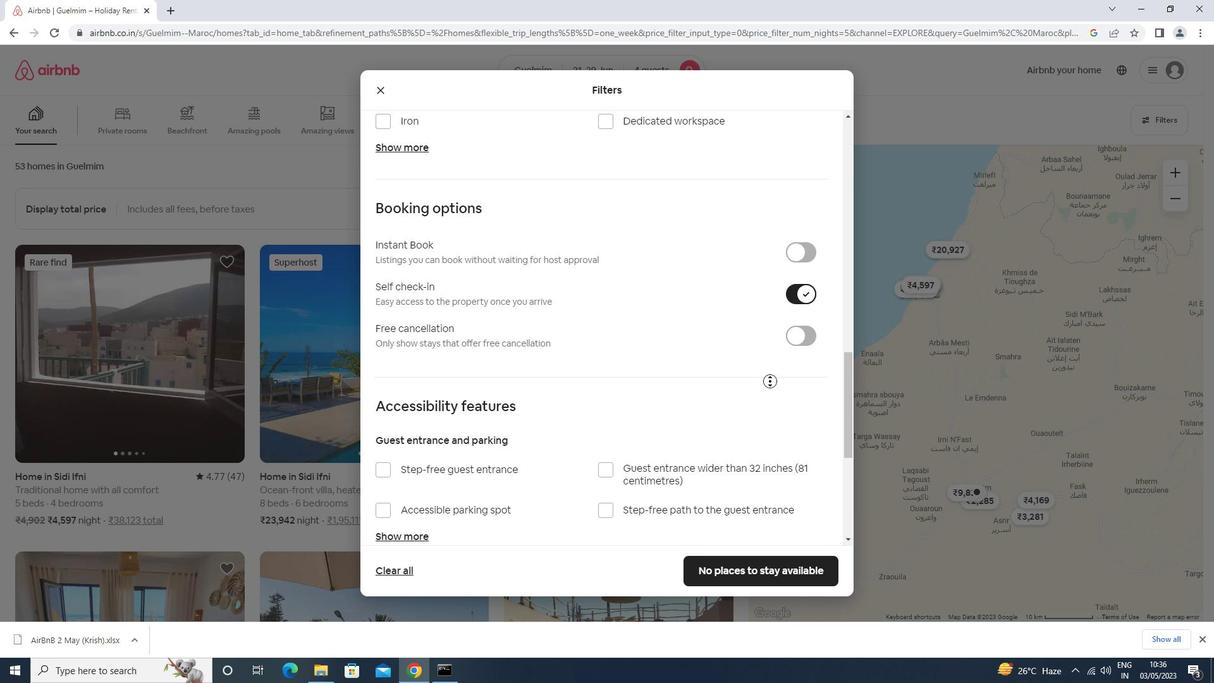 
Action: Mouse scrolled (765, 385) with delta (0, 0)
Screenshot: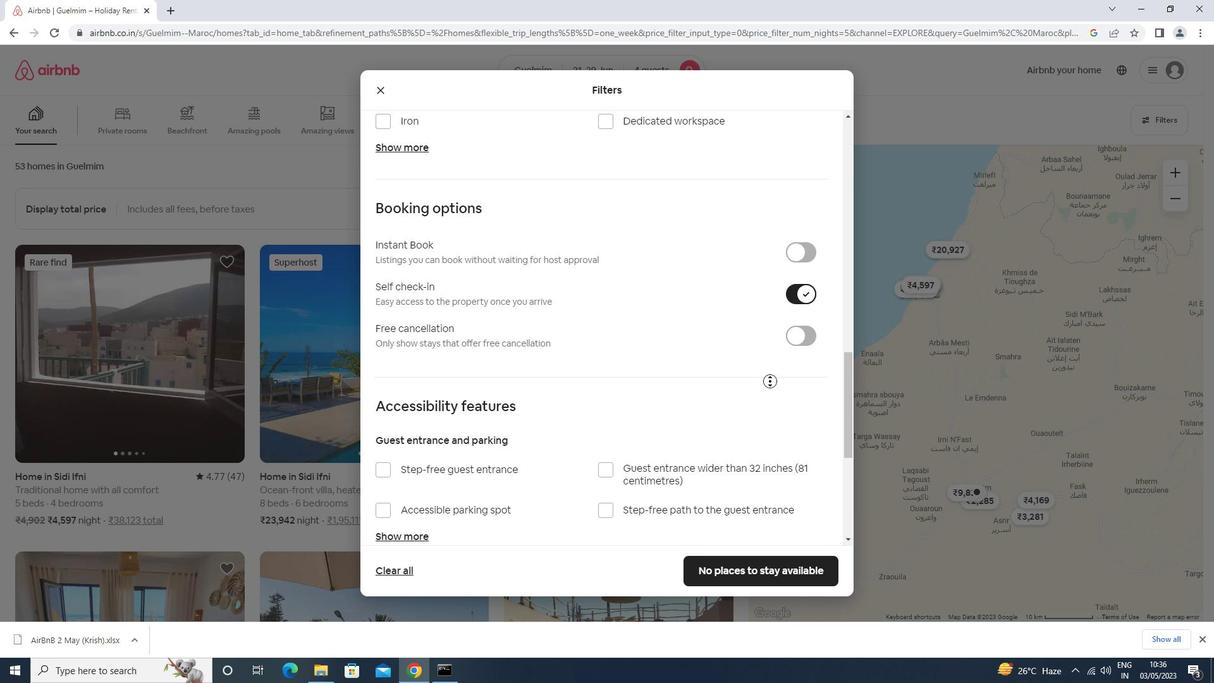 
Action: Mouse moved to (756, 396)
Screenshot: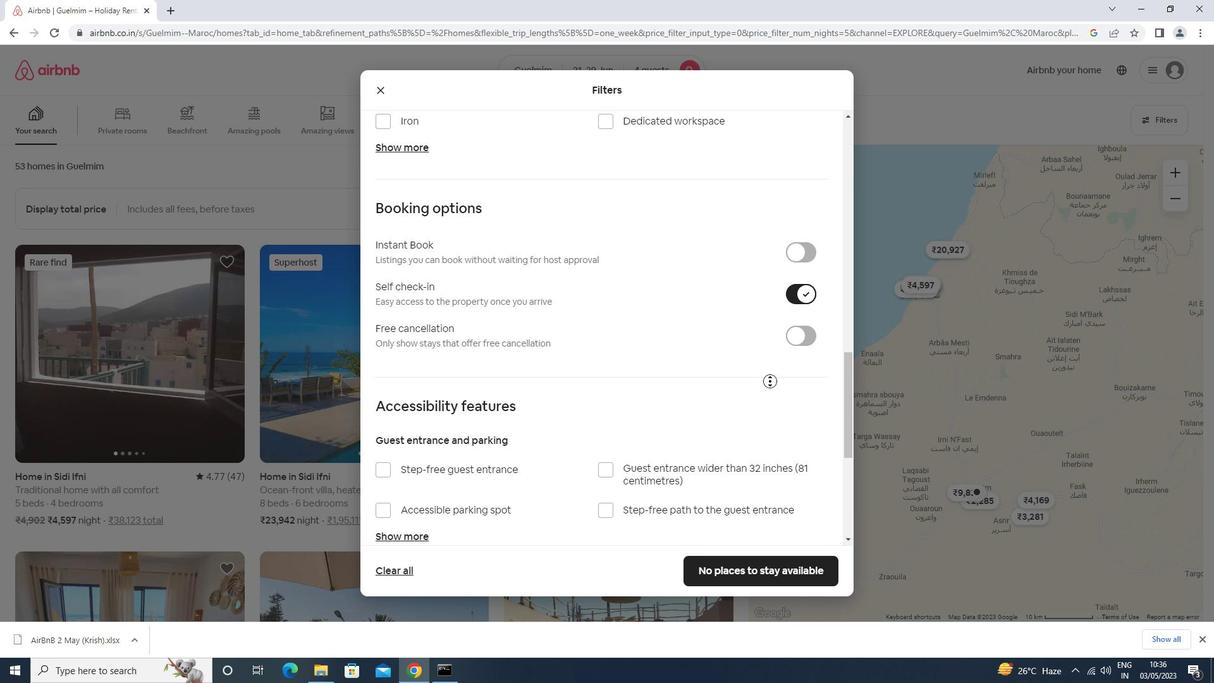
Action: Mouse scrolled (756, 396) with delta (0, 0)
Screenshot: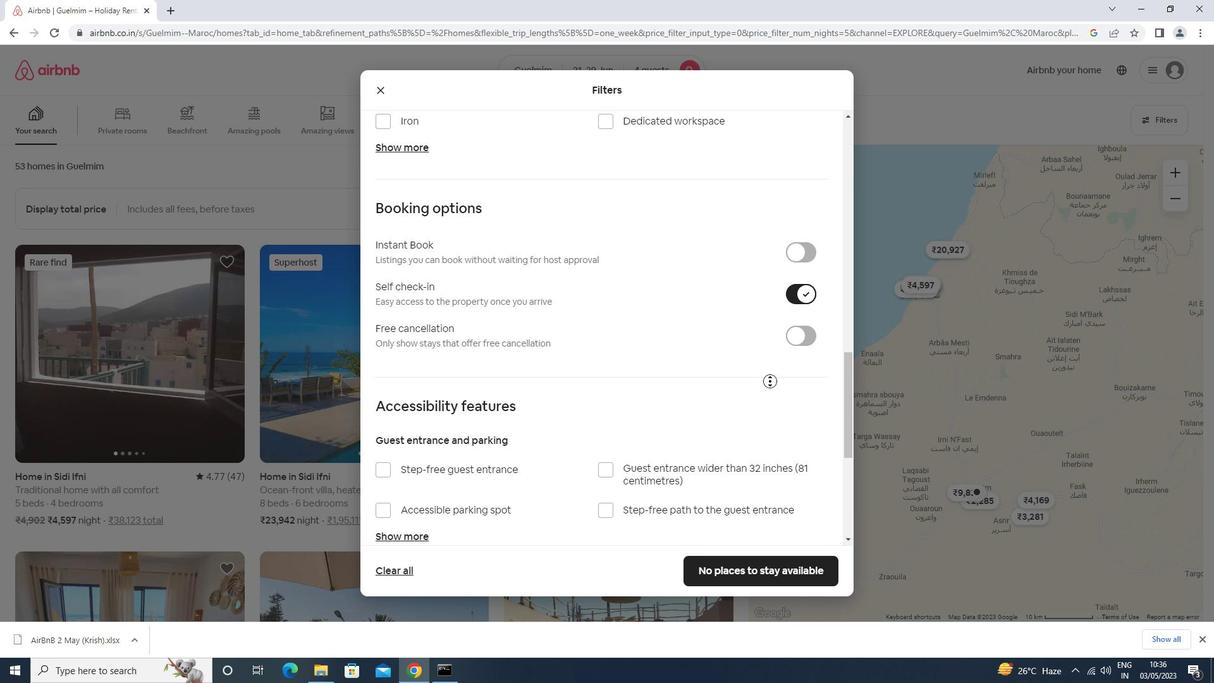 
Action: Mouse moved to (750, 403)
Screenshot: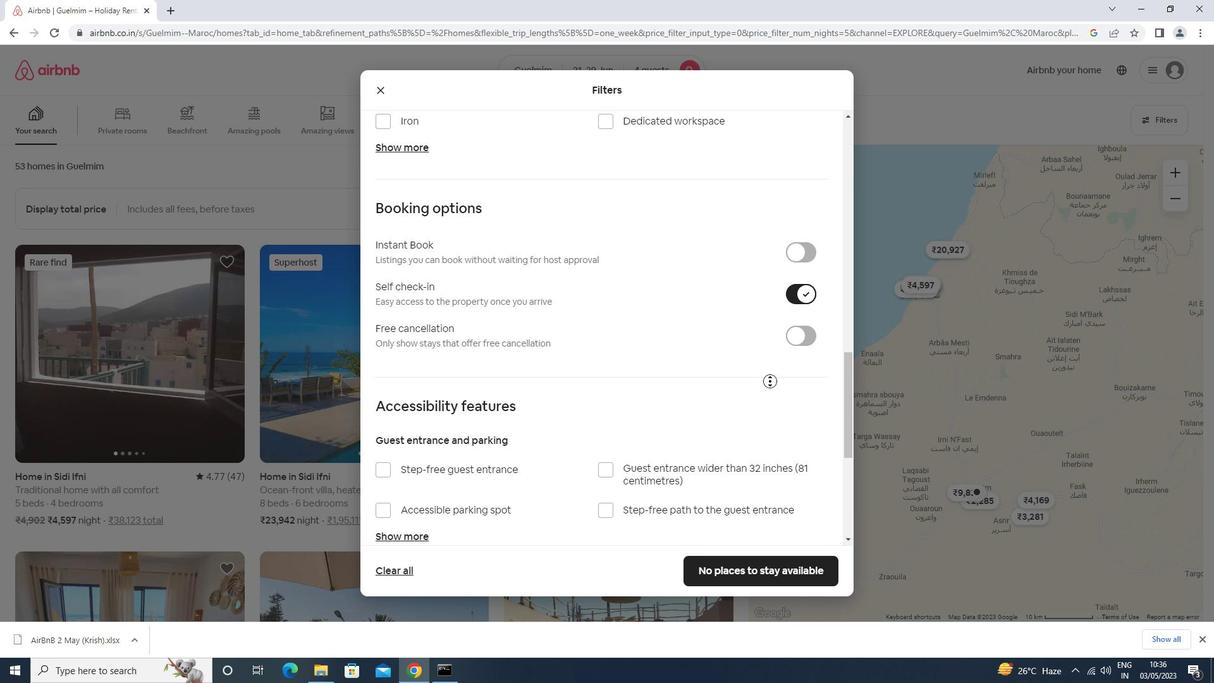 
Action: Mouse scrolled (750, 402) with delta (0, 0)
Screenshot: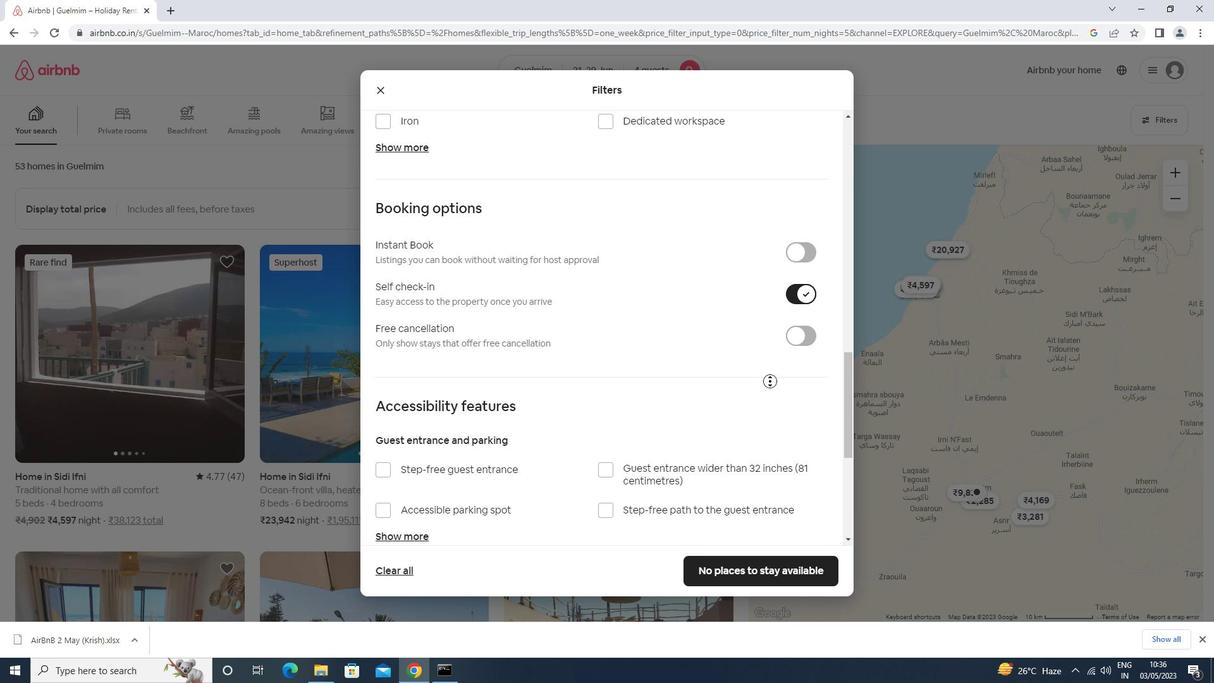 
Action: Mouse moved to (749, 403)
Screenshot: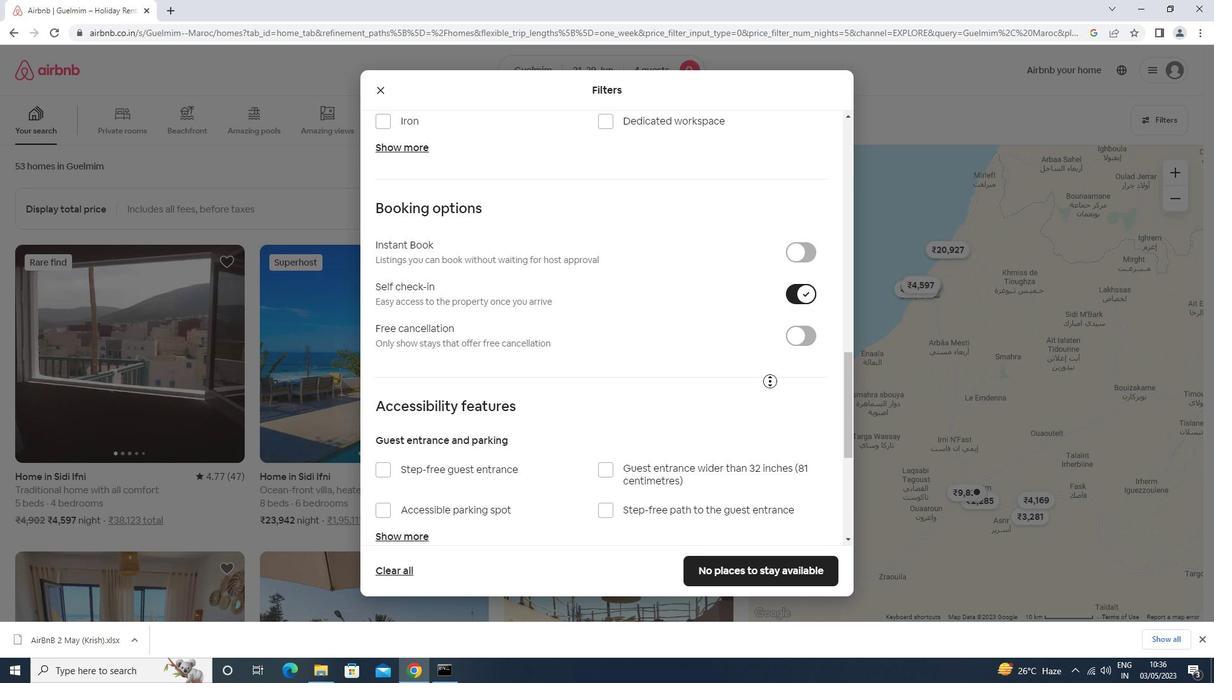 
Action: Mouse scrolled (749, 402) with delta (0, 0)
Screenshot: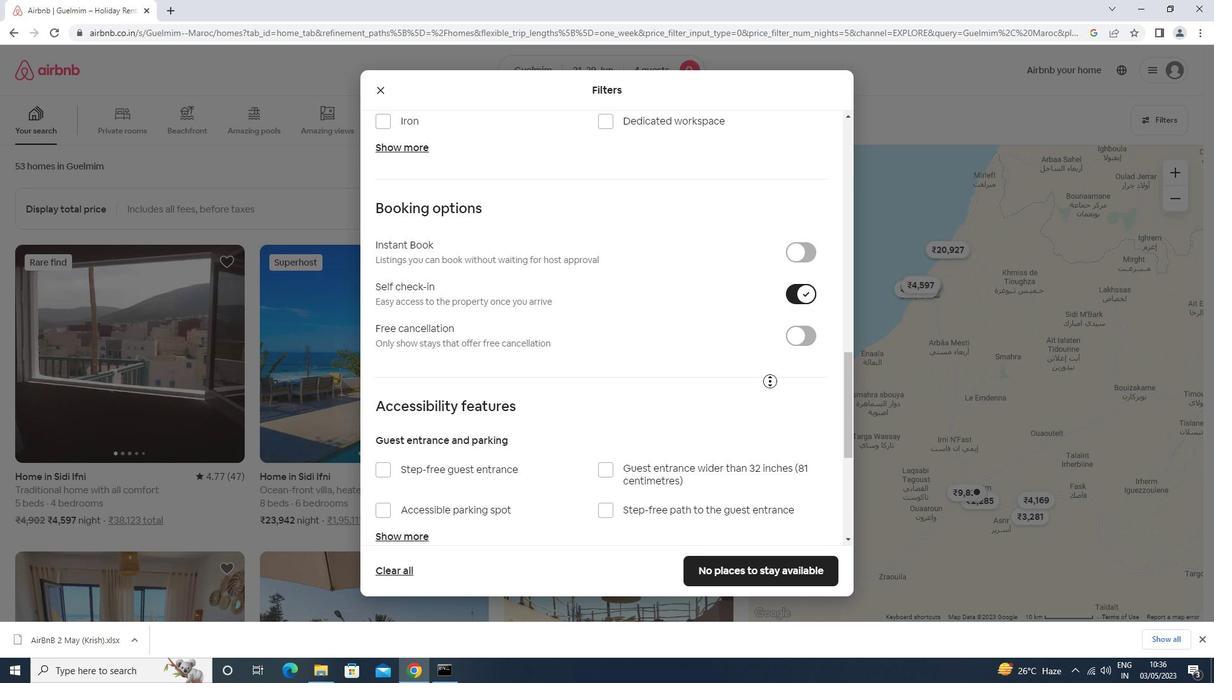 
Action: Mouse moved to (747, 404)
Screenshot: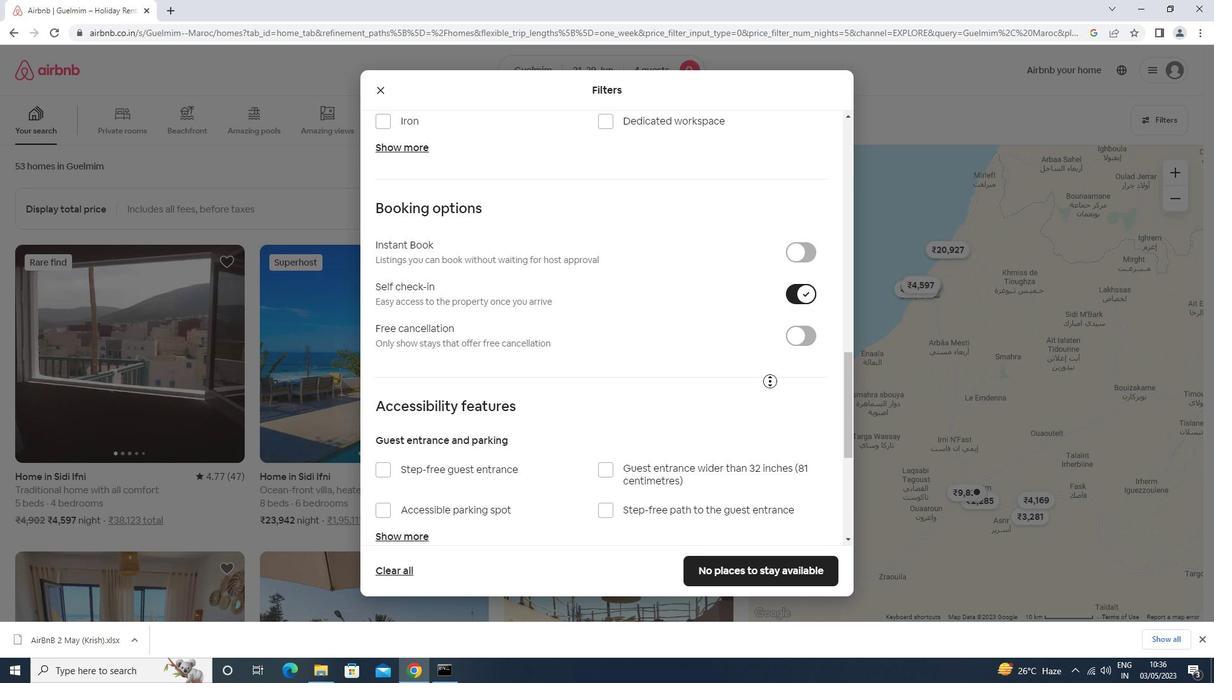 
Action: Mouse scrolled (747, 403) with delta (0, 0)
Screenshot: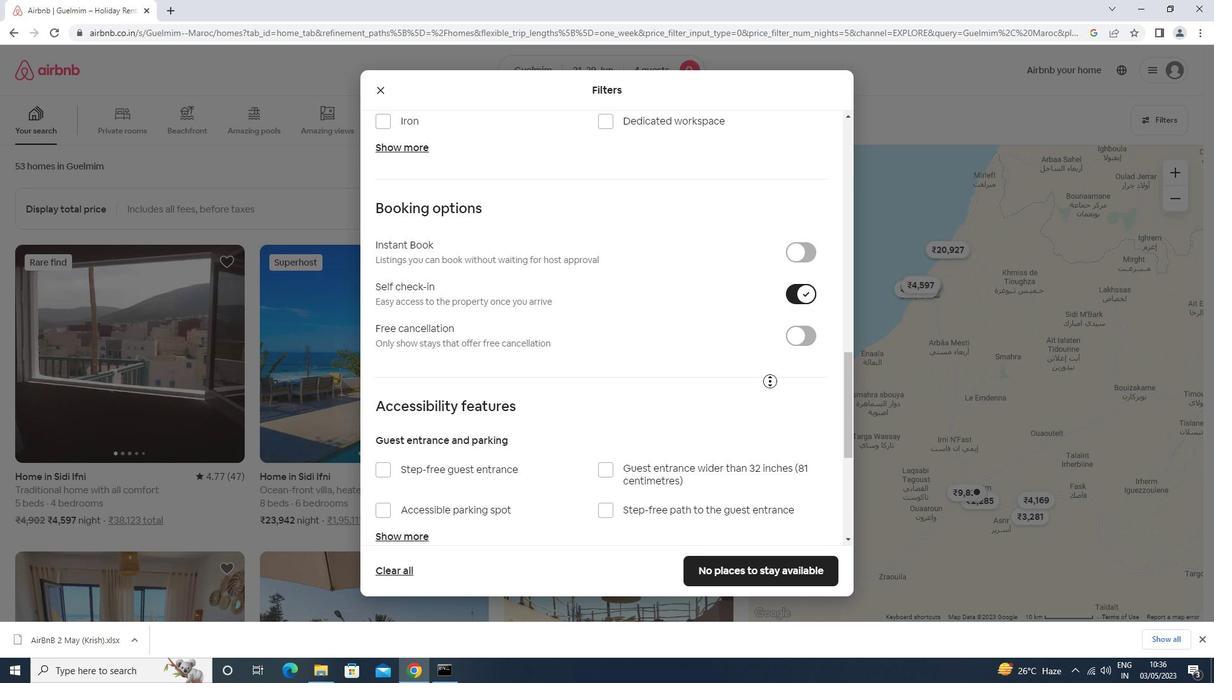 
Action: Mouse moved to (745, 406)
Screenshot: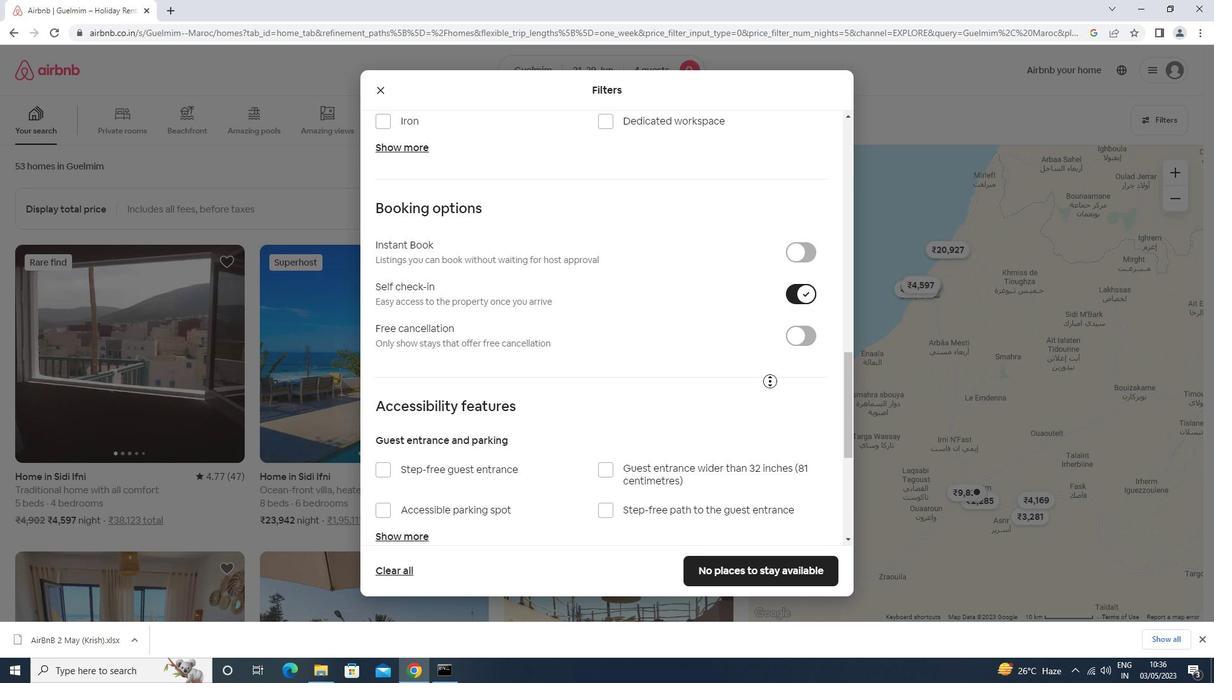
Action: Mouse scrolled (745, 405) with delta (0, 0)
Screenshot: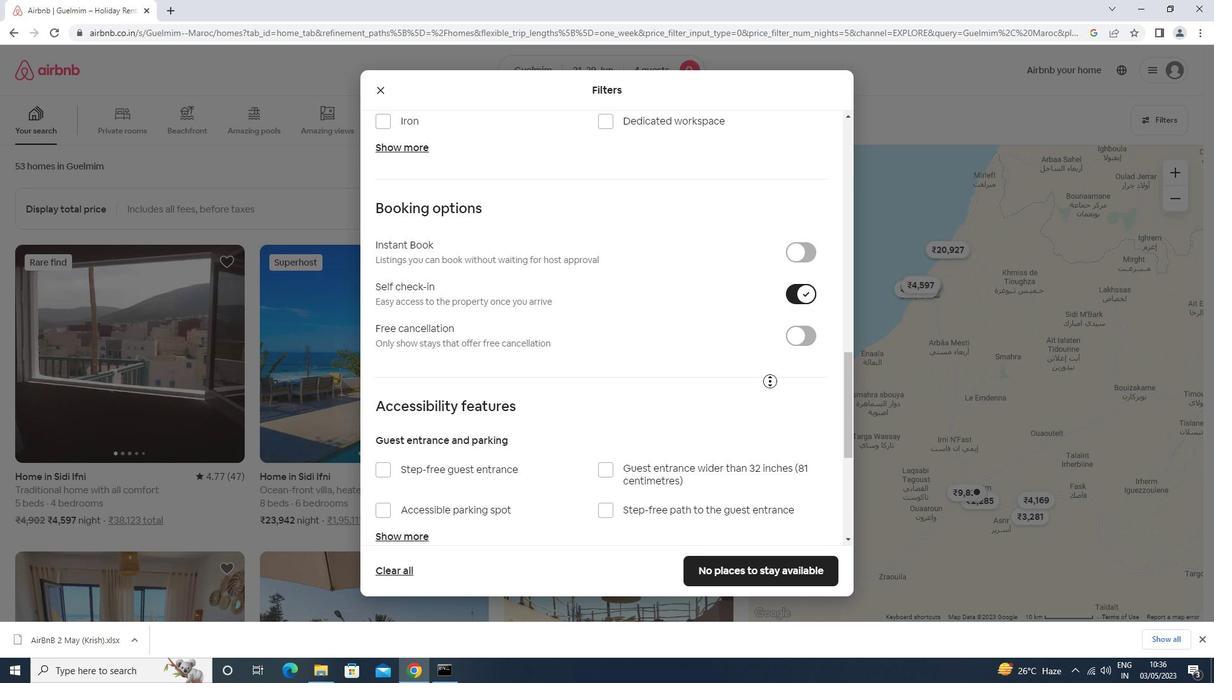 
Action: Mouse moved to (685, 445)
Screenshot: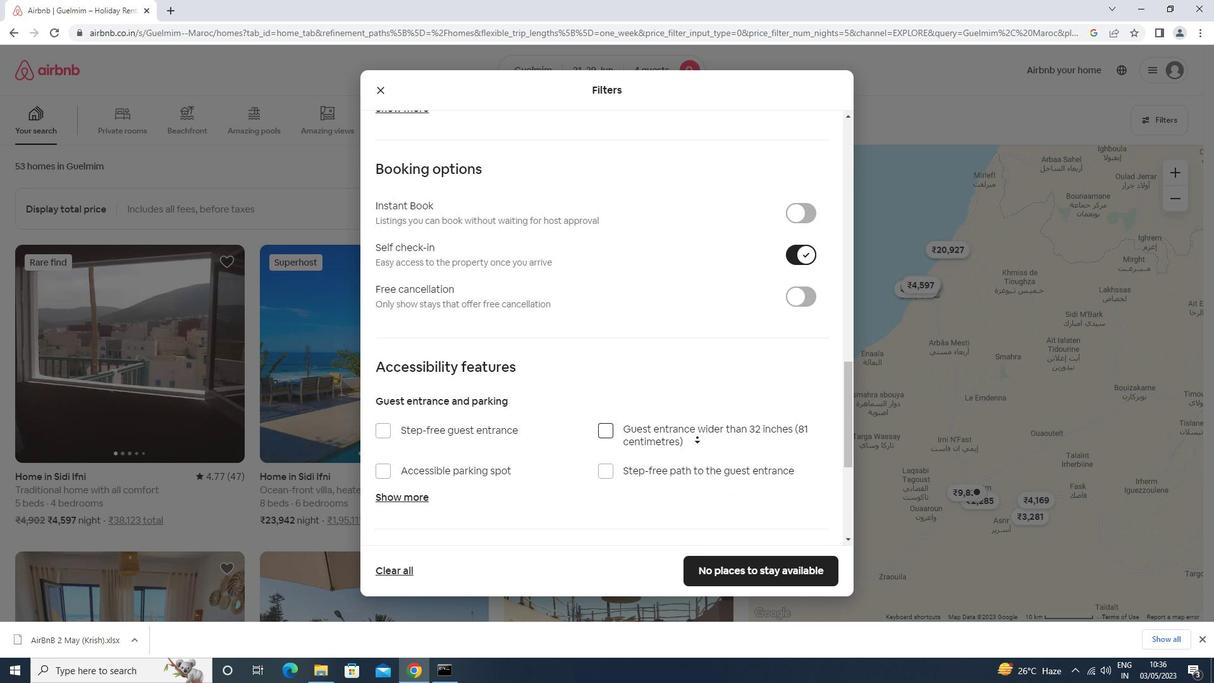 
Action: Mouse scrolled (685, 444) with delta (0, 0)
Screenshot: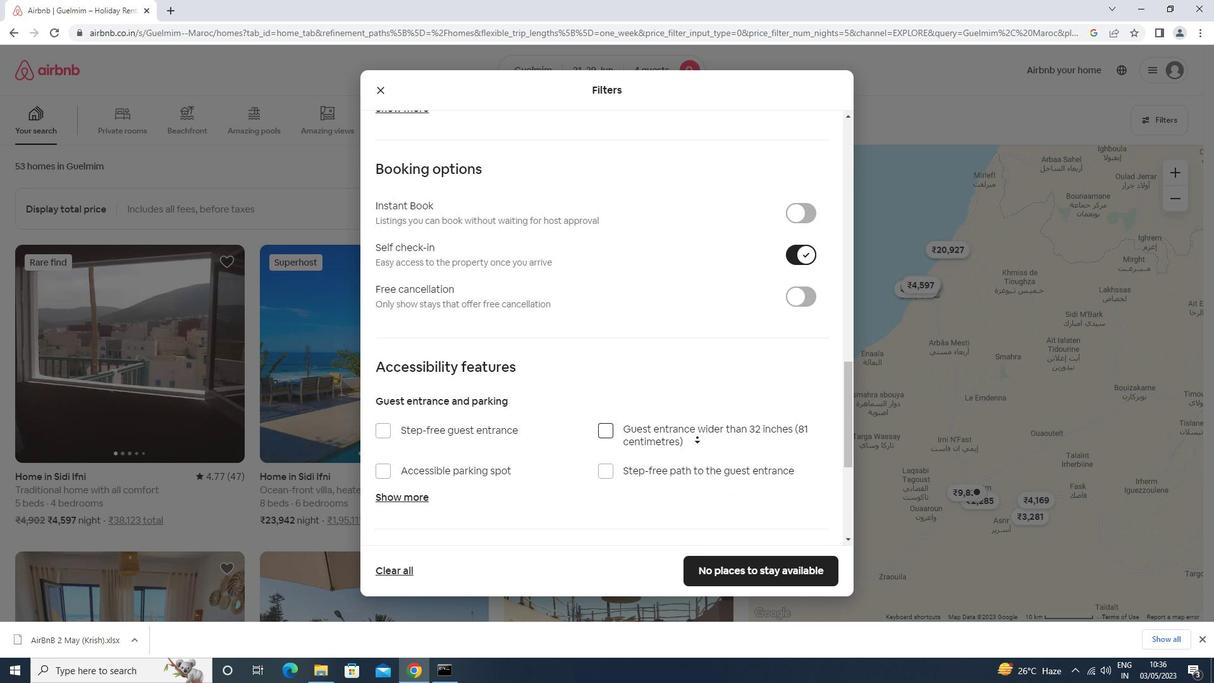 
Action: Mouse moved to (680, 449)
Screenshot: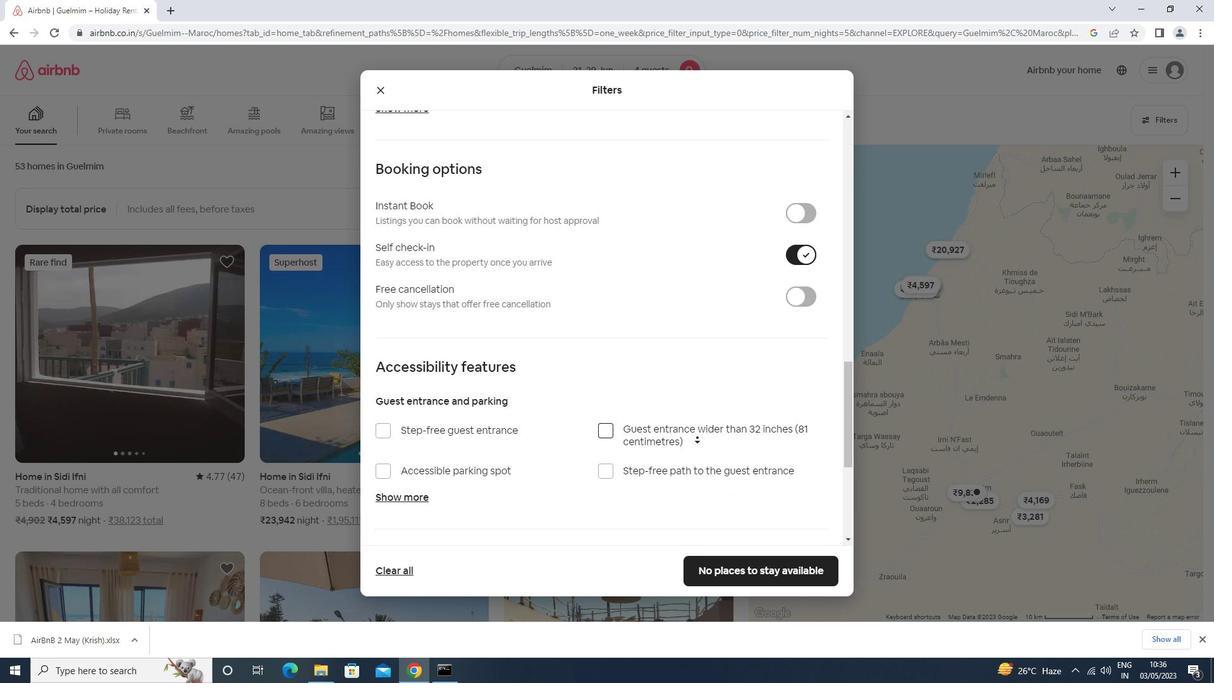 
Action: Mouse scrolled (680, 448) with delta (0, 0)
Screenshot: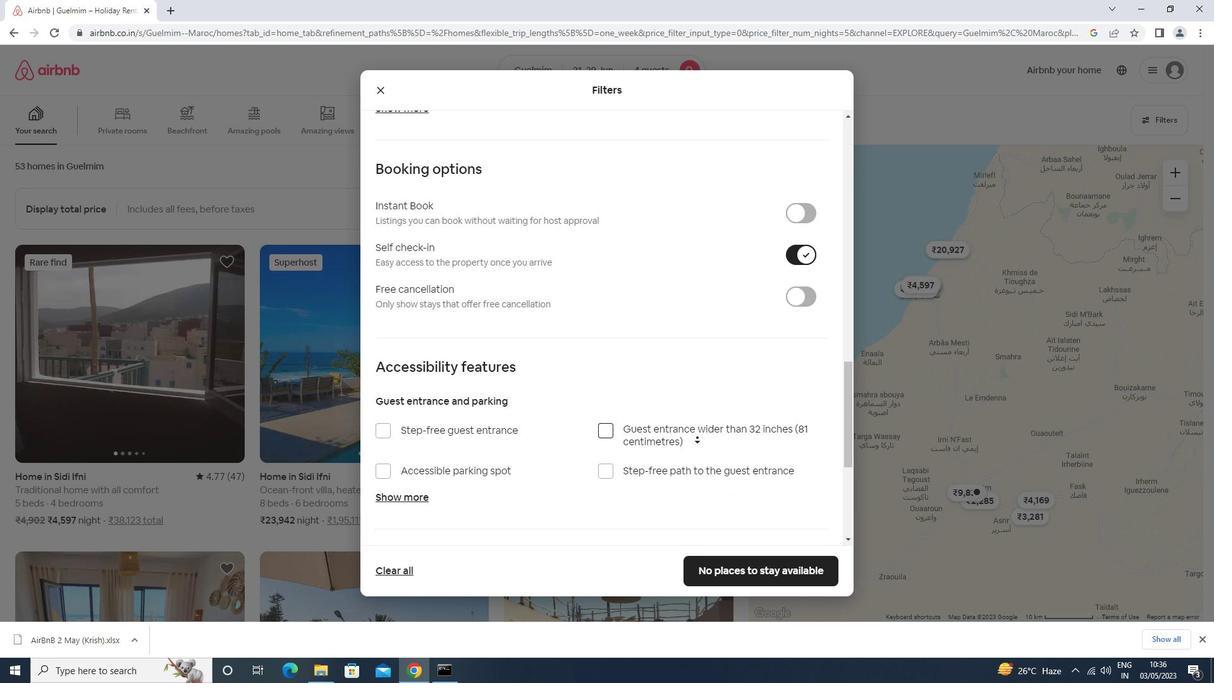 
Action: Mouse moved to (680, 449)
Screenshot: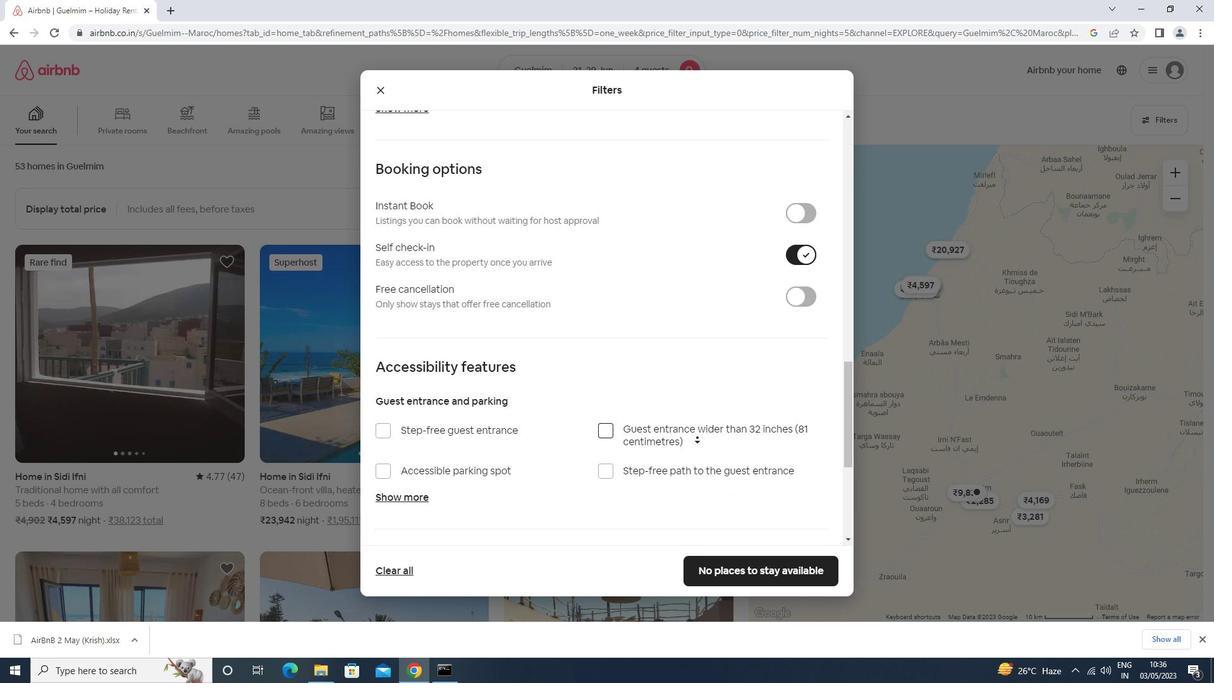 
Action: Mouse scrolled (680, 449) with delta (0, 0)
Screenshot: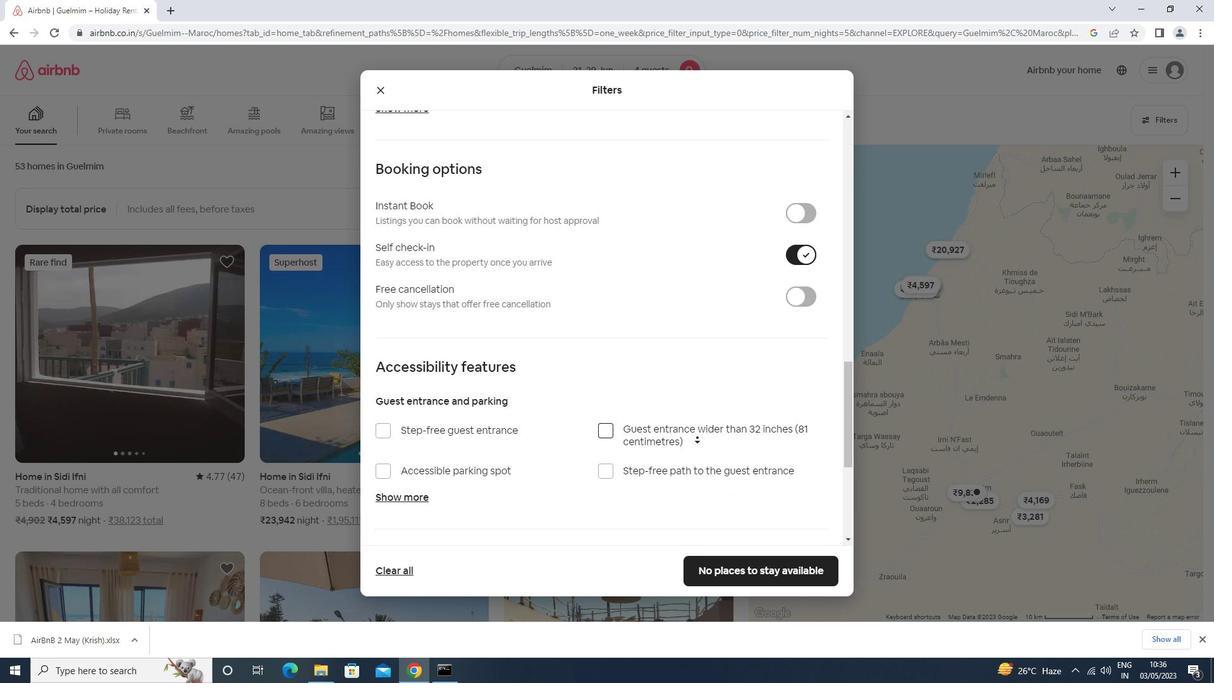 
Action: Mouse scrolled (680, 449) with delta (0, 0)
Screenshot: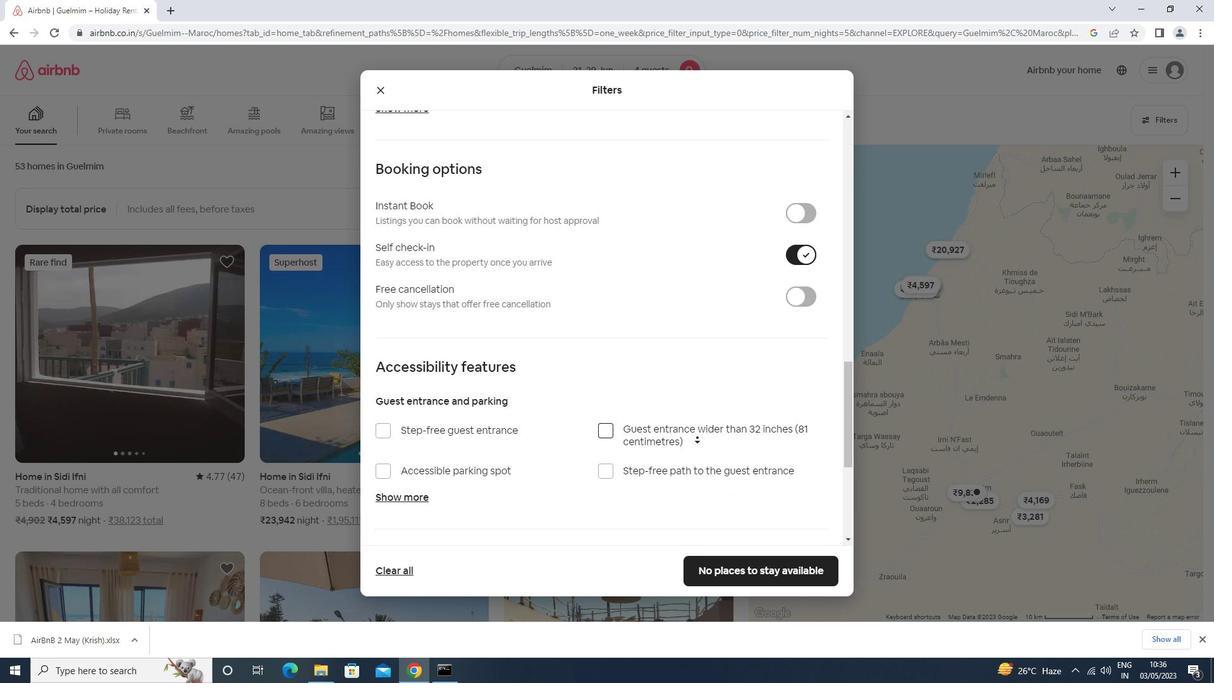
Action: Mouse moved to (679, 449)
Screenshot: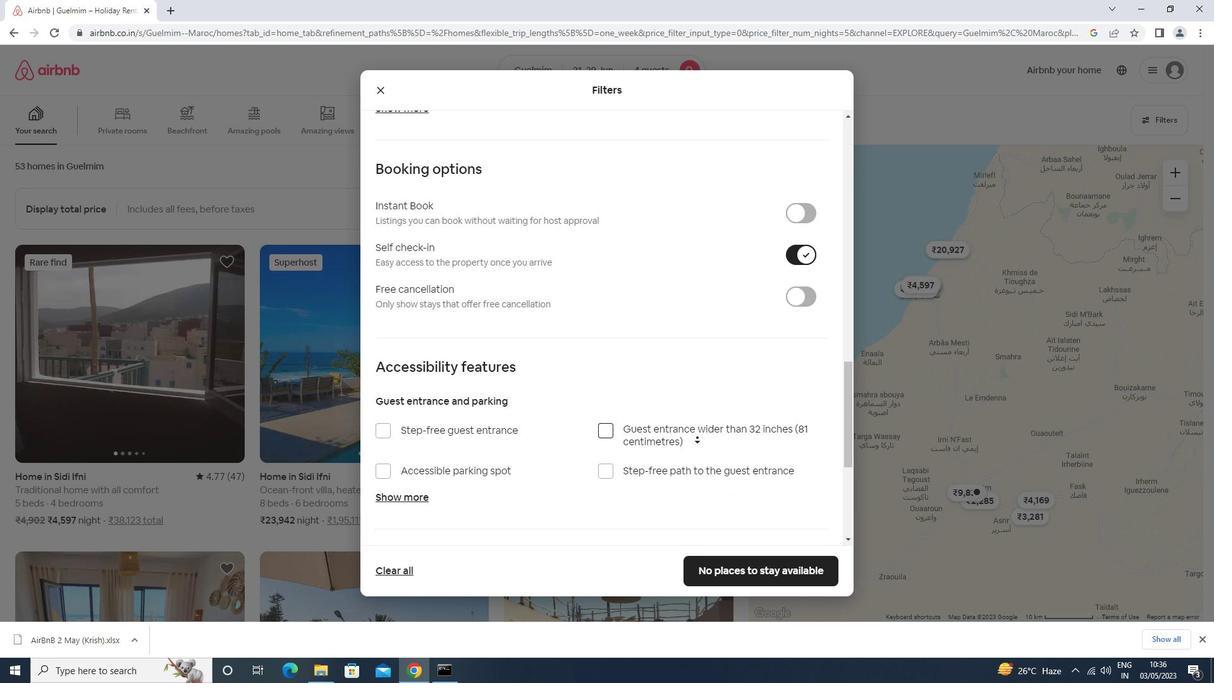
Action: Mouse scrolled (679, 449) with delta (0, 0)
Screenshot: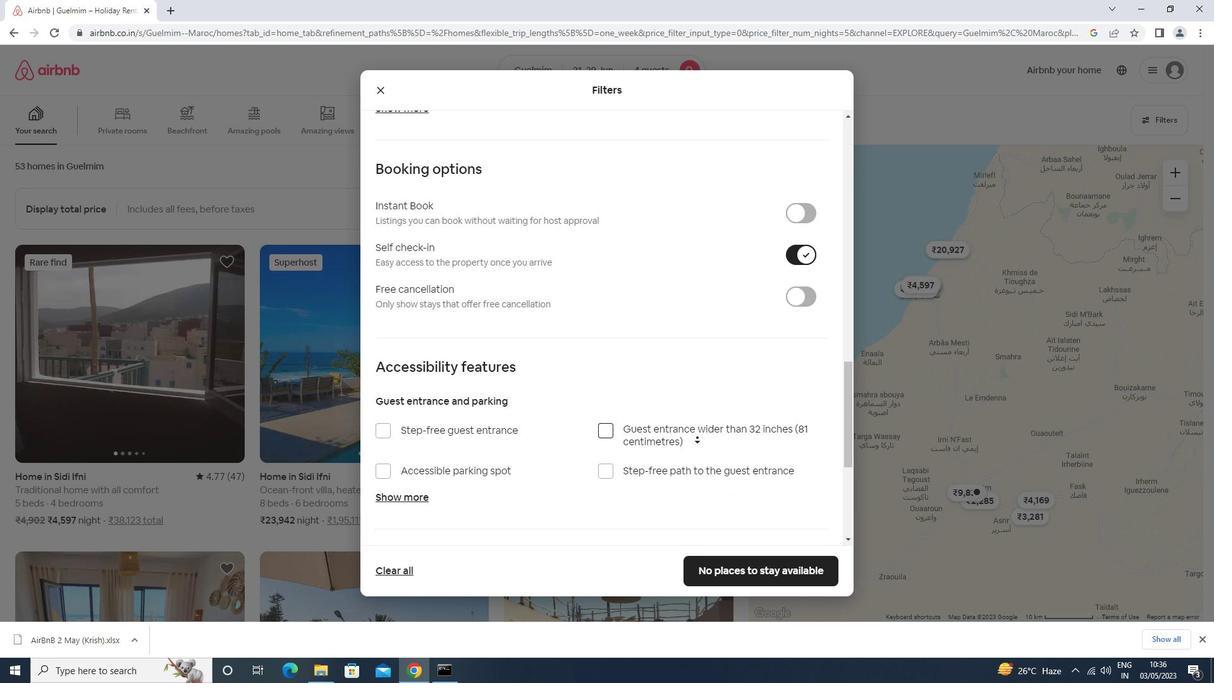 
Action: Mouse moved to (678, 450)
Screenshot: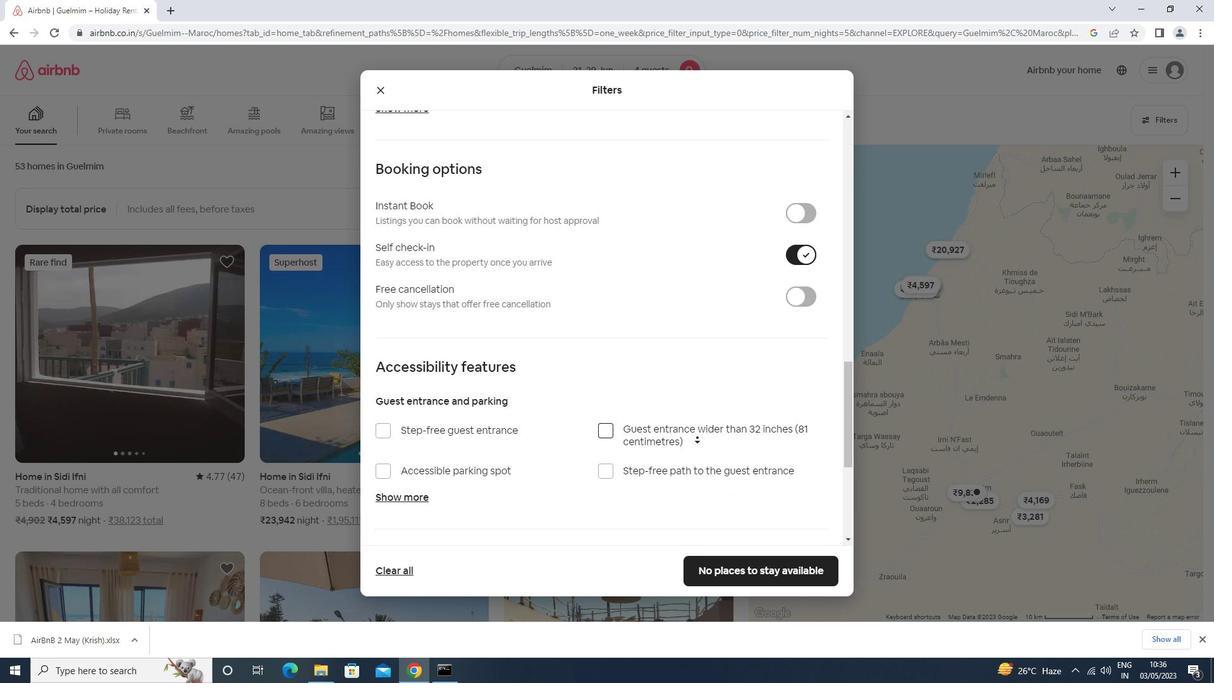 
Action: Mouse scrolled (678, 449) with delta (0, 0)
Screenshot: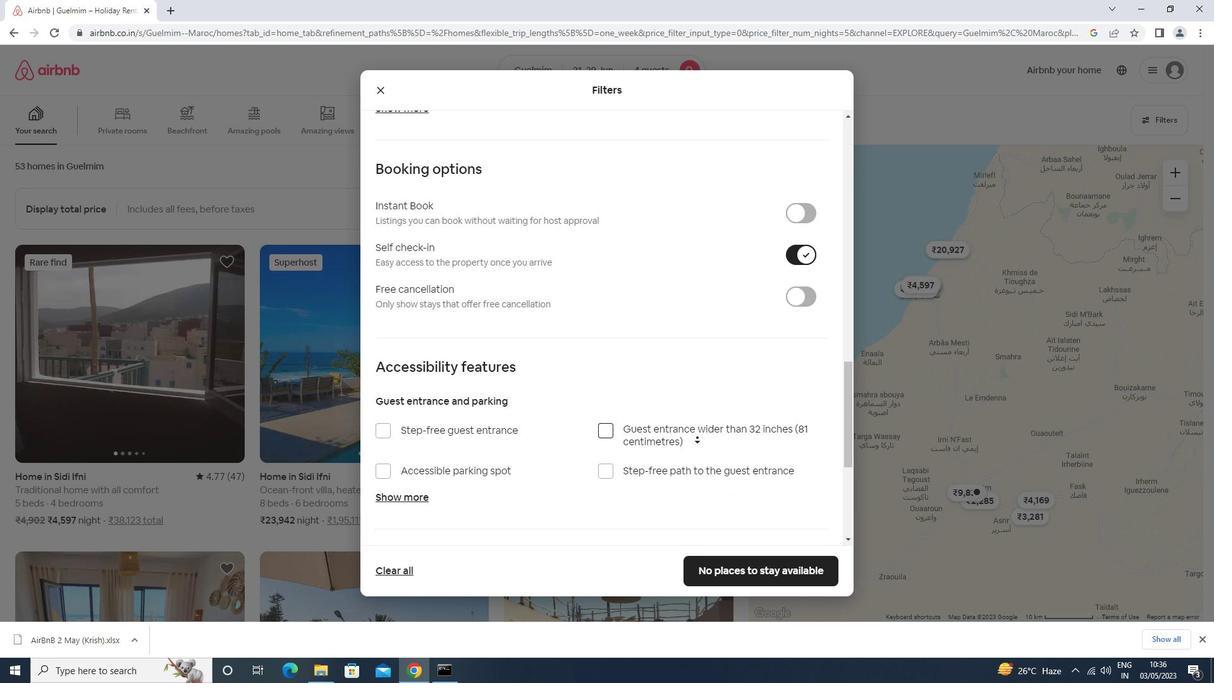 
Action: Mouse moved to (397, 456)
Screenshot: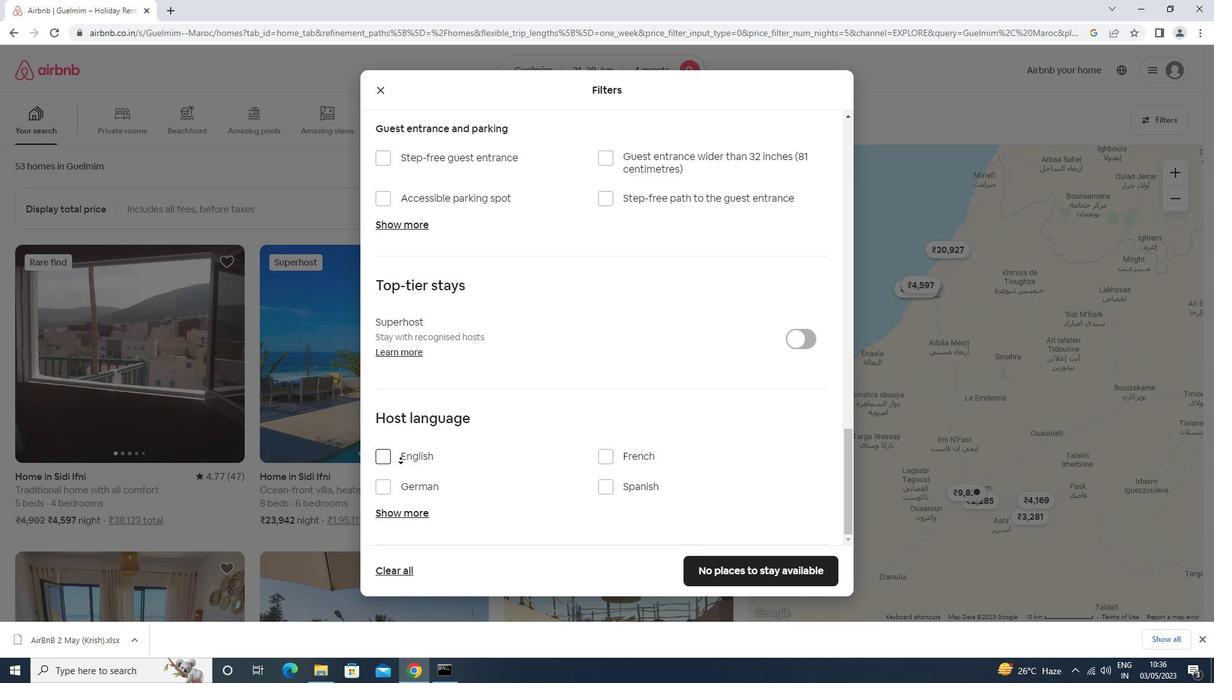 
Action: Mouse pressed left at (397, 456)
Screenshot: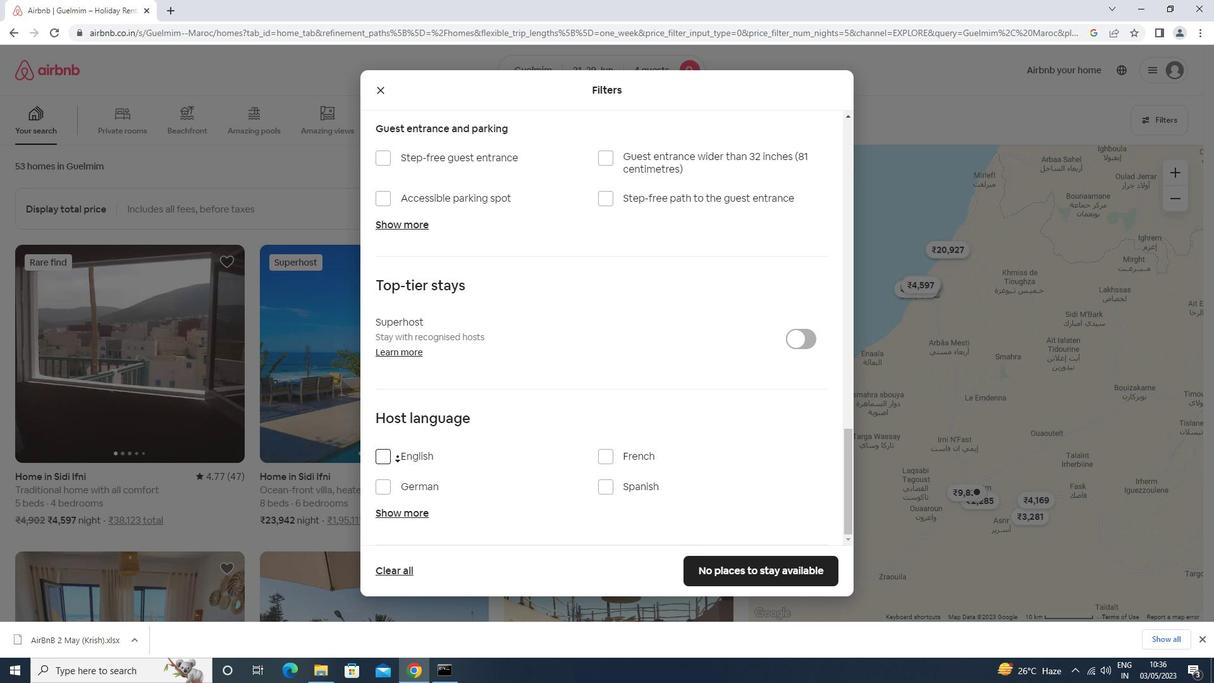 
Action: Mouse moved to (385, 456)
Screenshot: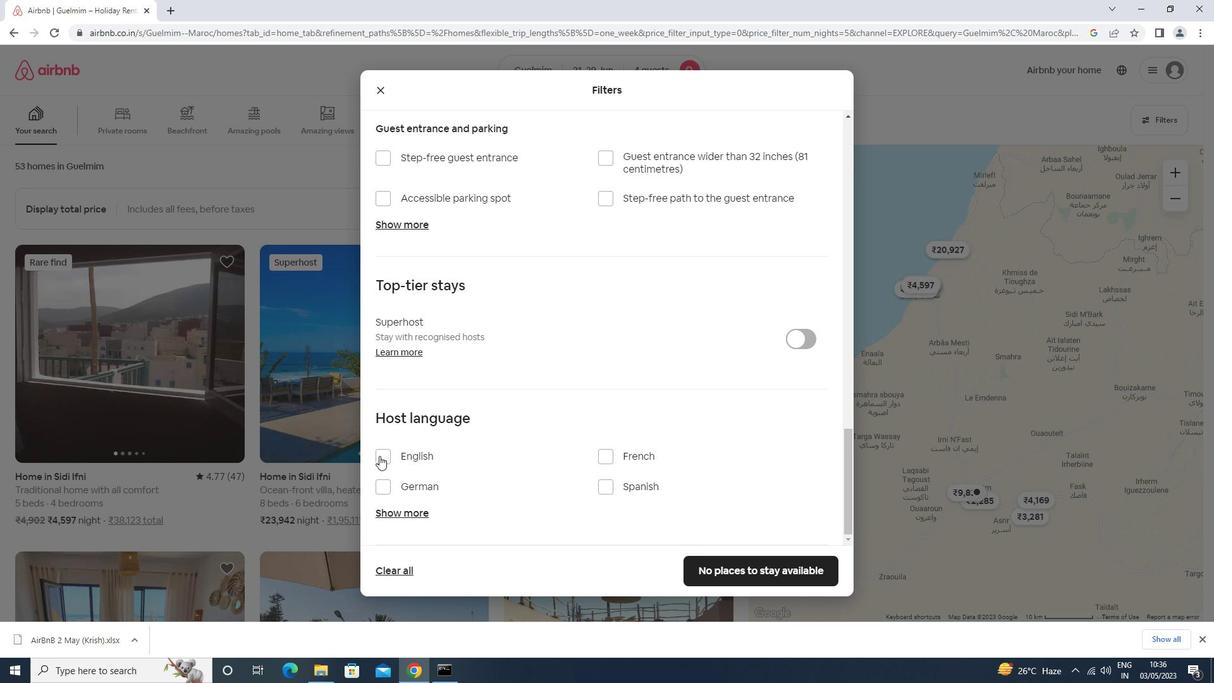 
Action: Mouse pressed left at (385, 456)
Screenshot: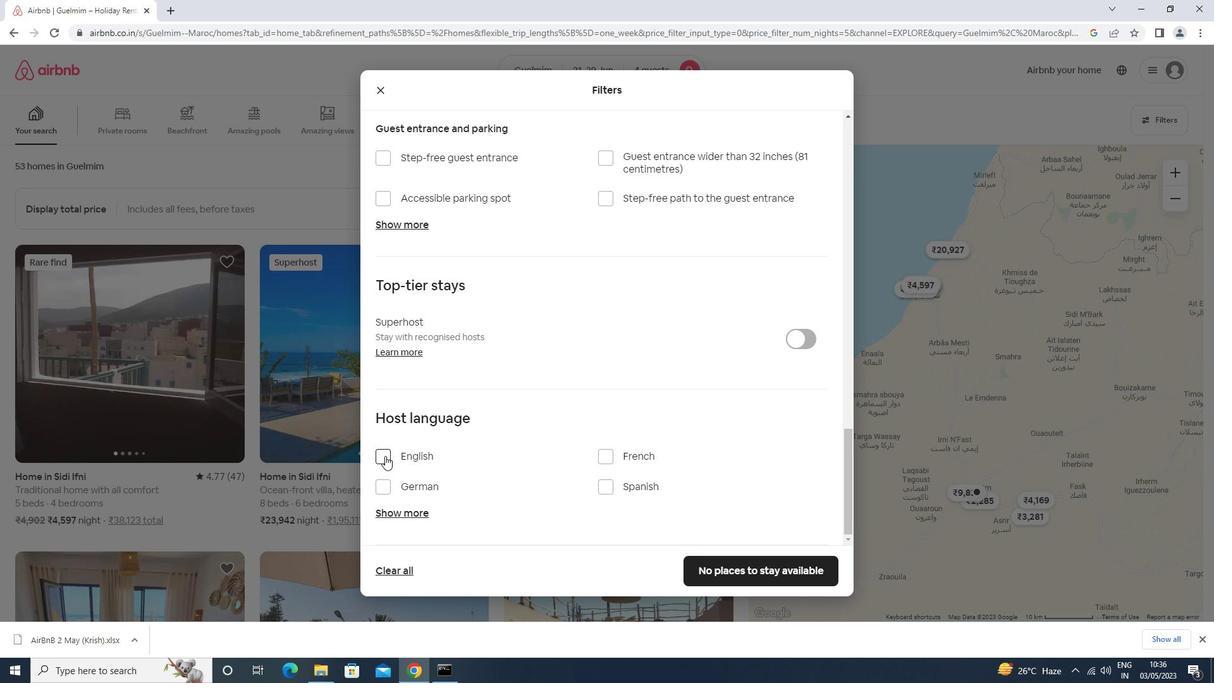 
Action: Mouse moved to (737, 578)
Screenshot: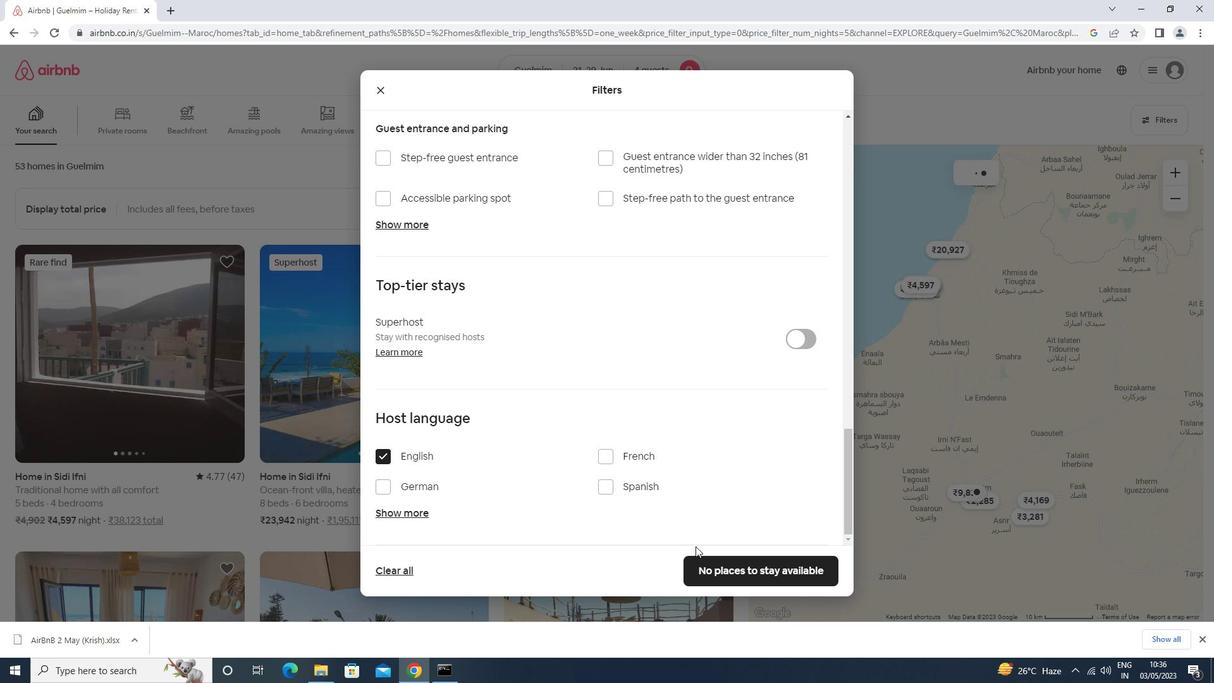 
Action: Mouse pressed left at (737, 578)
Screenshot: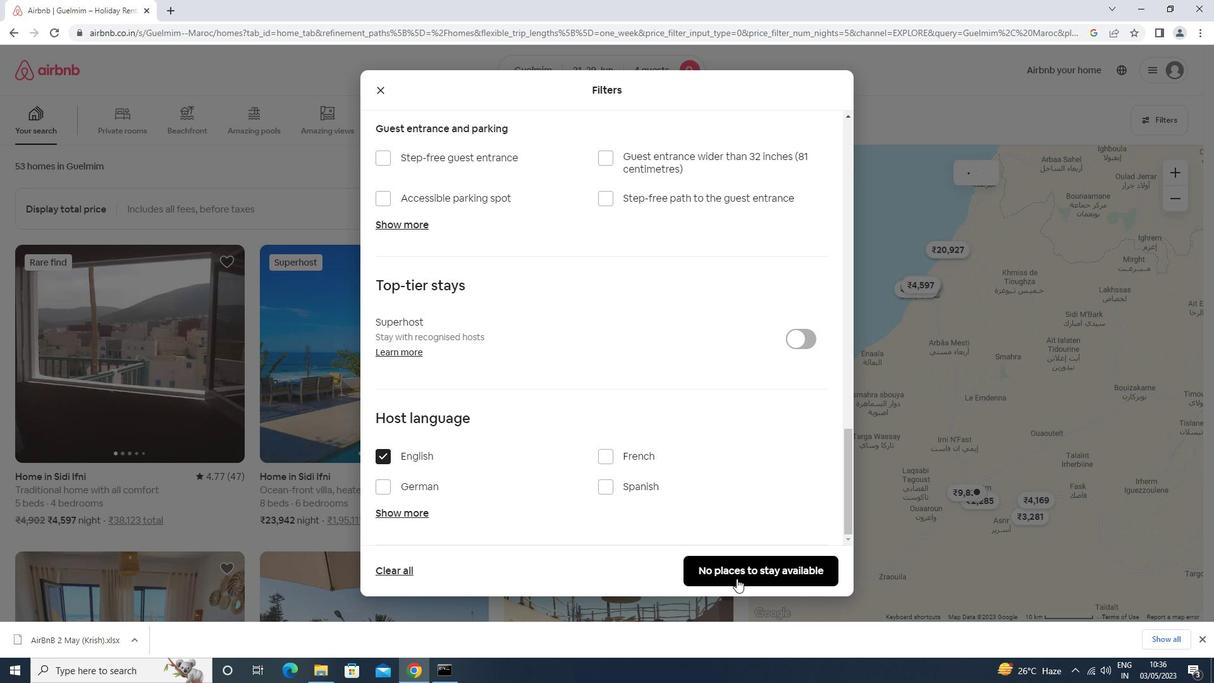 
Action: Mouse moved to (737, 578)
Screenshot: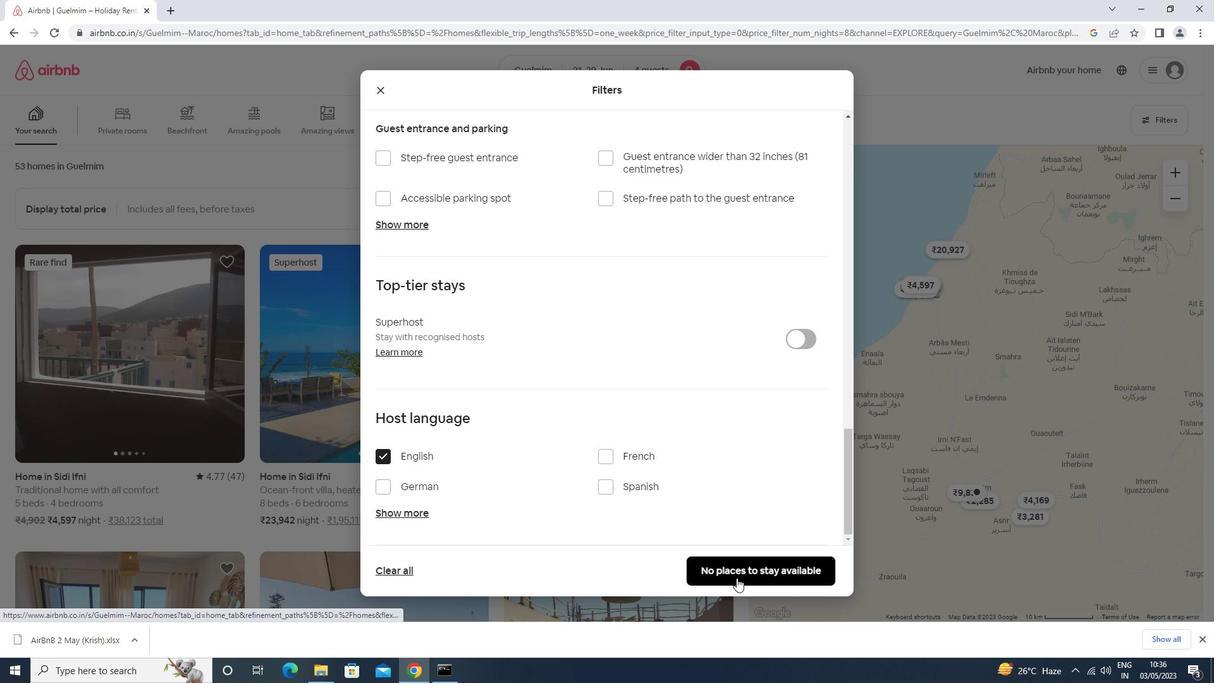 
